 Task: Find connections with filter location Lohne with filter topic #realestateinvesting with filter profile language German with filter current company Lenskart.com with filter school Aurora Degree College with filter industry Consumer Services with filter service category Training with filter keywords title Nurse Practitioner
Action: Mouse moved to (653, 83)
Screenshot: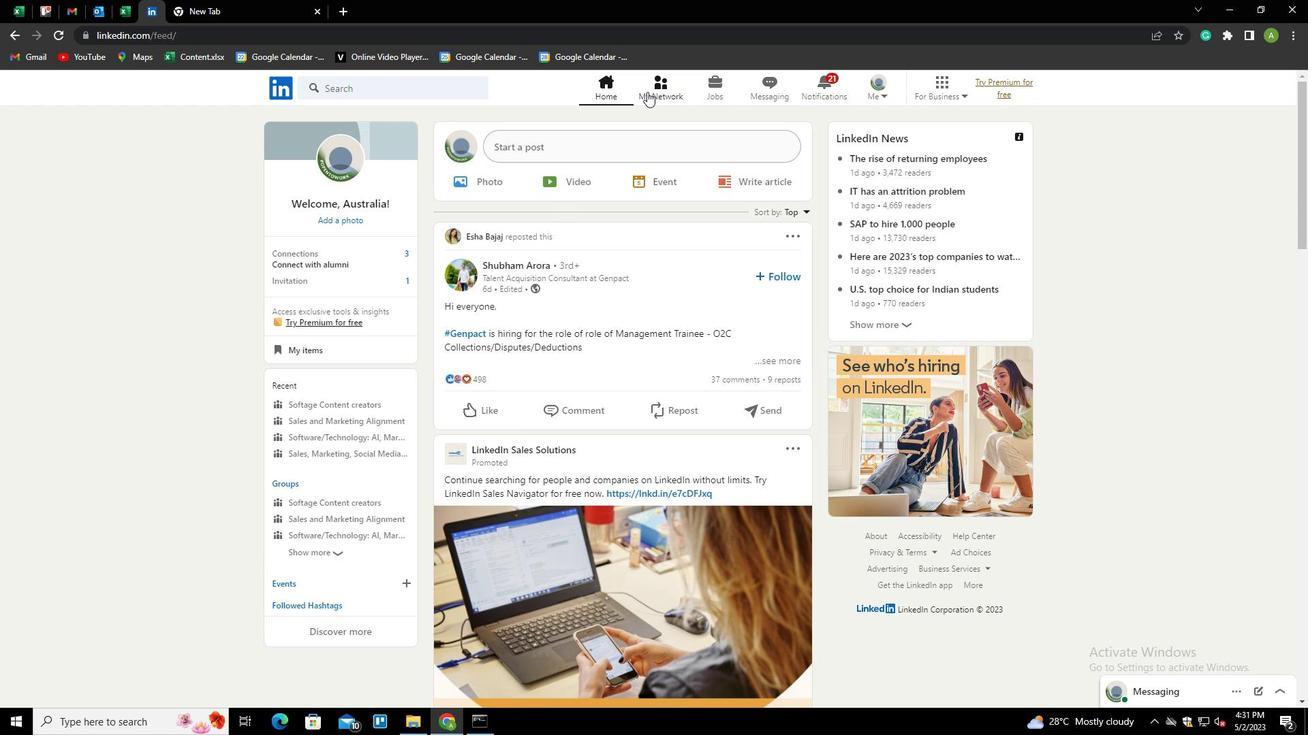 
Action: Mouse pressed left at (653, 83)
Screenshot: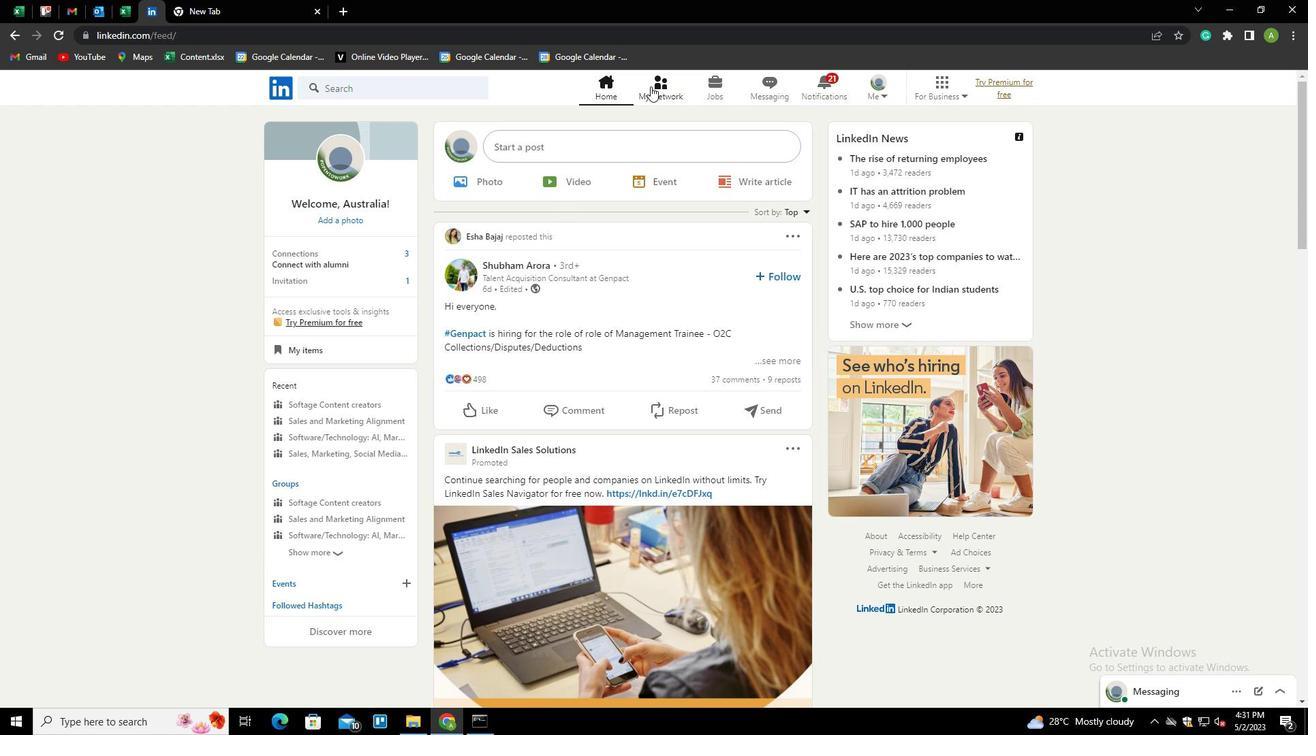 
Action: Mouse moved to (348, 162)
Screenshot: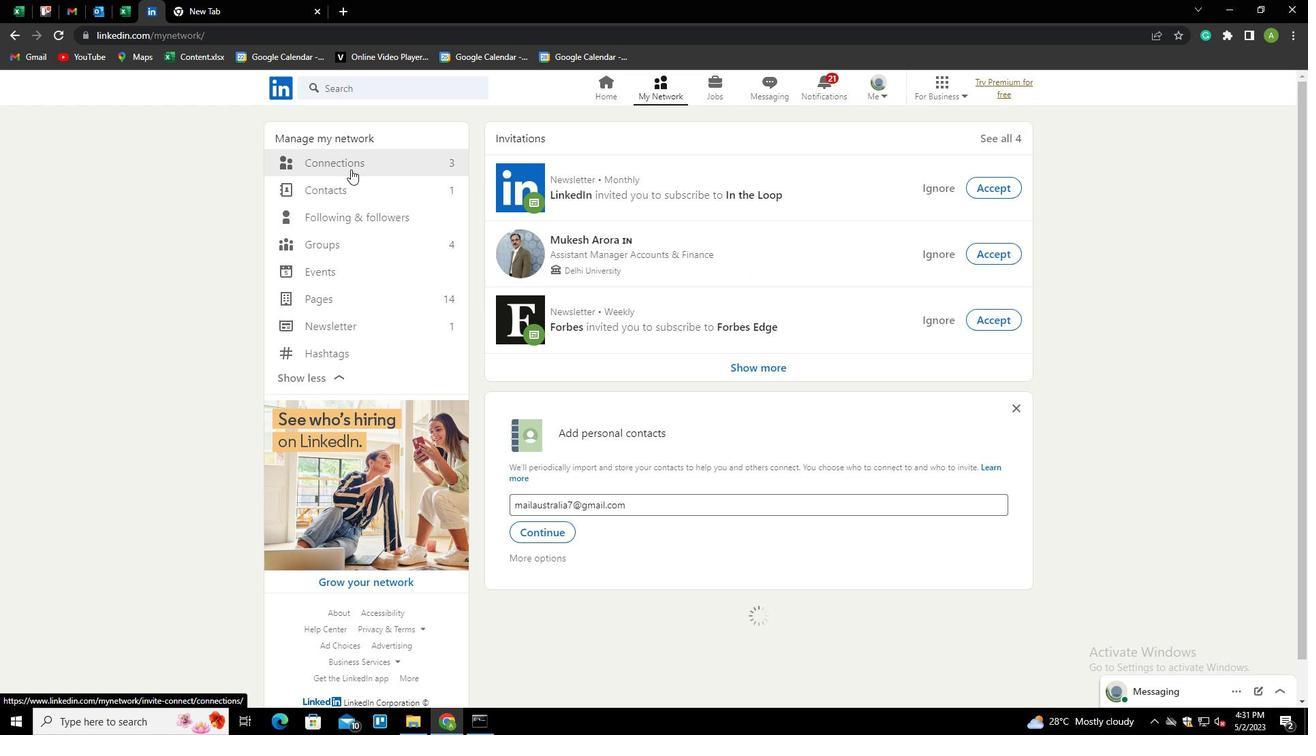 
Action: Mouse pressed left at (348, 162)
Screenshot: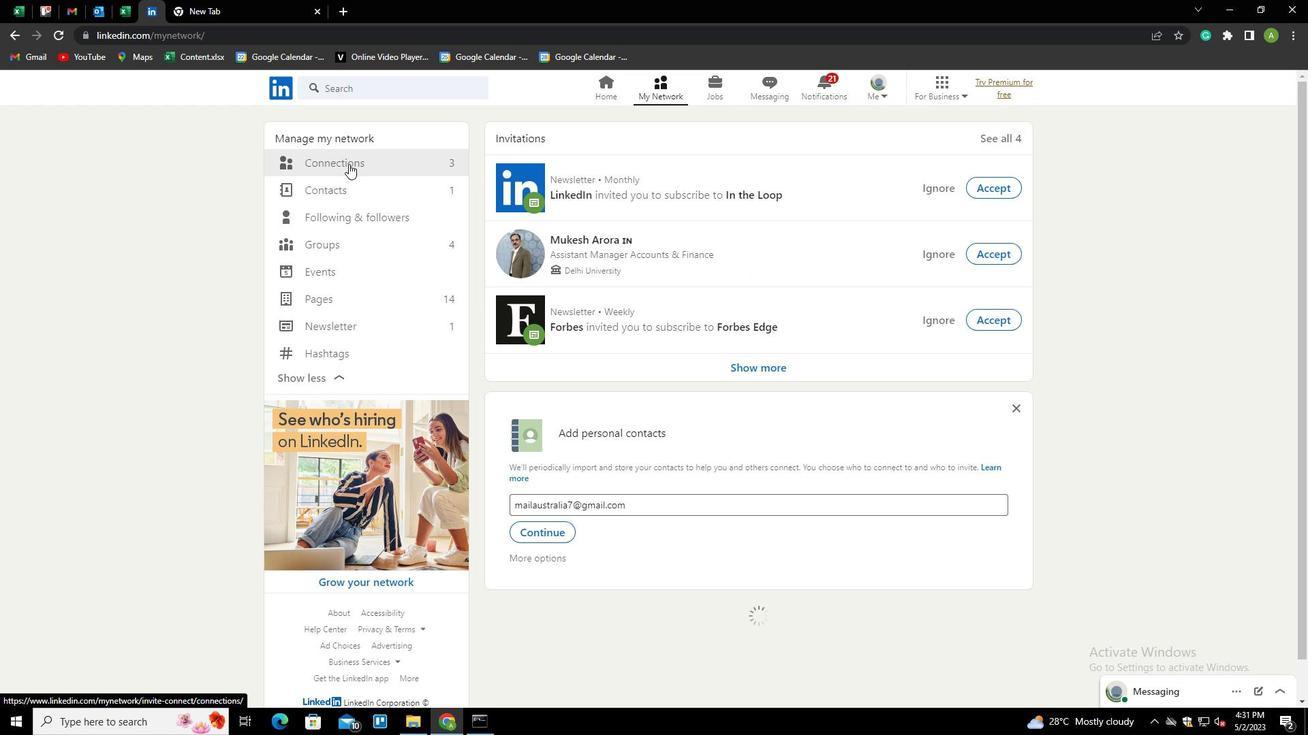 
Action: Mouse moved to (735, 164)
Screenshot: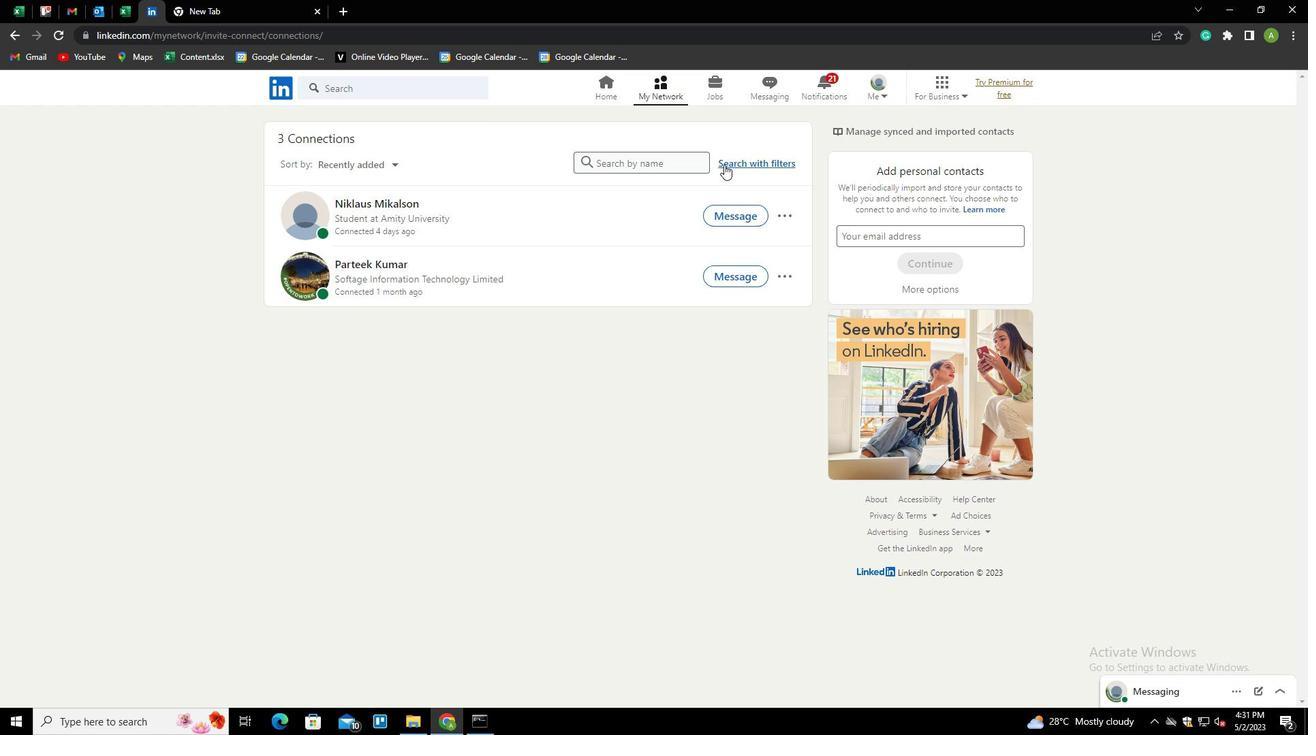 
Action: Mouse pressed left at (735, 164)
Screenshot: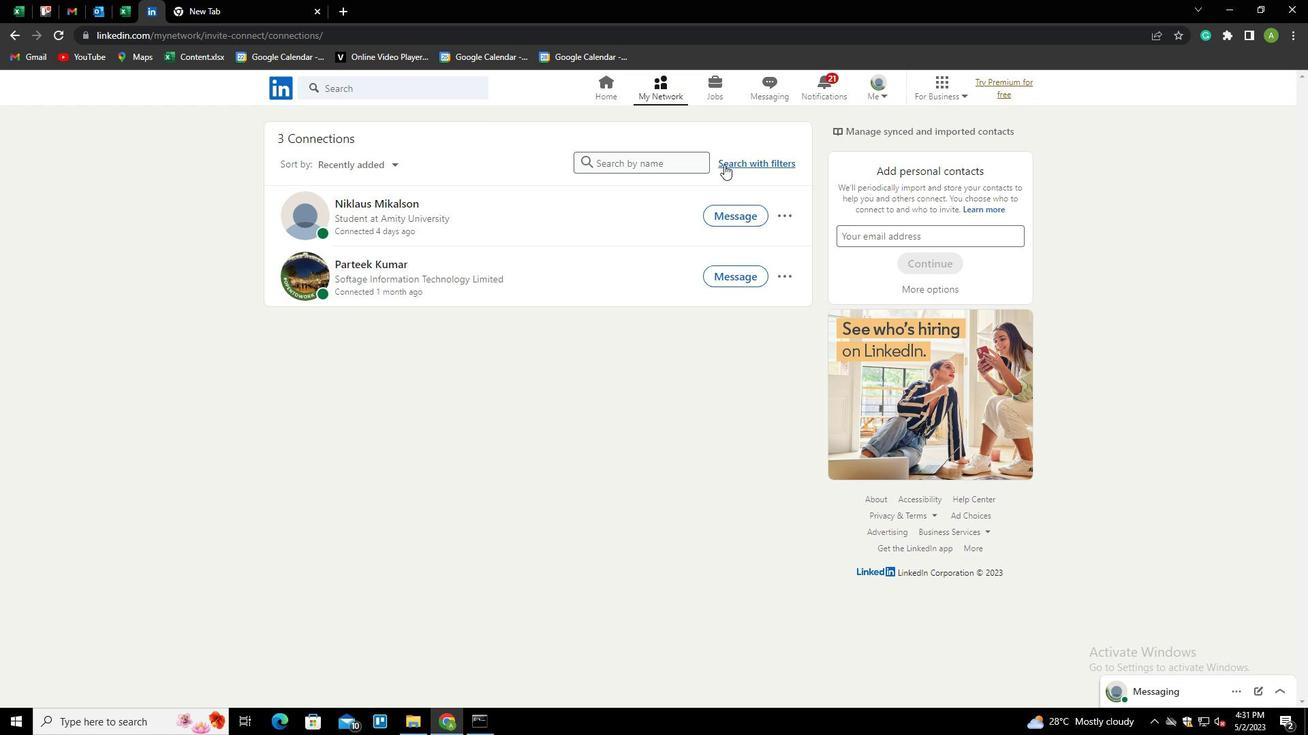 
Action: Mouse moved to (688, 115)
Screenshot: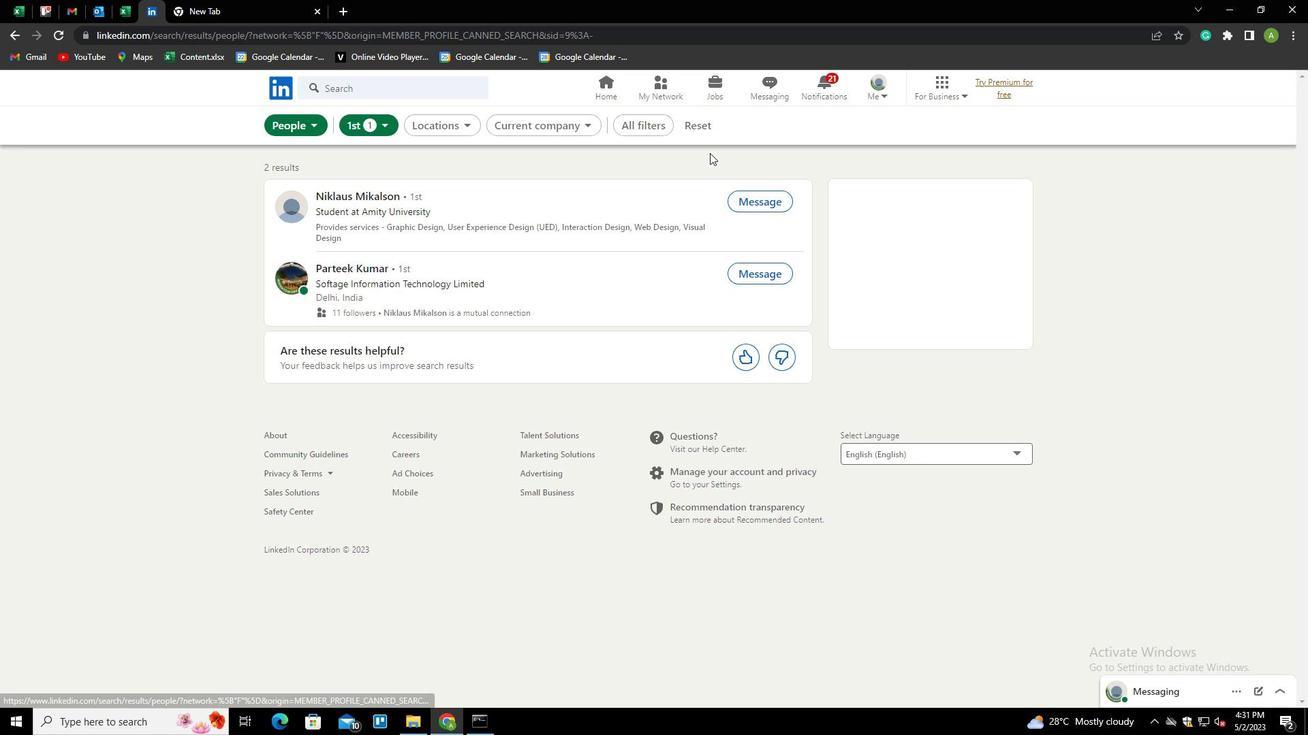 
Action: Mouse pressed left at (688, 115)
Screenshot: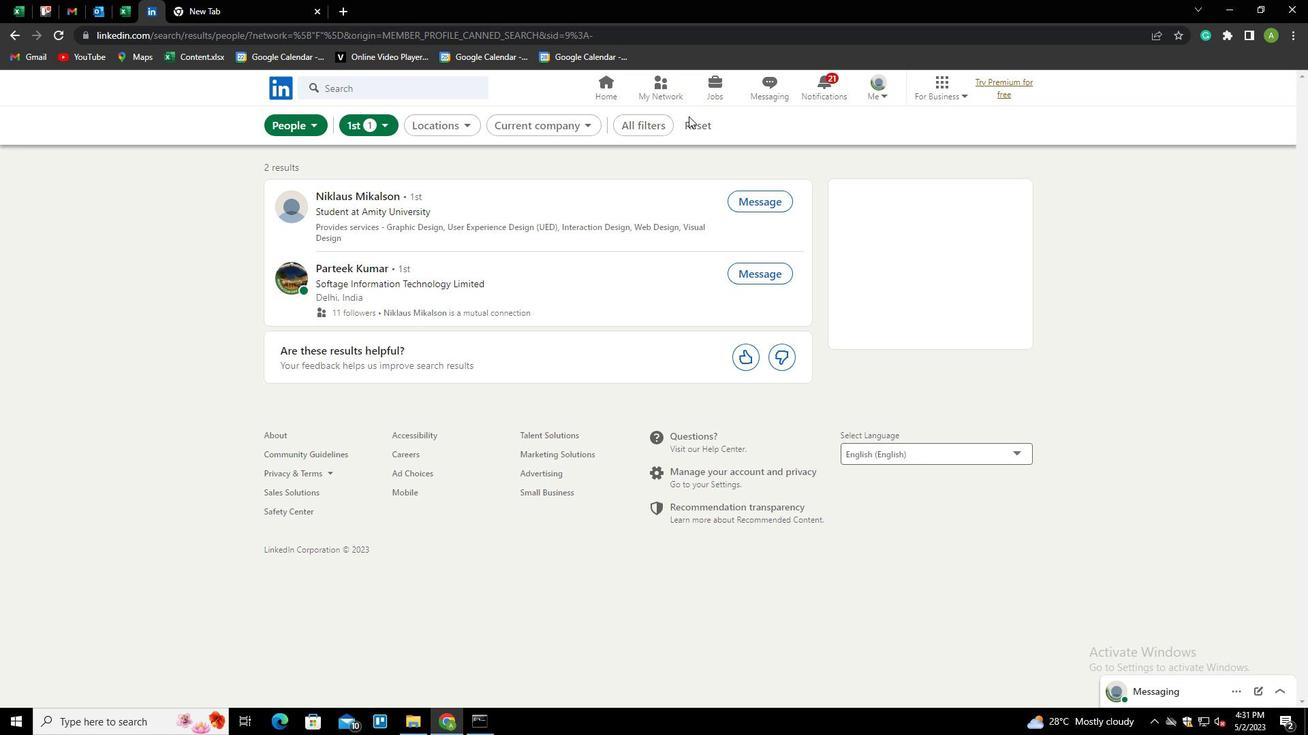 
Action: Mouse moved to (663, 128)
Screenshot: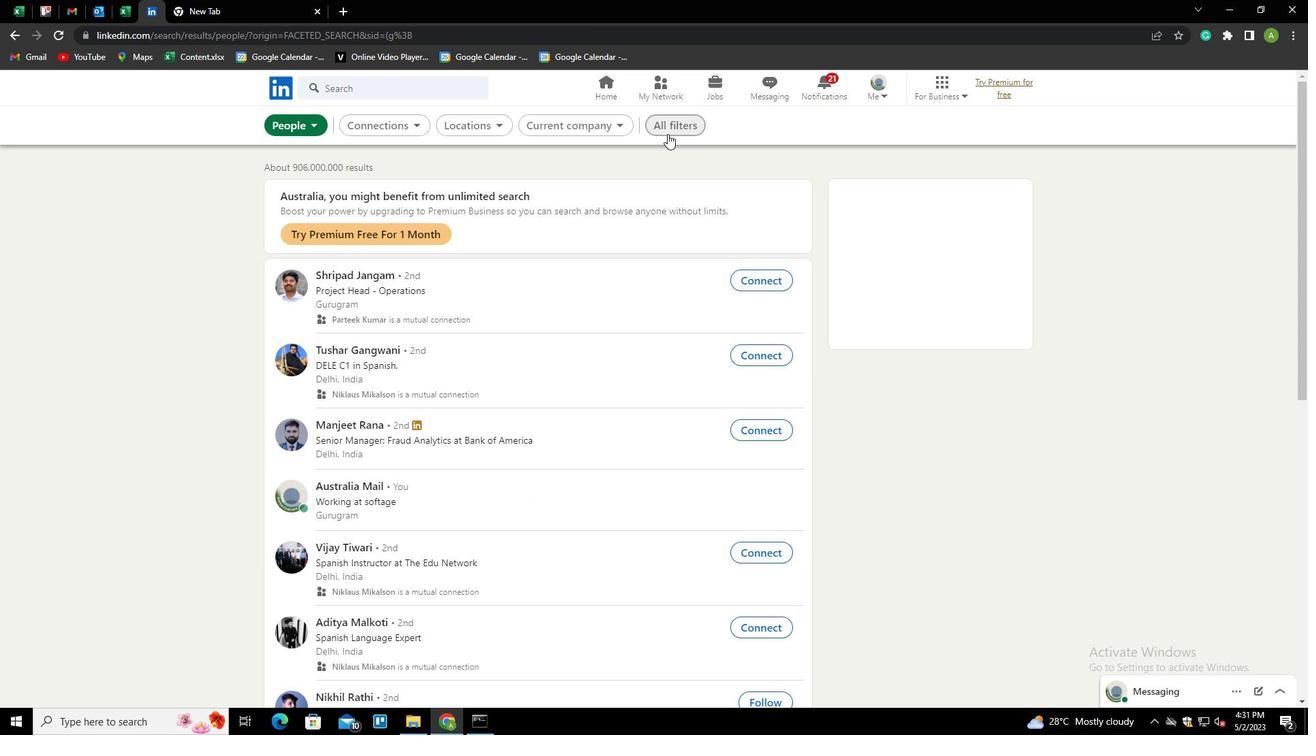 
Action: Mouse pressed left at (663, 128)
Screenshot: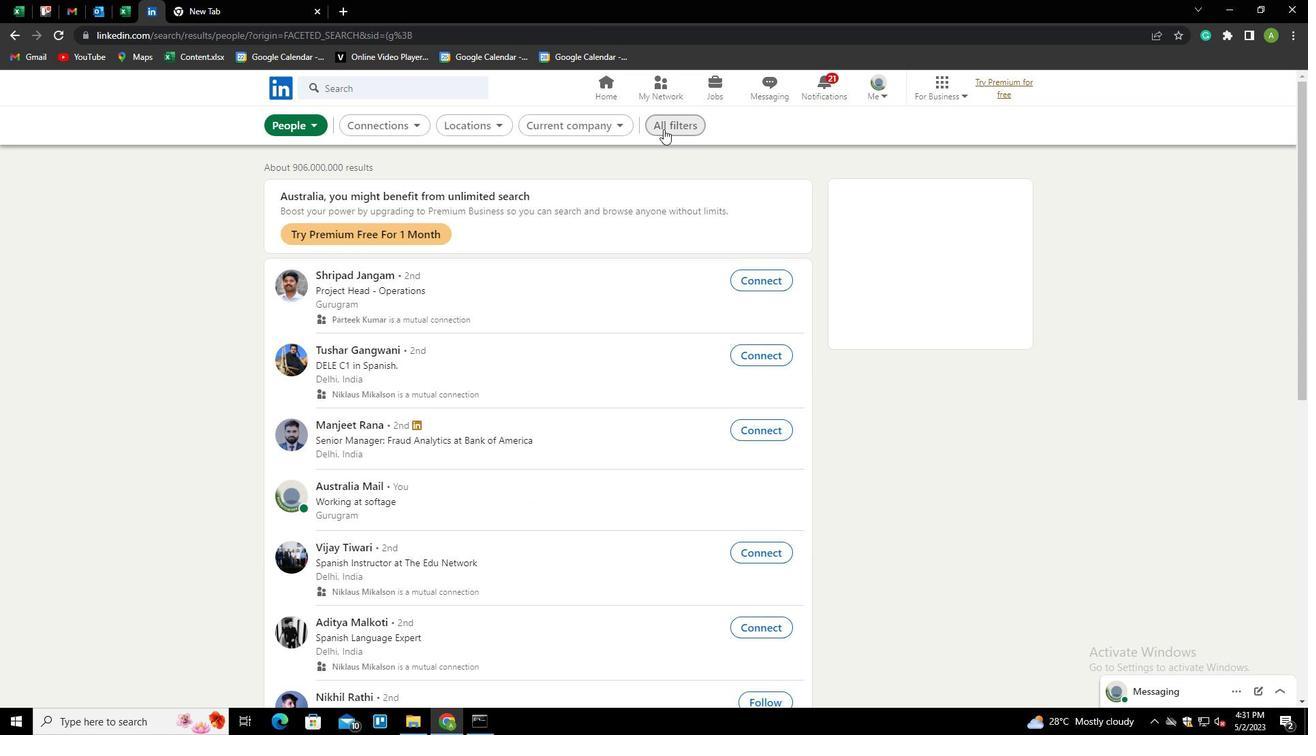 
Action: Mouse moved to (1203, 492)
Screenshot: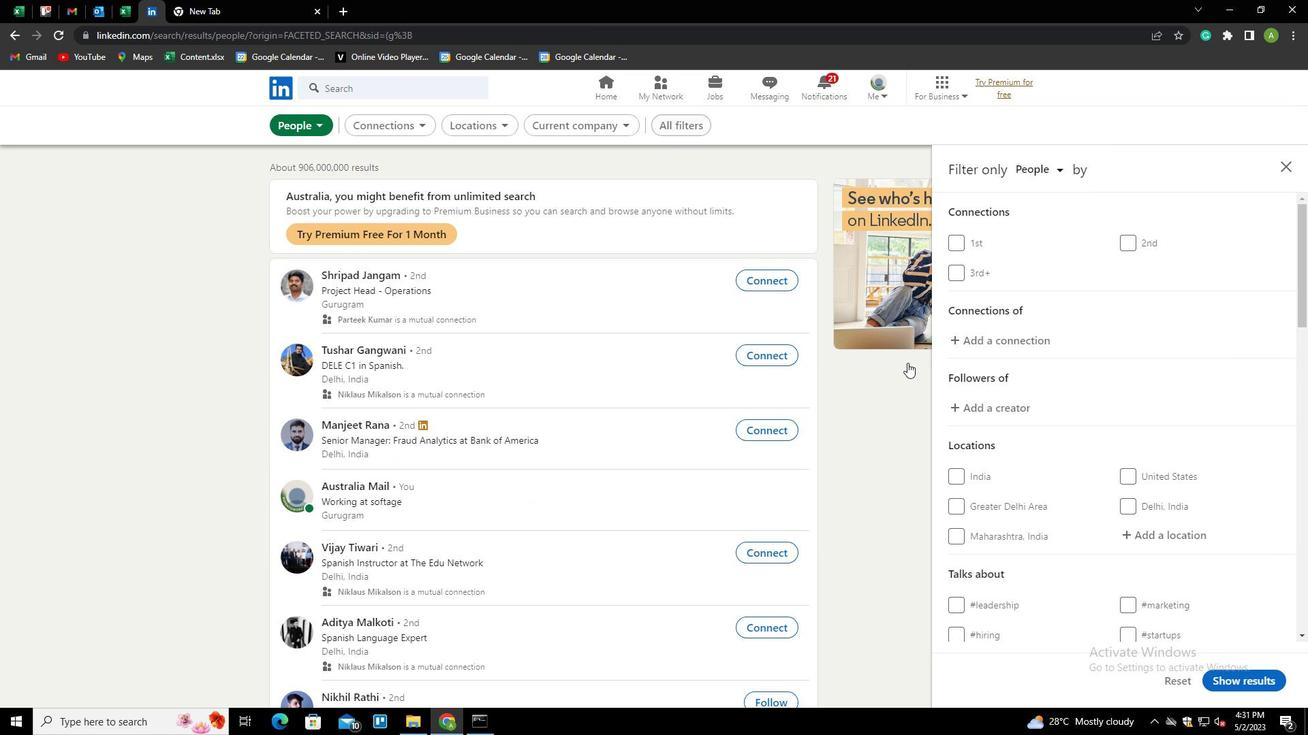 
Action: Mouse scrolled (1203, 491) with delta (0, 0)
Screenshot: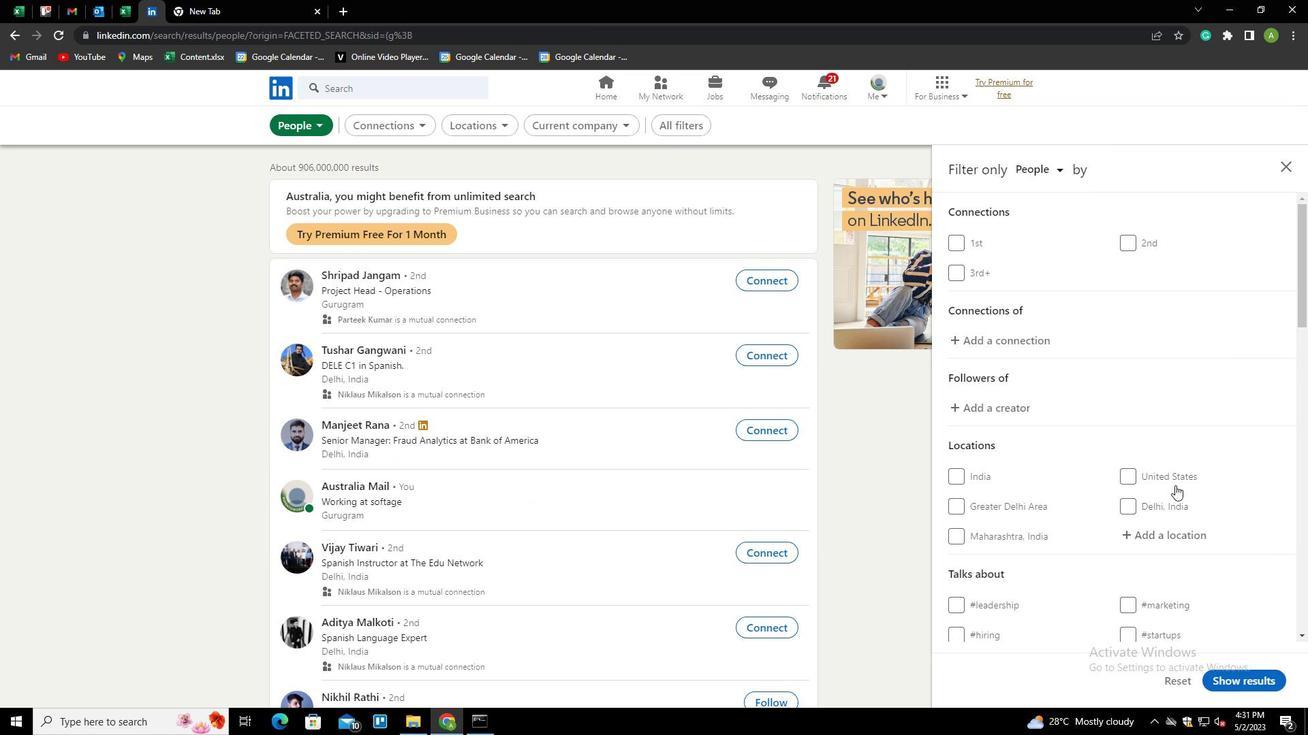 
Action: Mouse scrolled (1203, 491) with delta (0, 0)
Screenshot: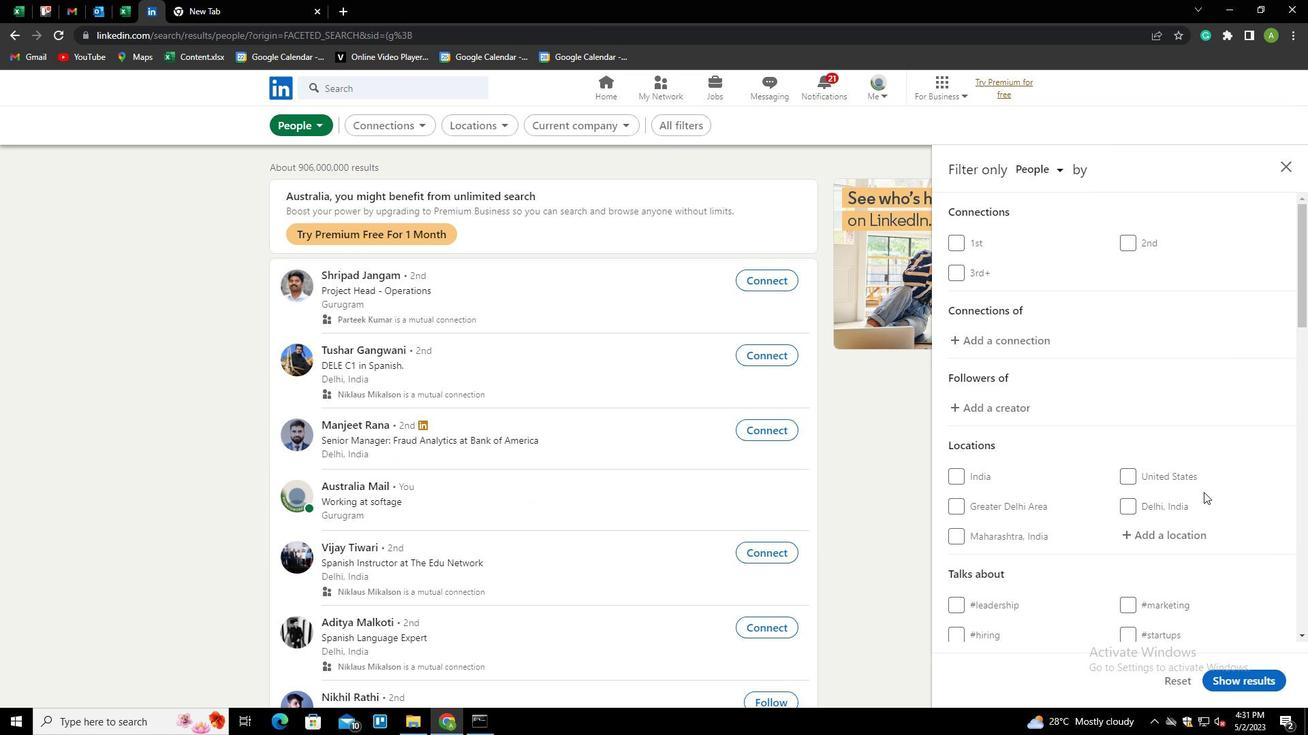 
Action: Mouse moved to (1150, 405)
Screenshot: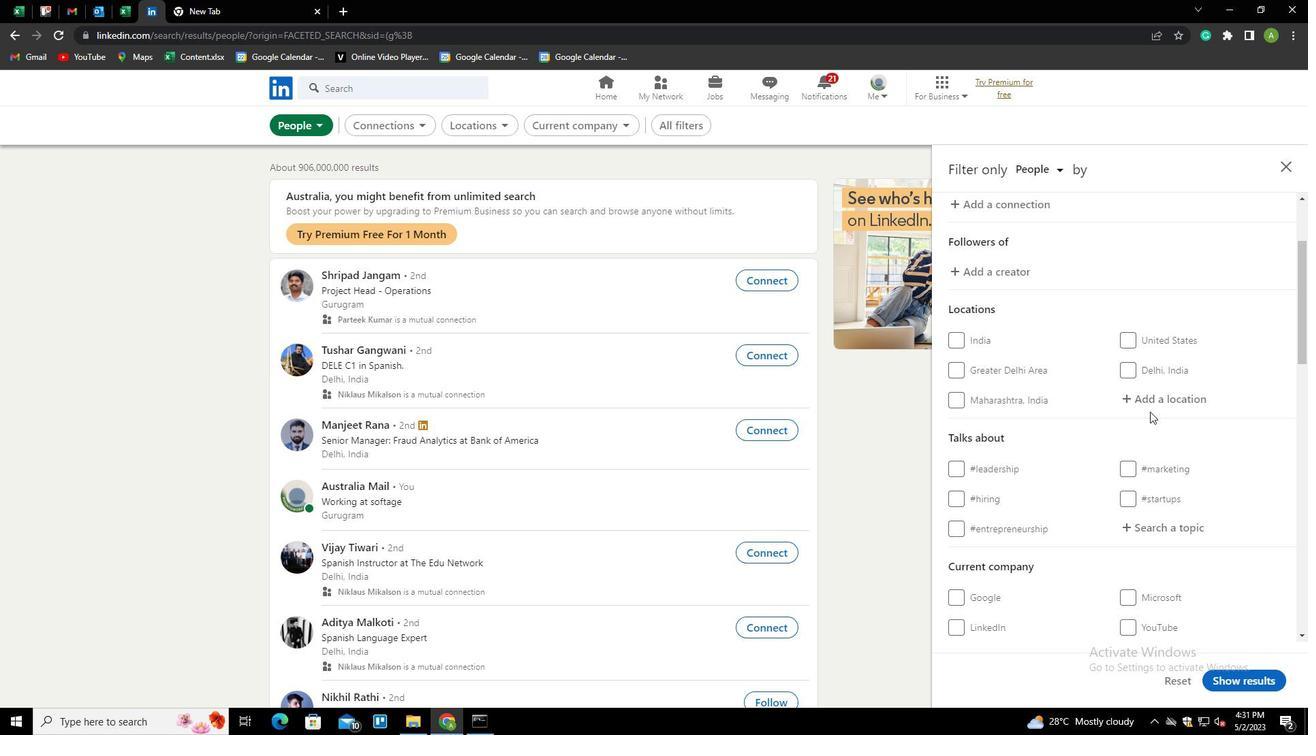 
Action: Mouse pressed left at (1150, 405)
Screenshot: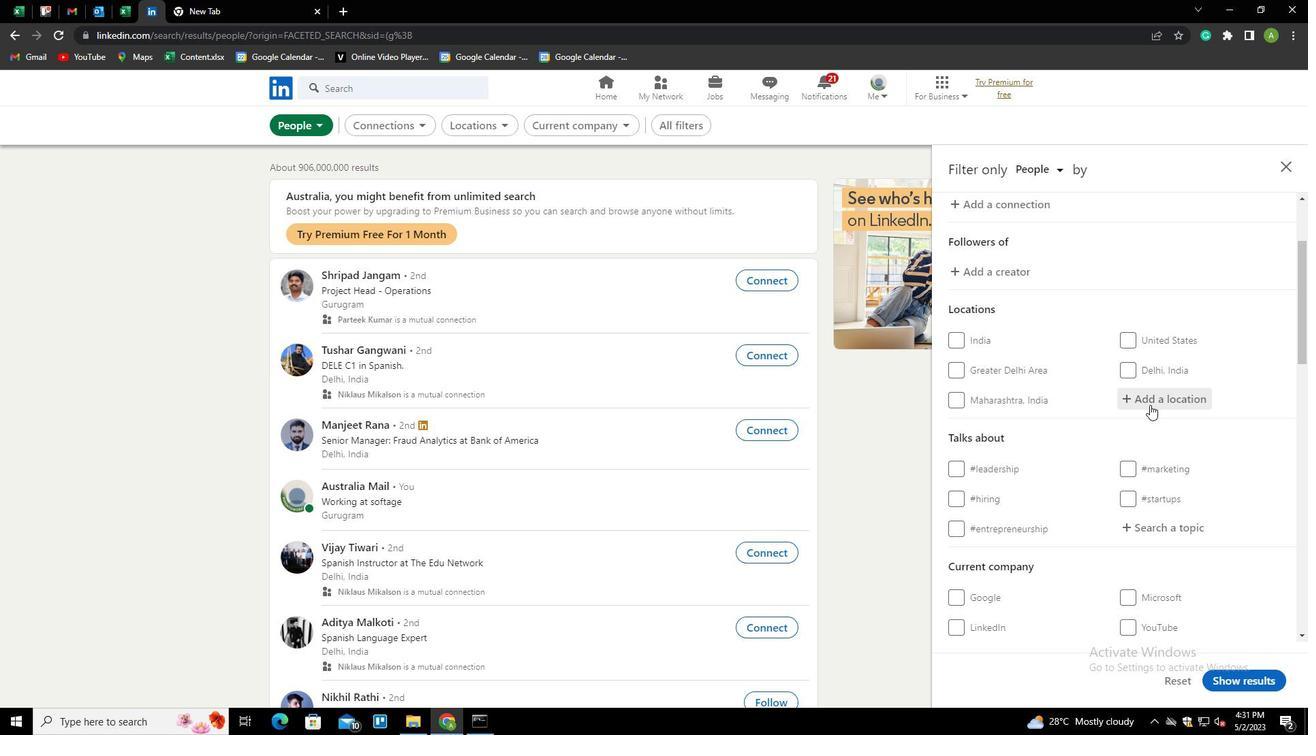 
Action: Key pressed <Key.shift><Key.shift><Key.shift><Key.shift><Key.shift><Key.shift><Key.shift><Key.shift><Key.shift><Key.shift><Key.shift><Key.shift><Key.shift><Key.shift><Key.shift><Key.shift><Key.shift><Key.shift><Key.shift>LOHNE<Key.down><Key.enter>
Screenshot: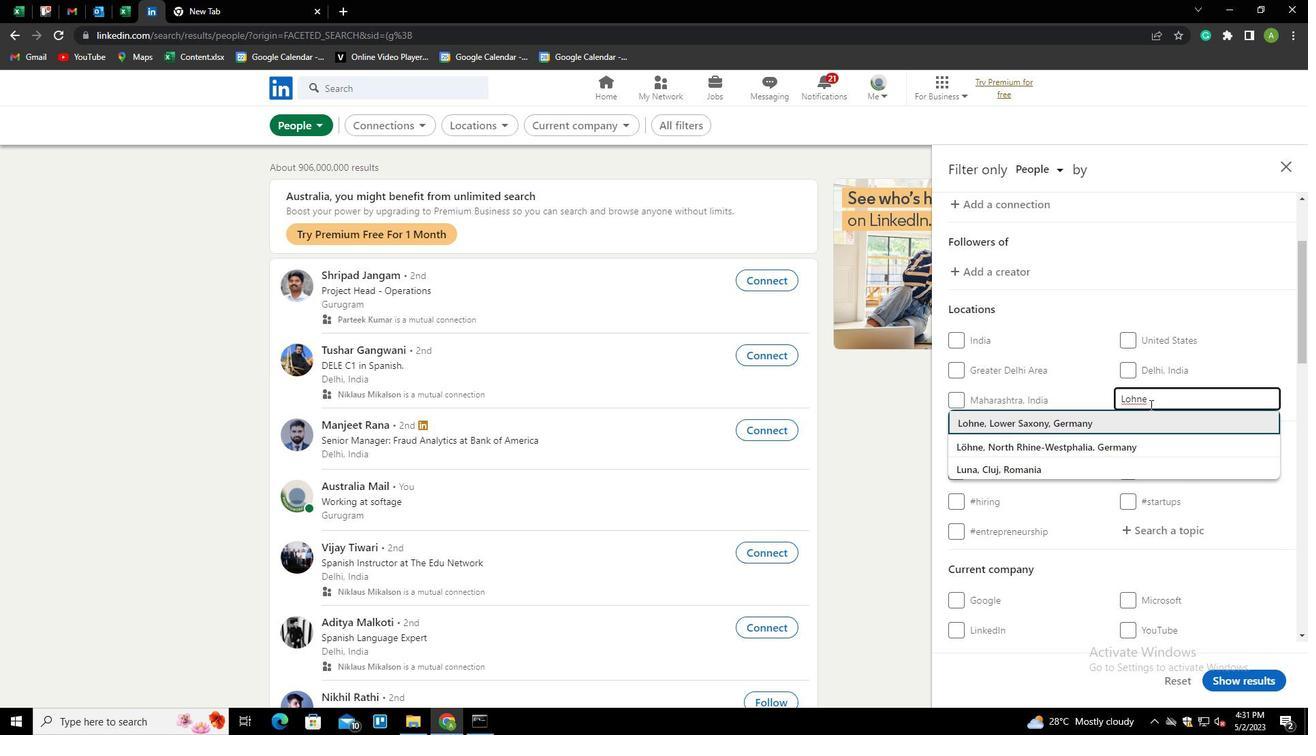
Action: Mouse scrolled (1150, 404) with delta (0, 0)
Screenshot: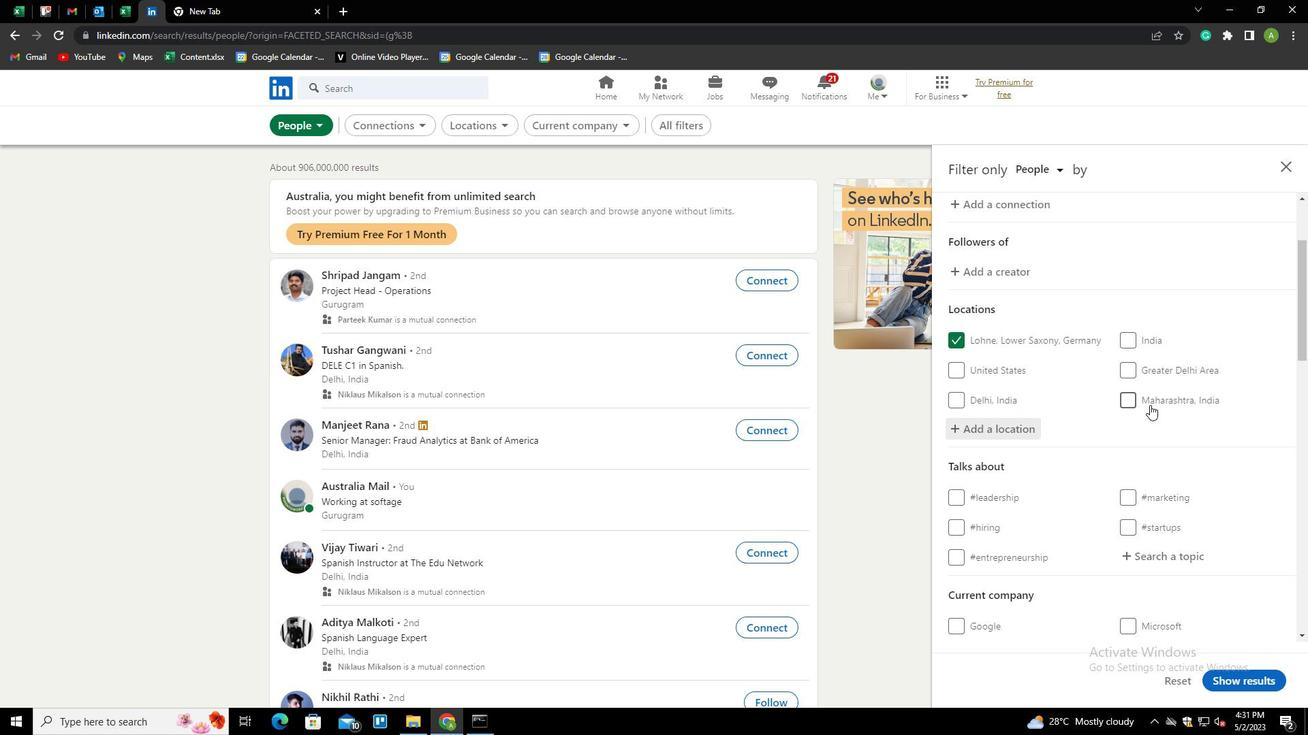 
Action: Mouse scrolled (1150, 404) with delta (0, 0)
Screenshot: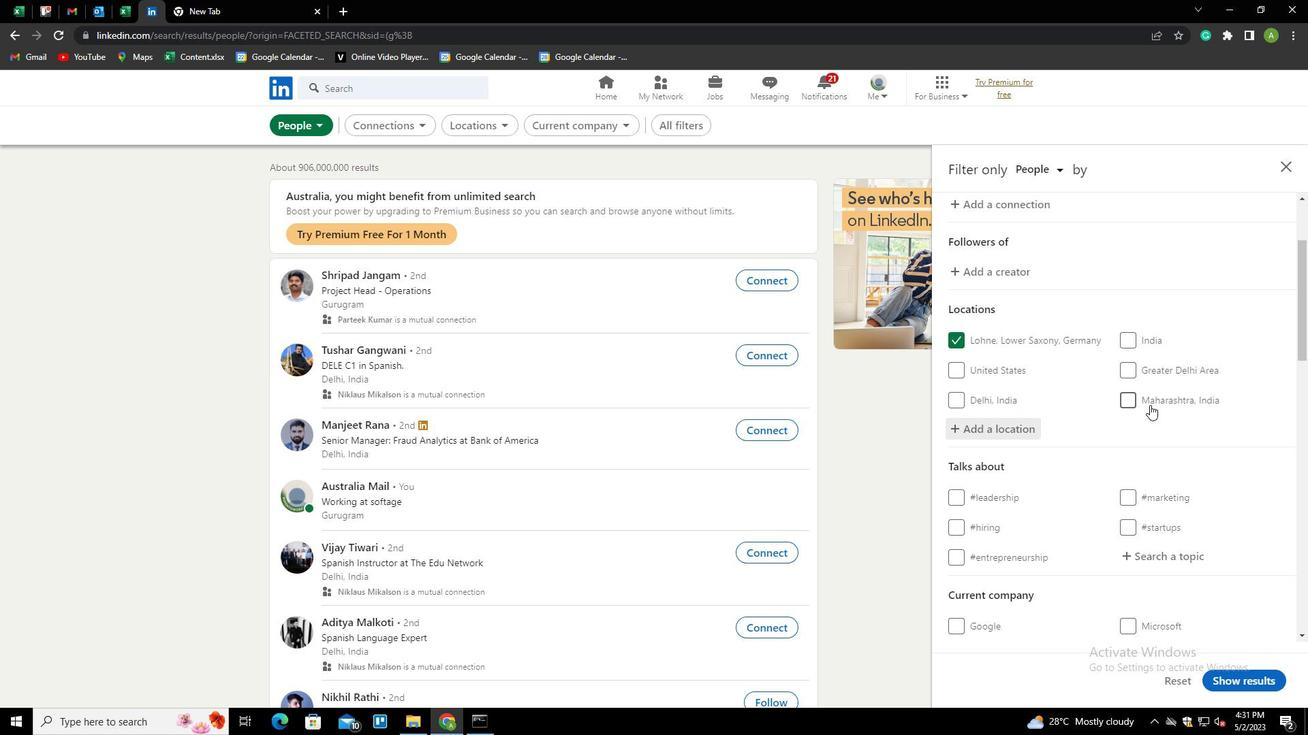 
Action: Mouse scrolled (1150, 404) with delta (0, 0)
Screenshot: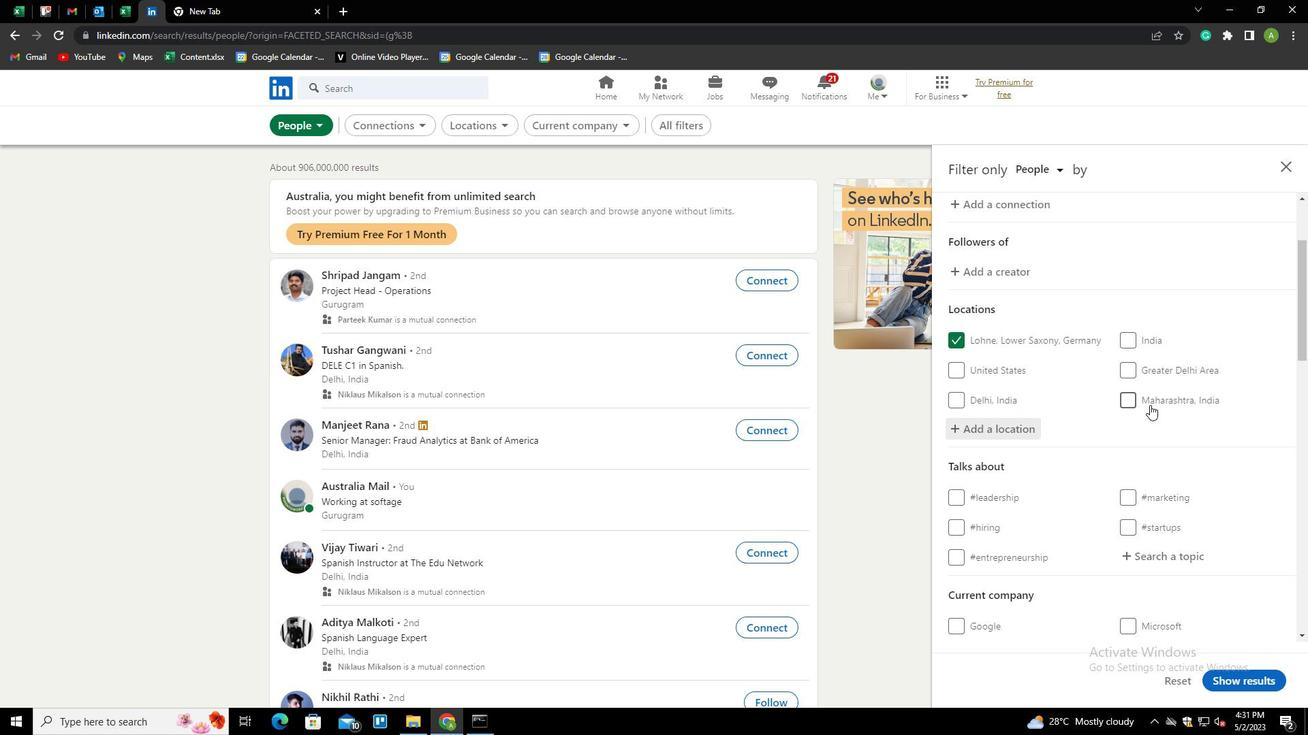 
Action: Mouse moved to (1141, 352)
Screenshot: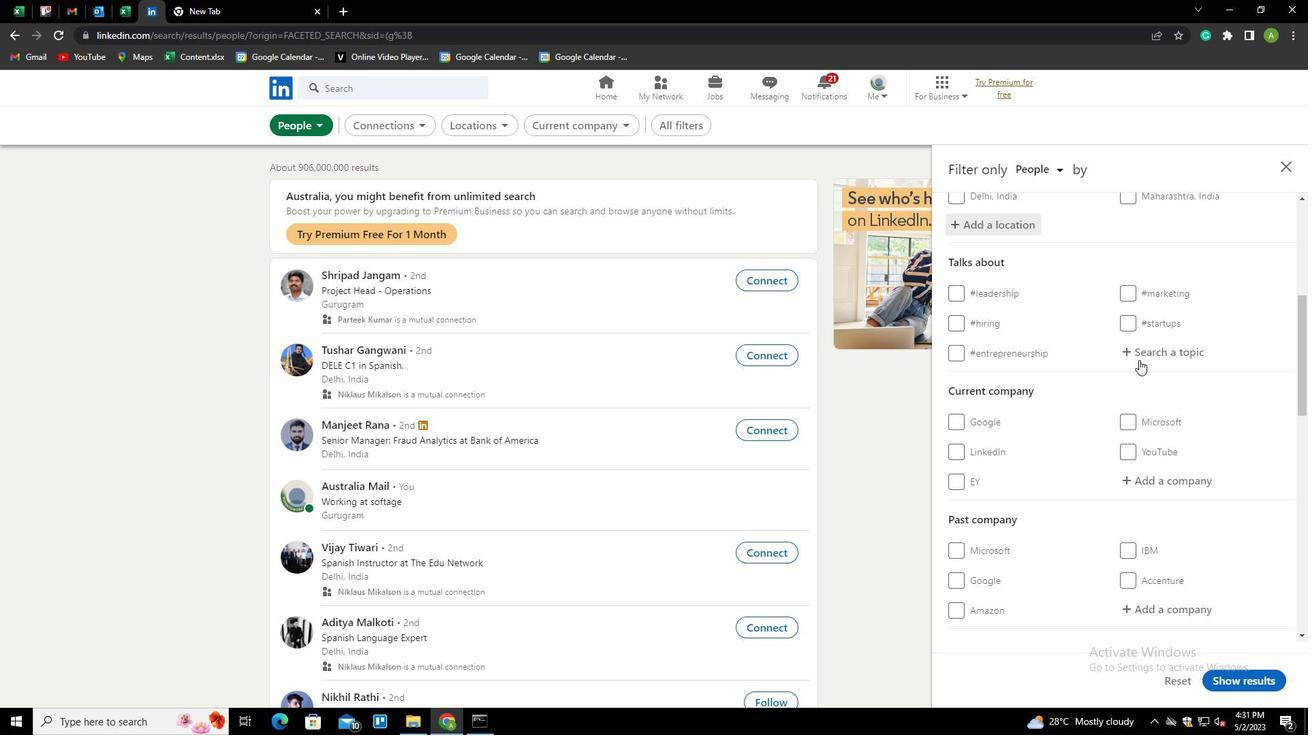 
Action: Mouse pressed left at (1141, 352)
Screenshot: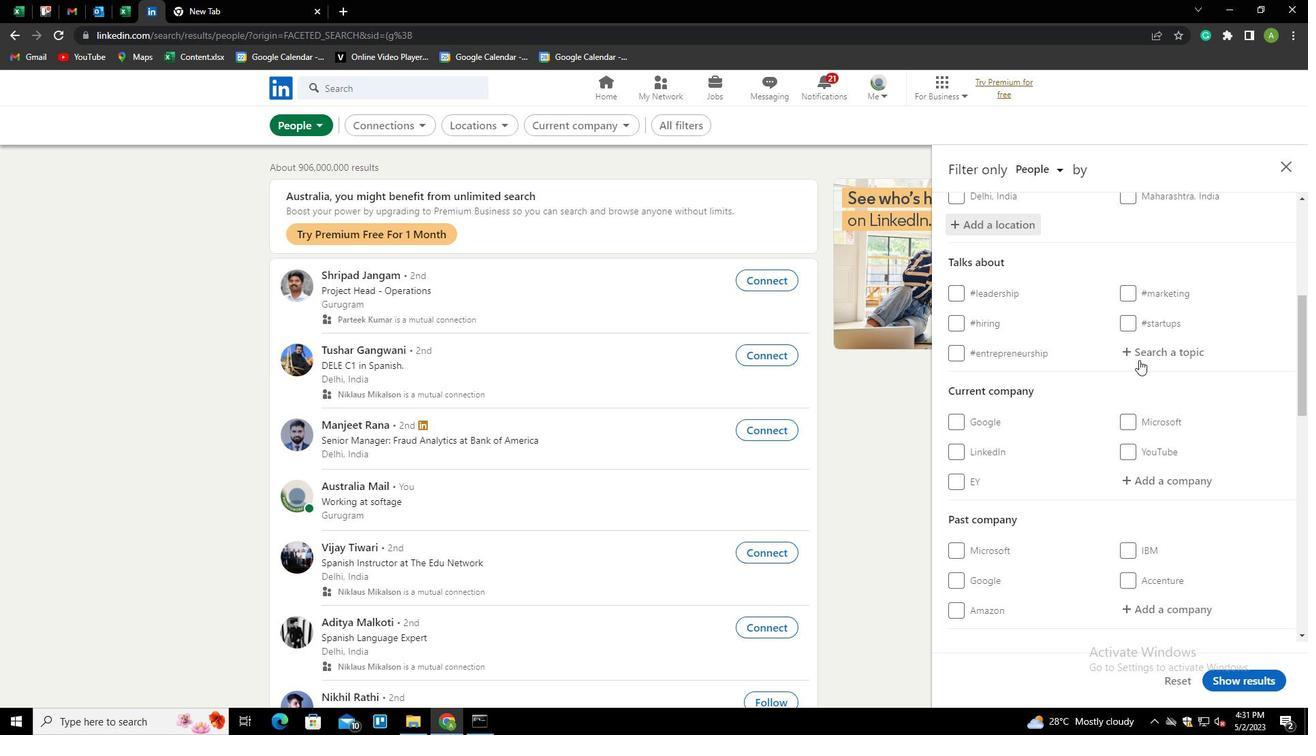 
Action: Key pressed REALESTATEING<Key.left><Key.left><Key.left><Key.end><Key.backspace><Key.backspace><Key.backspace>INVESTING<Key.down><Key.enter>
Screenshot: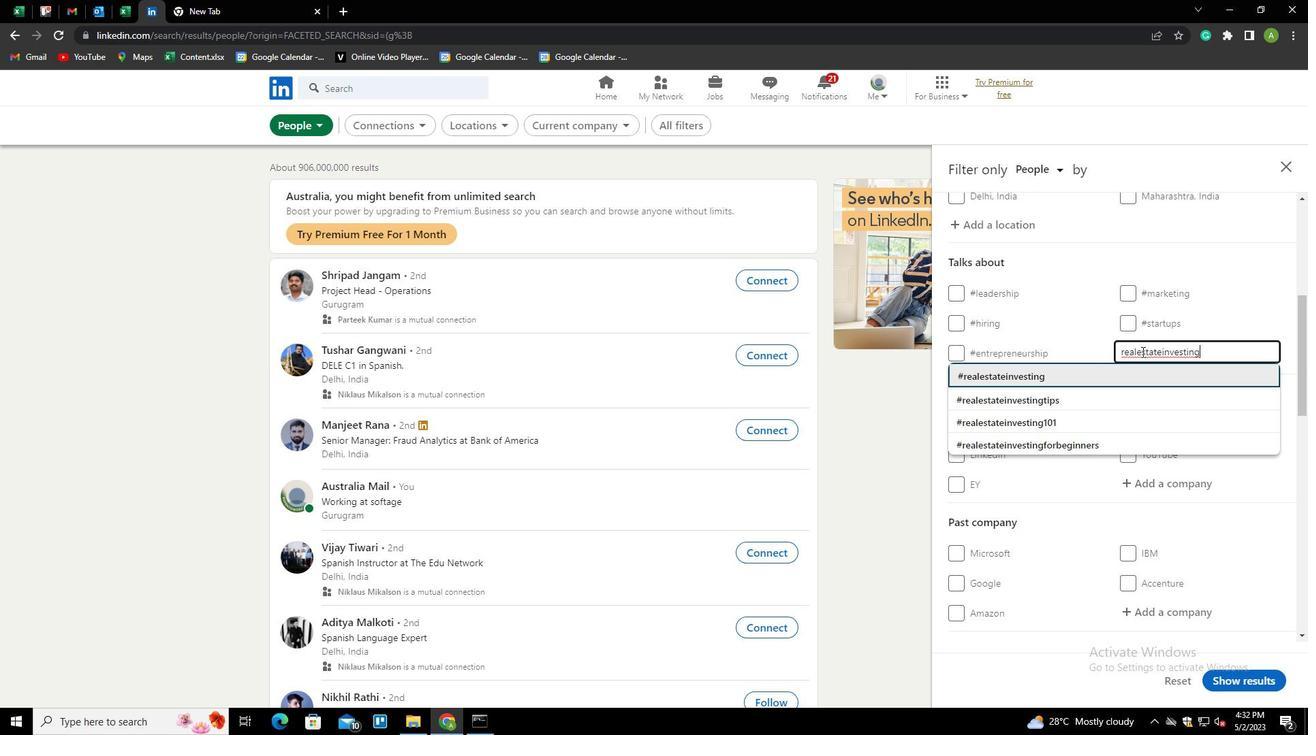 
Action: Mouse scrolled (1141, 351) with delta (0, 0)
Screenshot: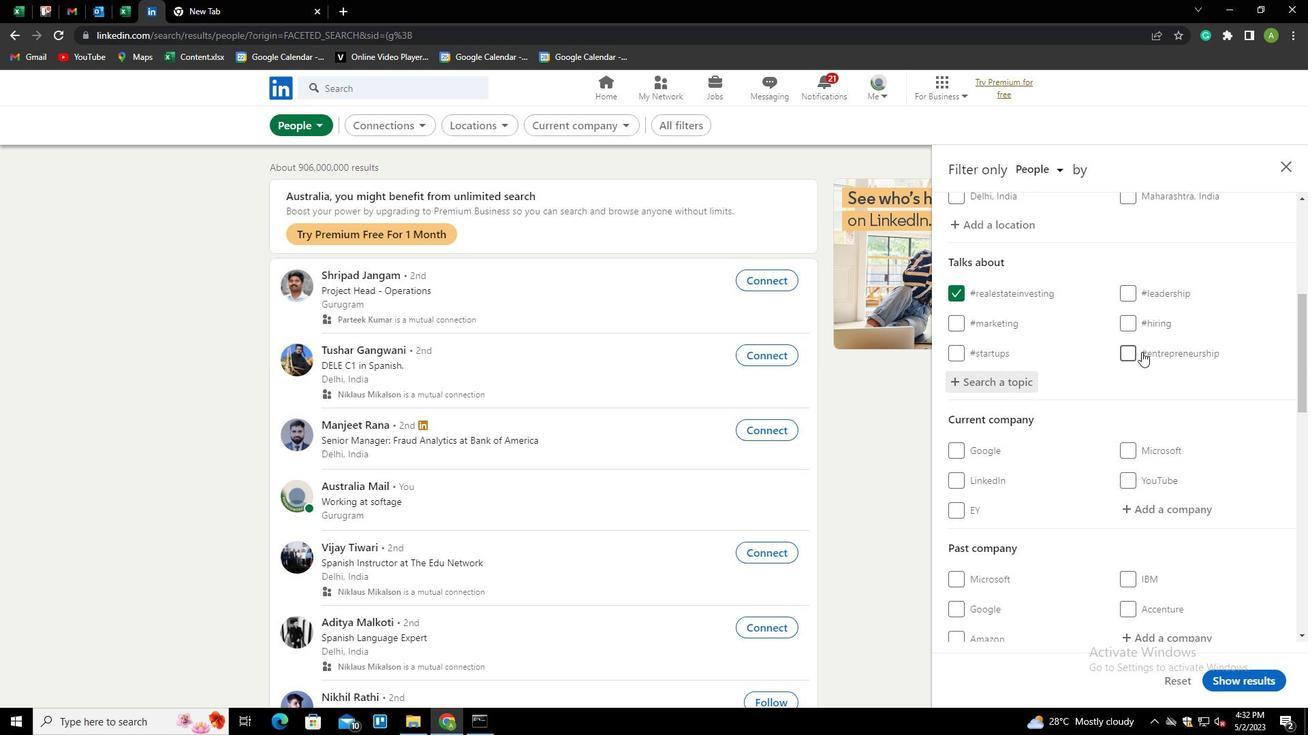 
Action: Mouse scrolled (1141, 351) with delta (0, 0)
Screenshot: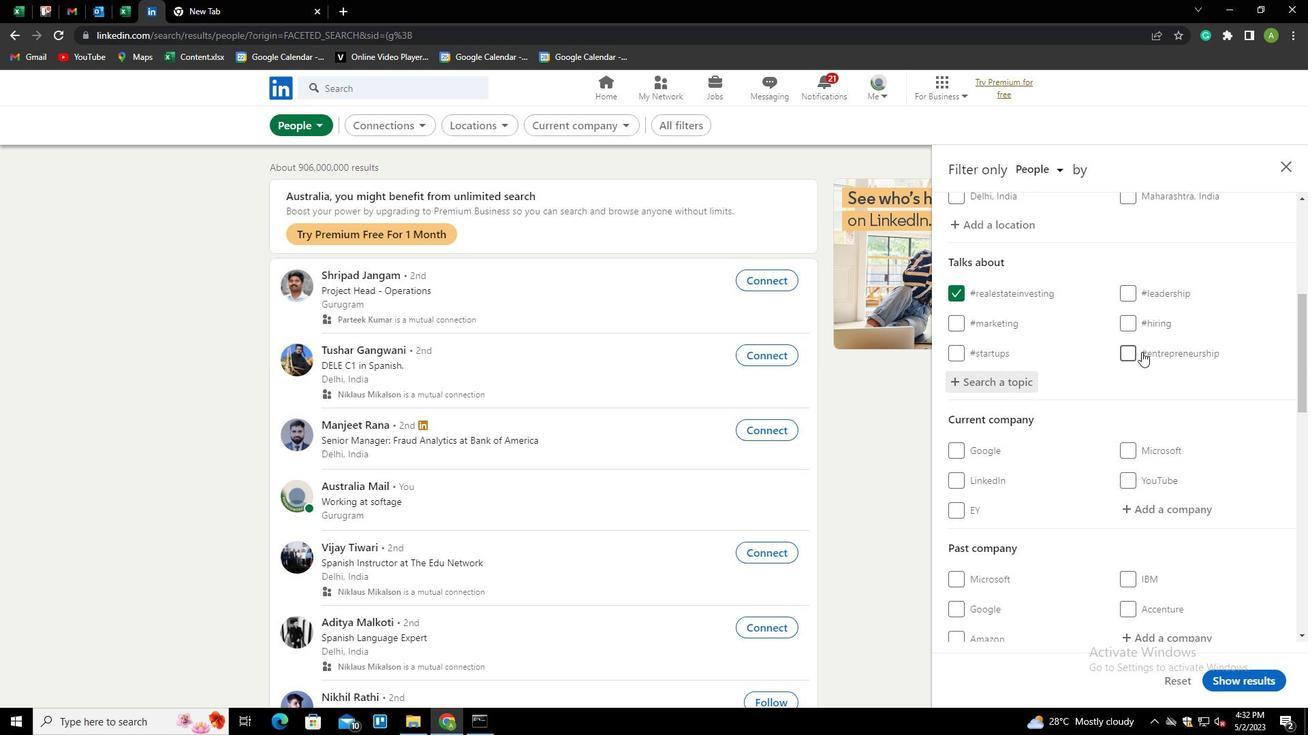 
Action: Mouse scrolled (1141, 351) with delta (0, 0)
Screenshot: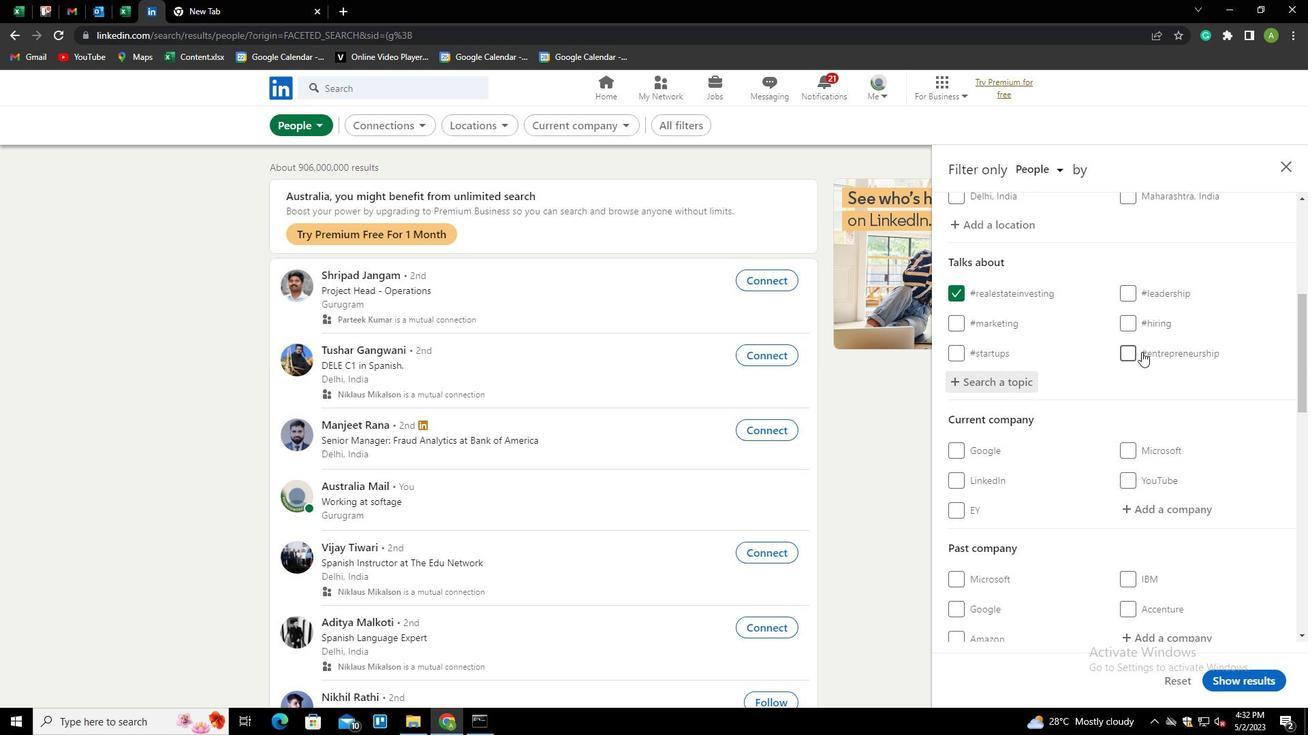 
Action: Mouse scrolled (1141, 351) with delta (0, 0)
Screenshot: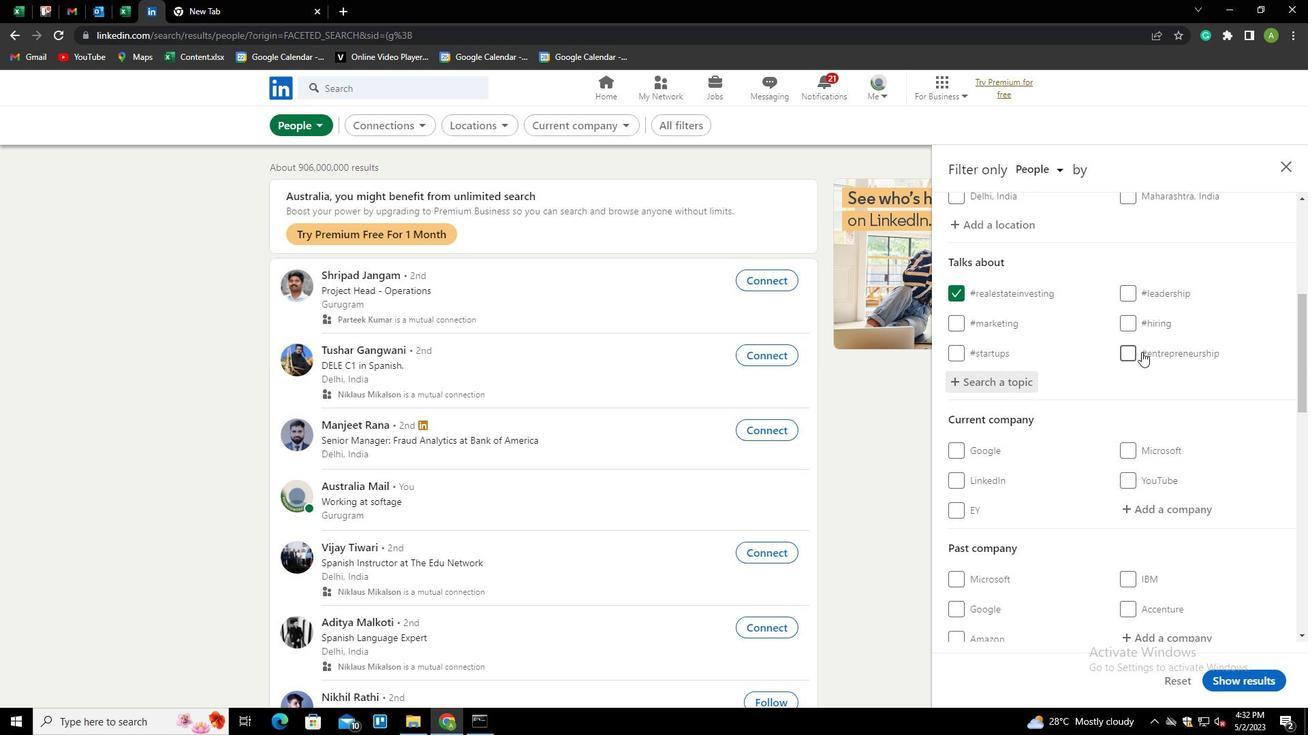
Action: Mouse scrolled (1141, 351) with delta (0, 0)
Screenshot: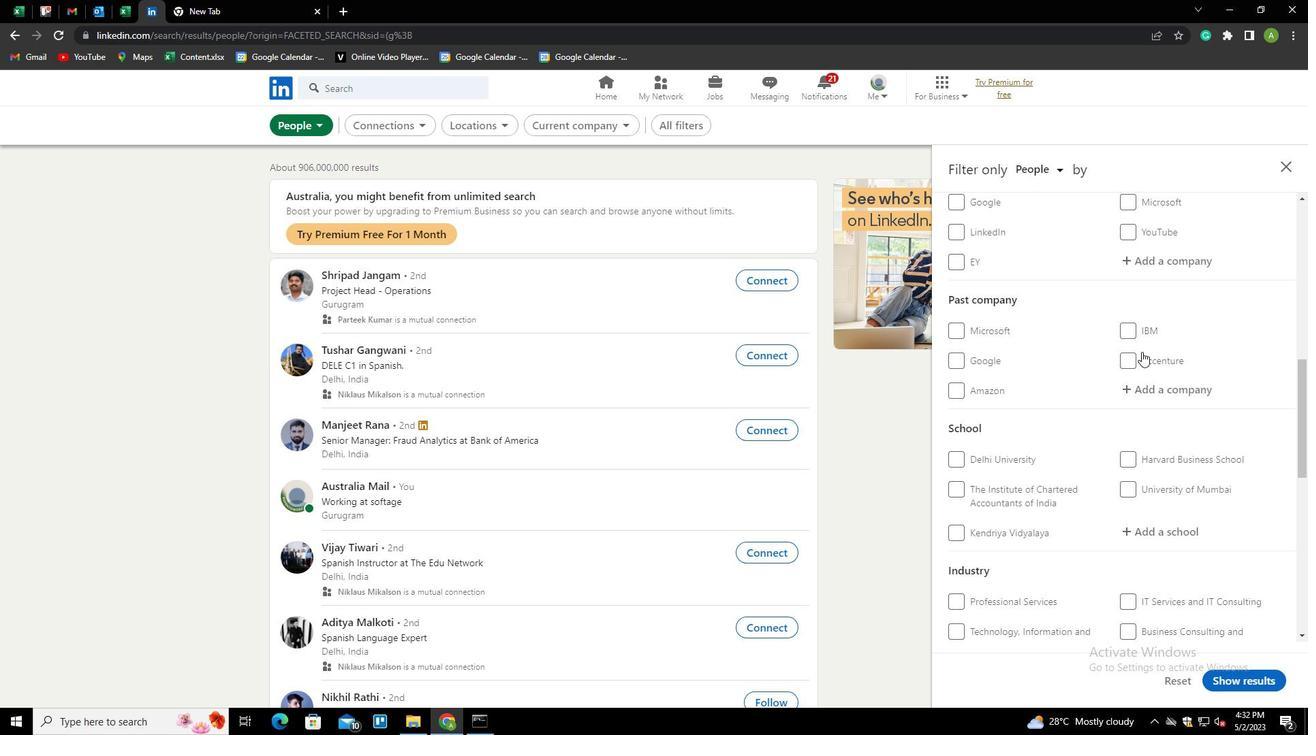 
Action: Mouse scrolled (1141, 351) with delta (0, 0)
Screenshot: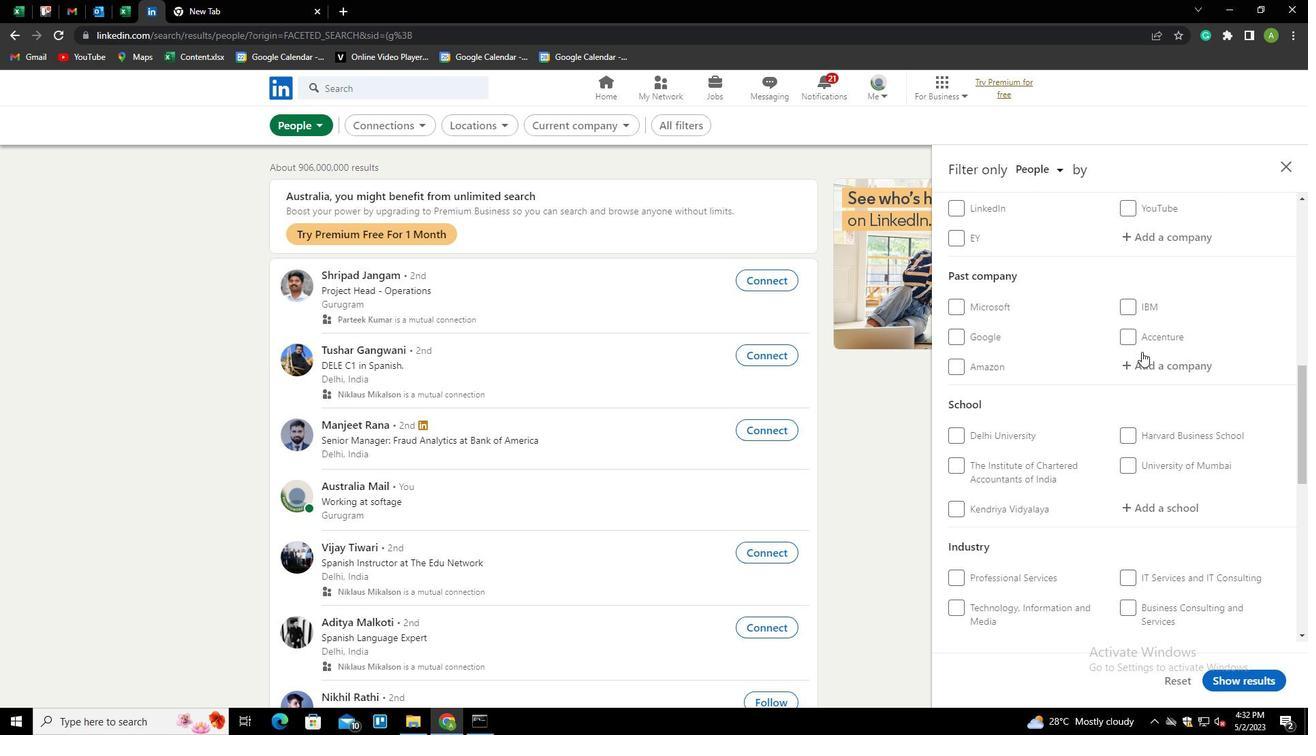 
Action: Mouse scrolled (1141, 351) with delta (0, 0)
Screenshot: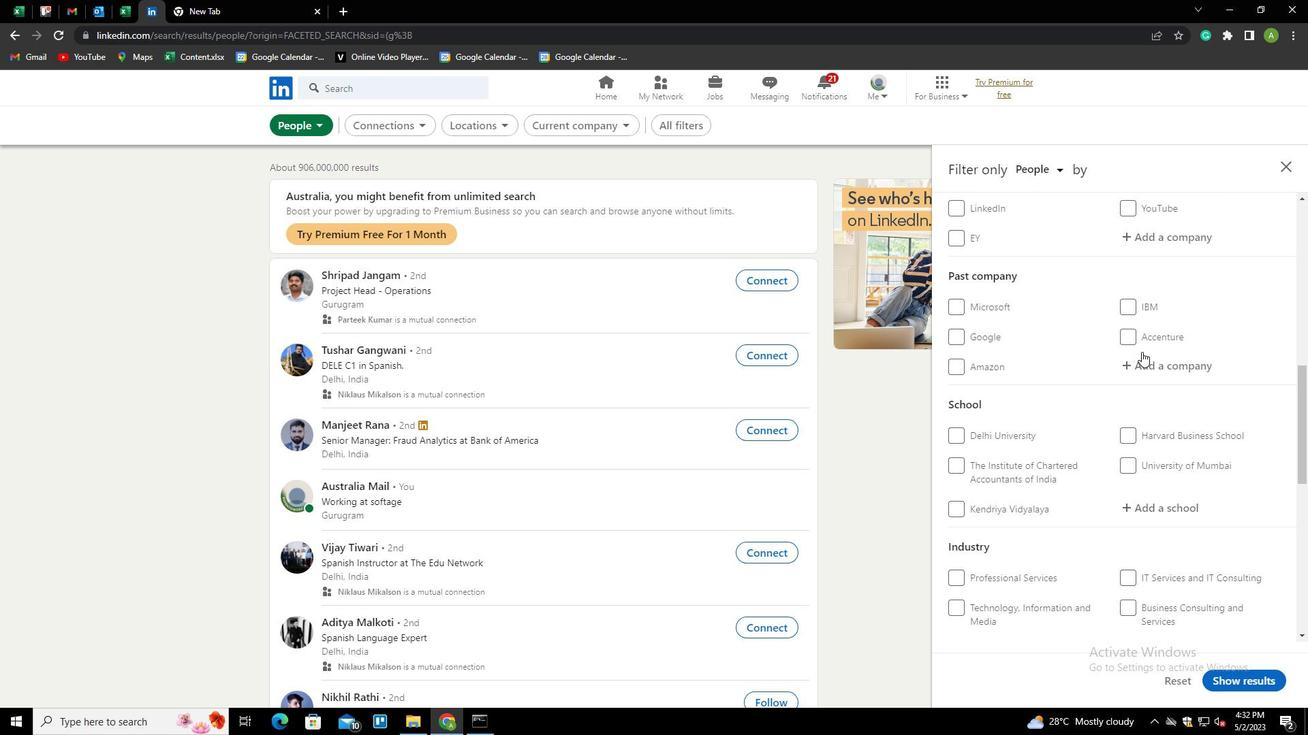 
Action: Mouse scrolled (1141, 351) with delta (0, 0)
Screenshot: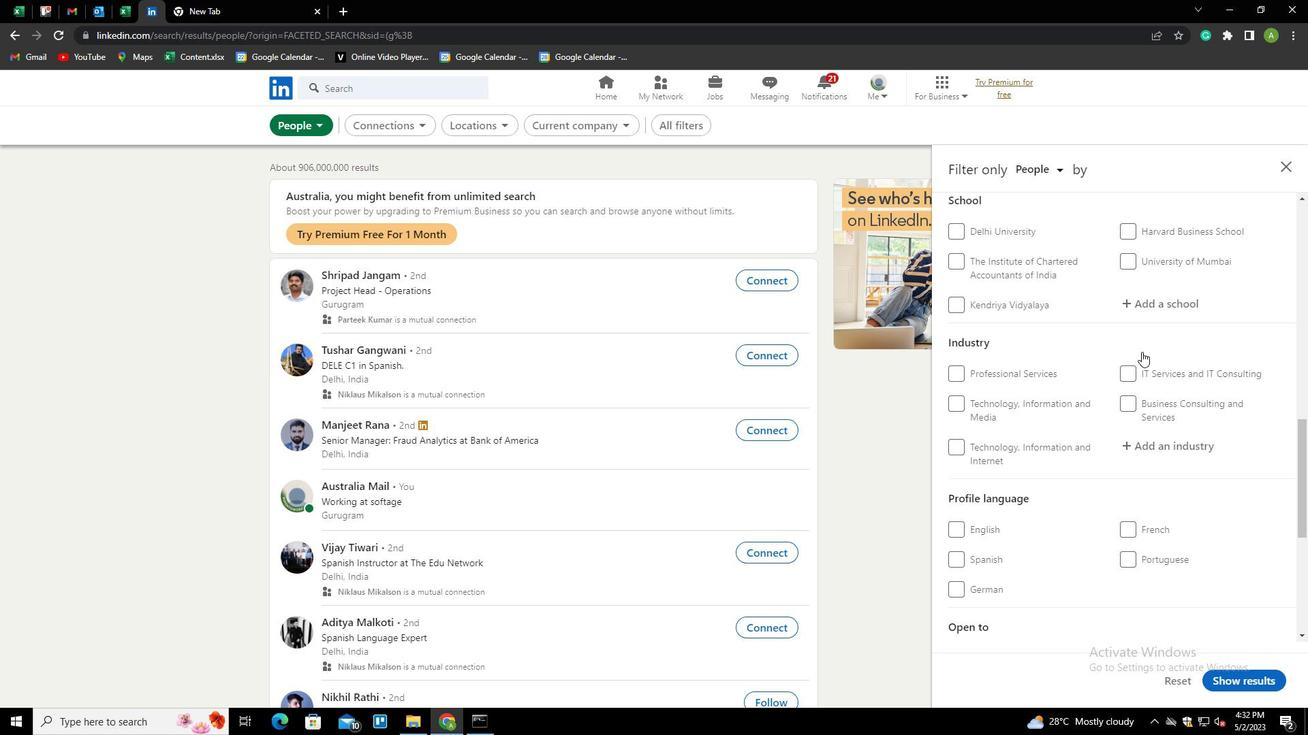 
Action: Mouse scrolled (1141, 351) with delta (0, 0)
Screenshot: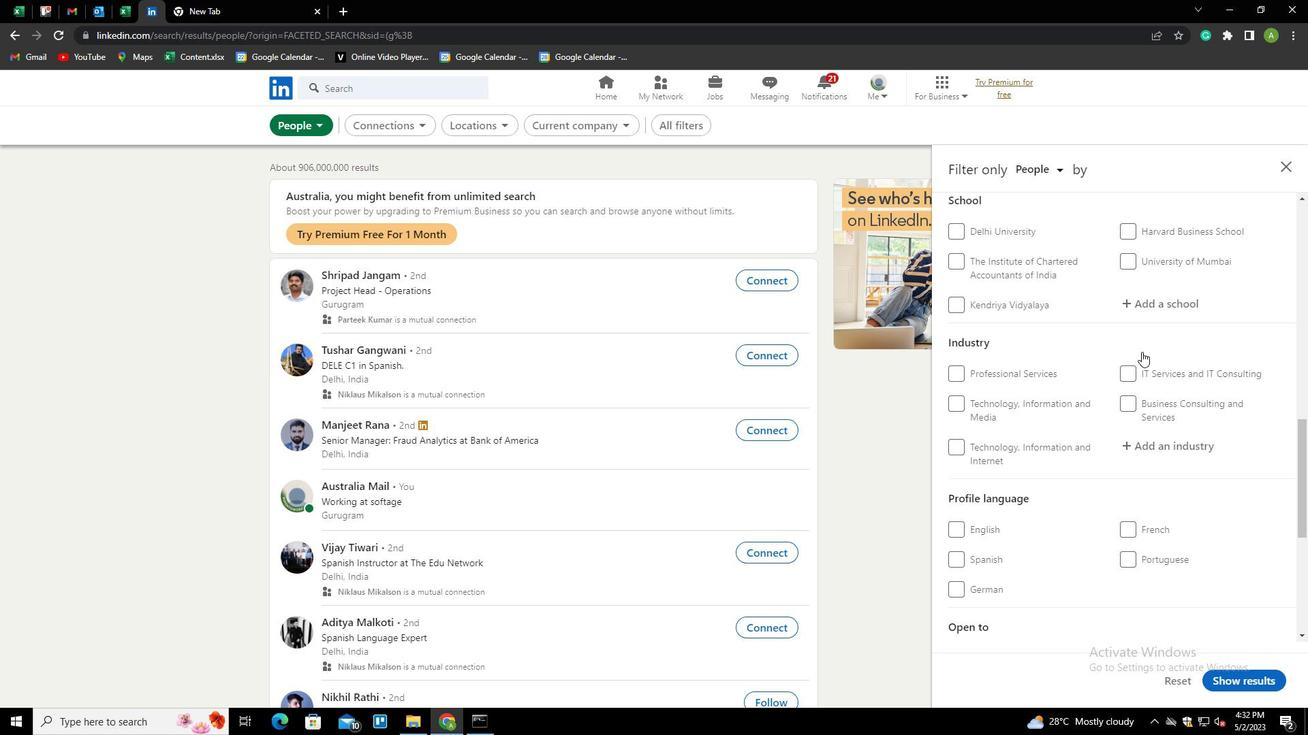 
Action: Mouse scrolled (1141, 351) with delta (0, 0)
Screenshot: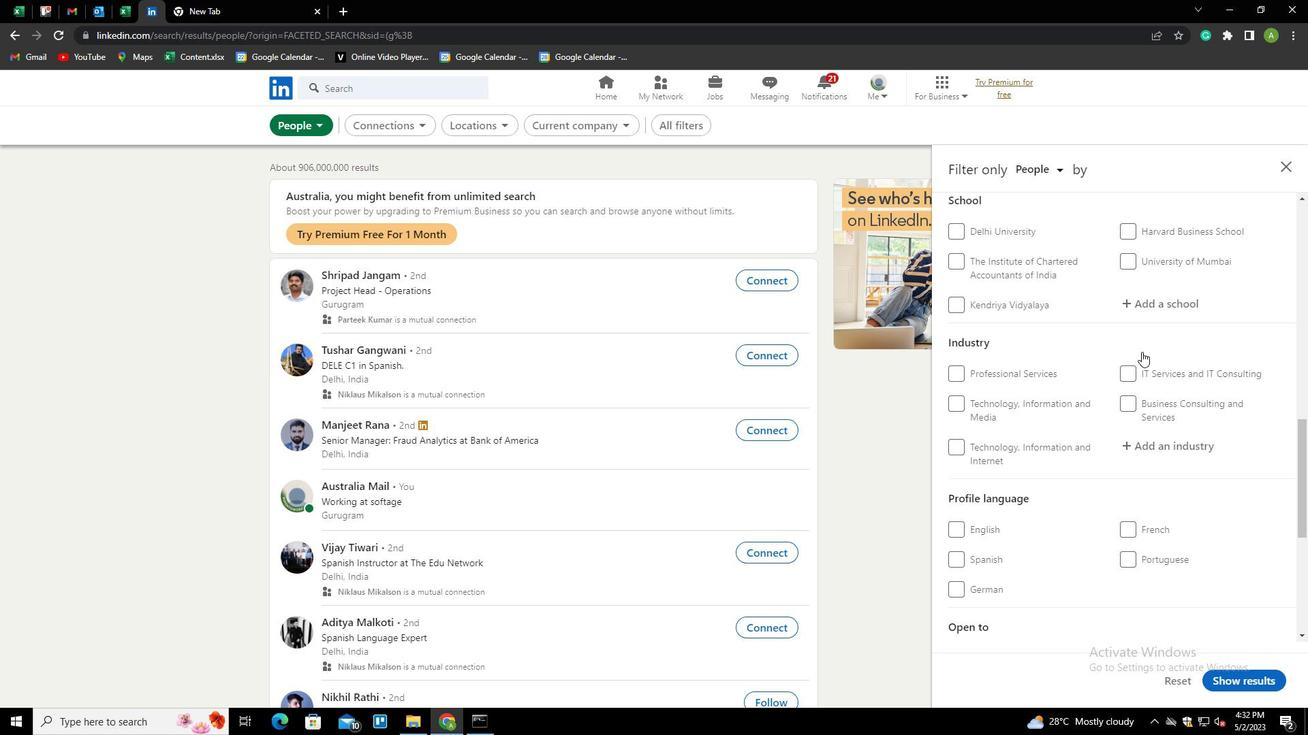 
Action: Mouse scrolled (1141, 351) with delta (0, 0)
Screenshot: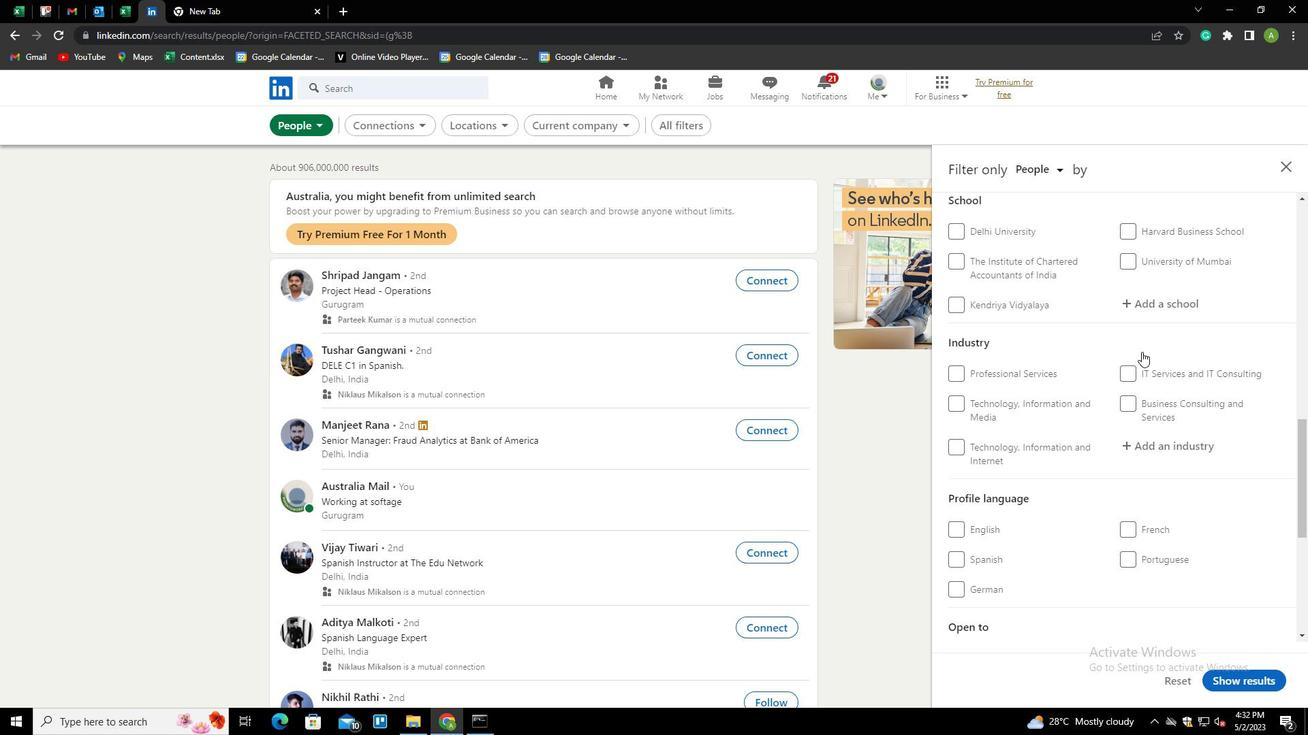
Action: Mouse moved to (969, 318)
Screenshot: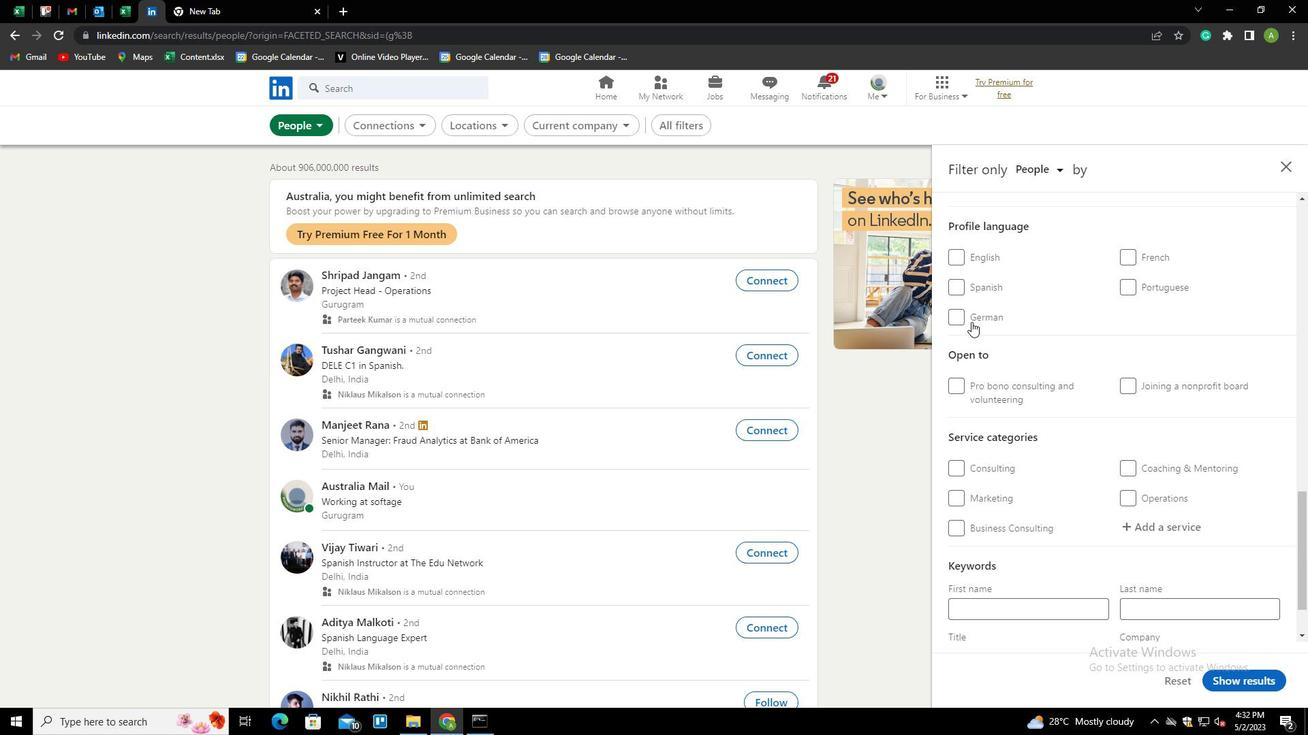 
Action: Mouse pressed left at (969, 318)
Screenshot: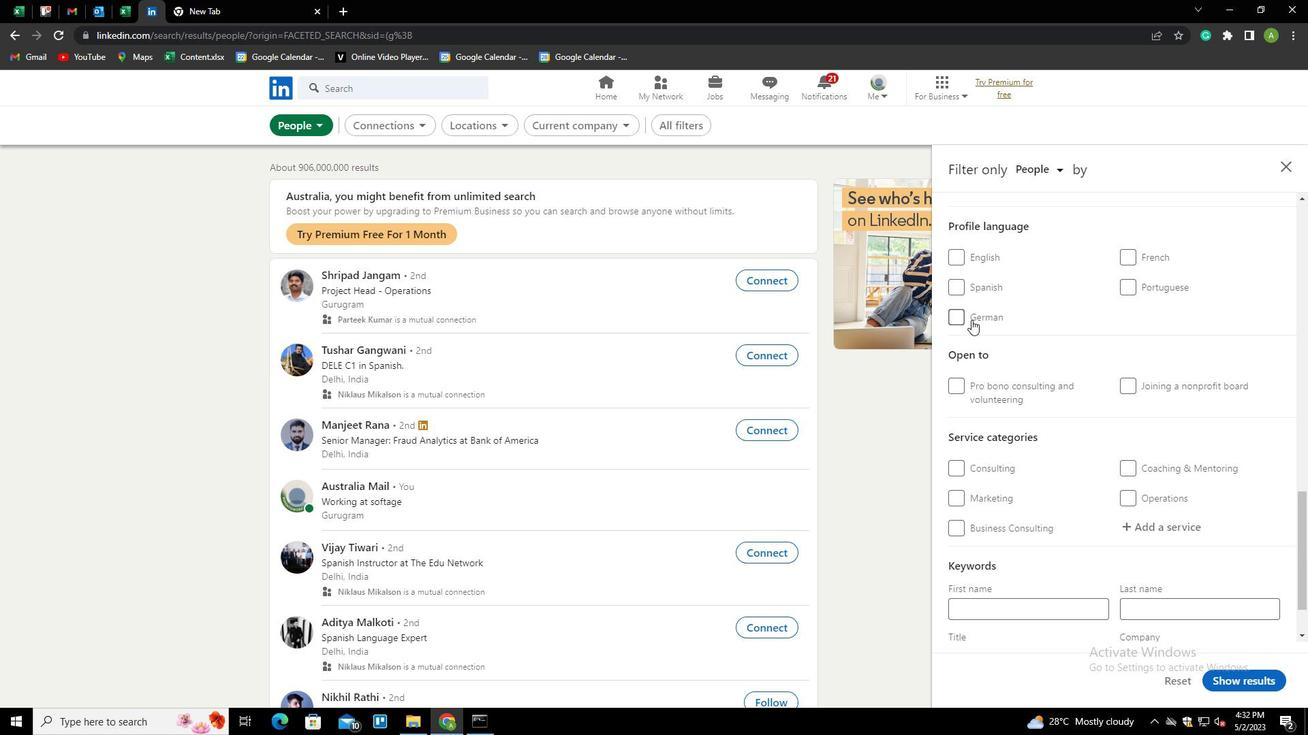 
Action: Mouse moved to (1147, 299)
Screenshot: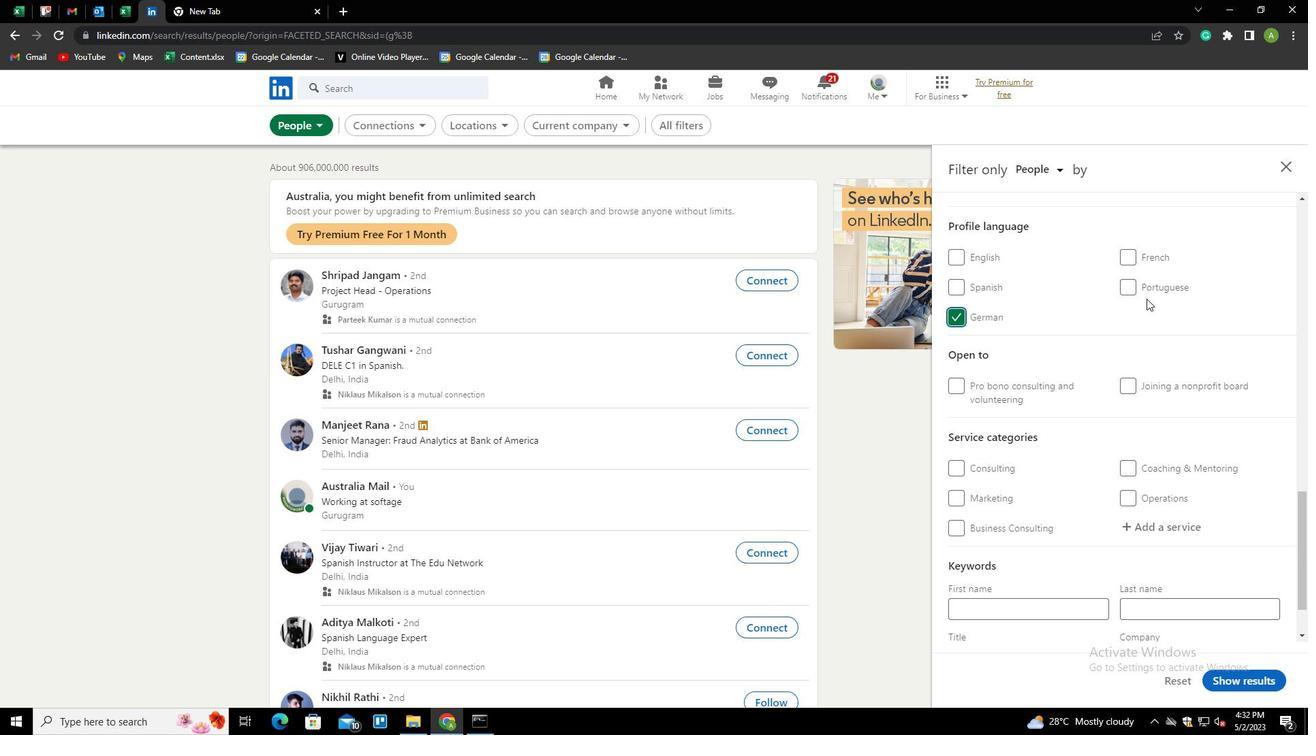 
Action: Mouse scrolled (1147, 300) with delta (0, 0)
Screenshot: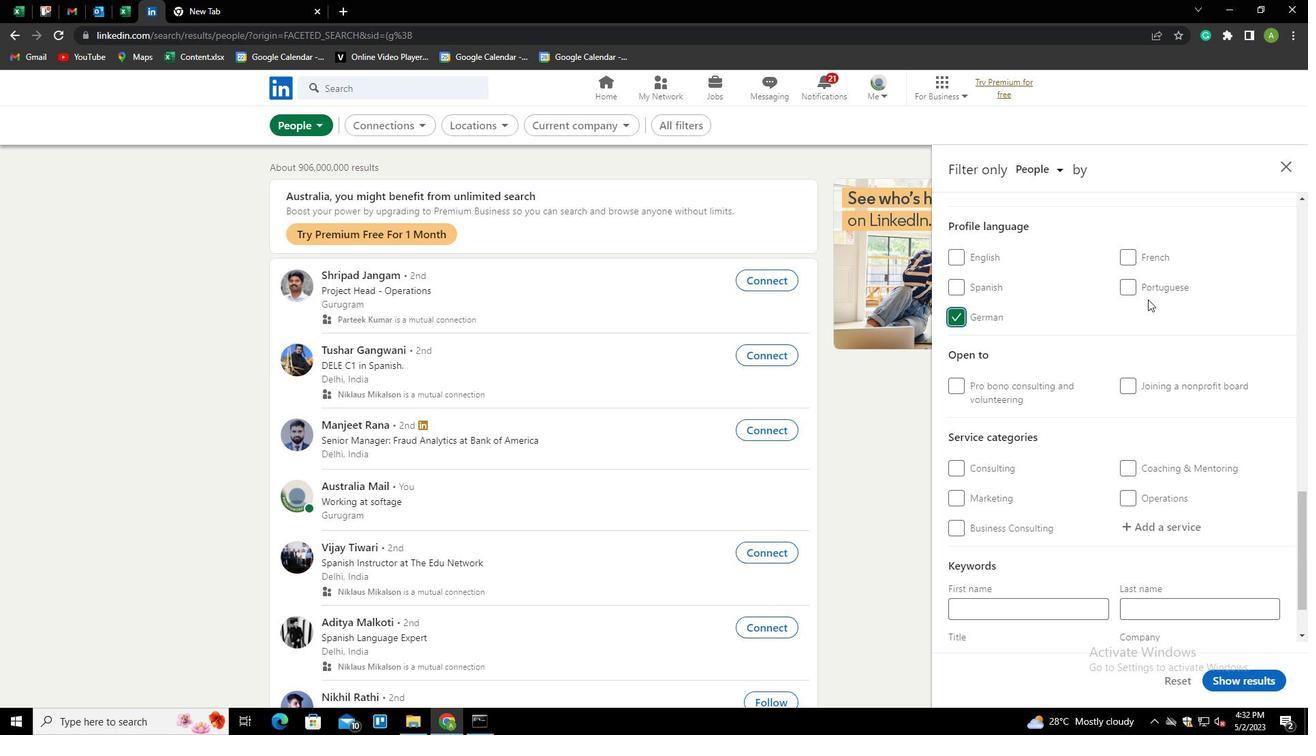 
Action: Mouse moved to (1147, 299)
Screenshot: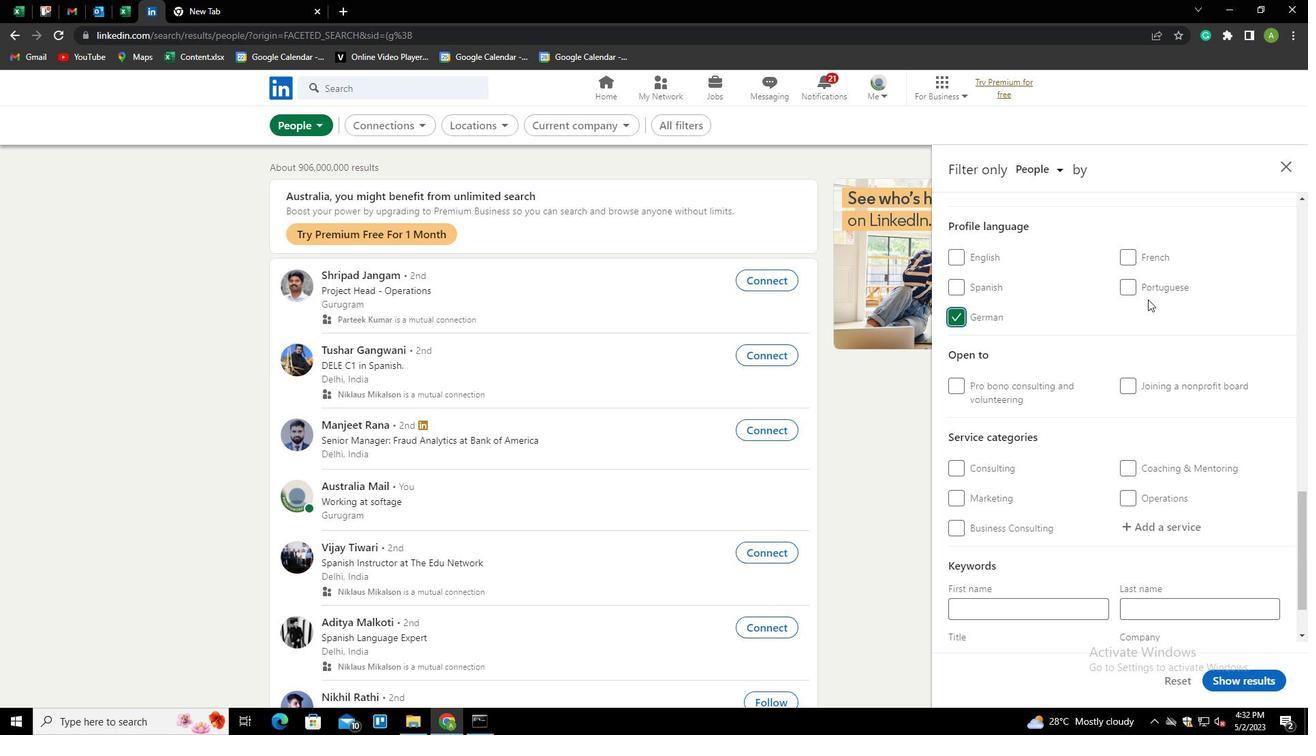 
Action: Mouse scrolled (1147, 300) with delta (0, 0)
Screenshot: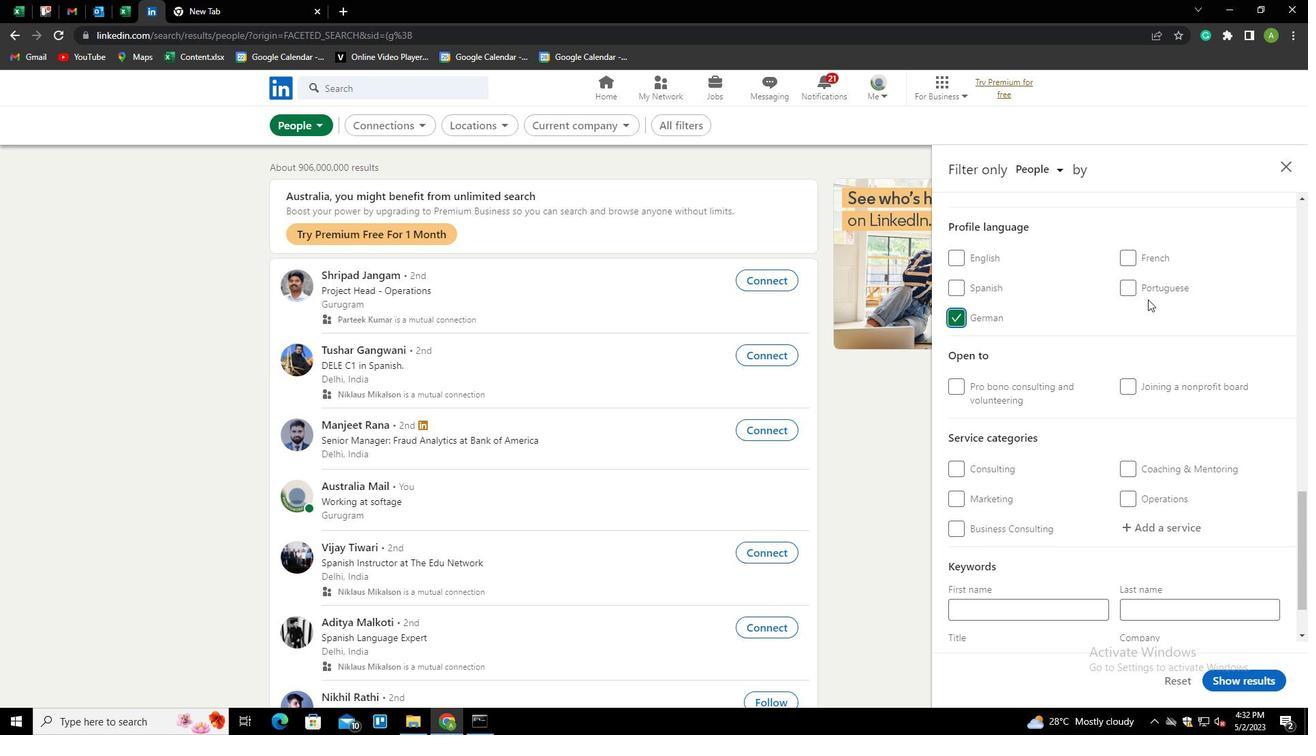
Action: Mouse scrolled (1147, 300) with delta (0, 0)
Screenshot: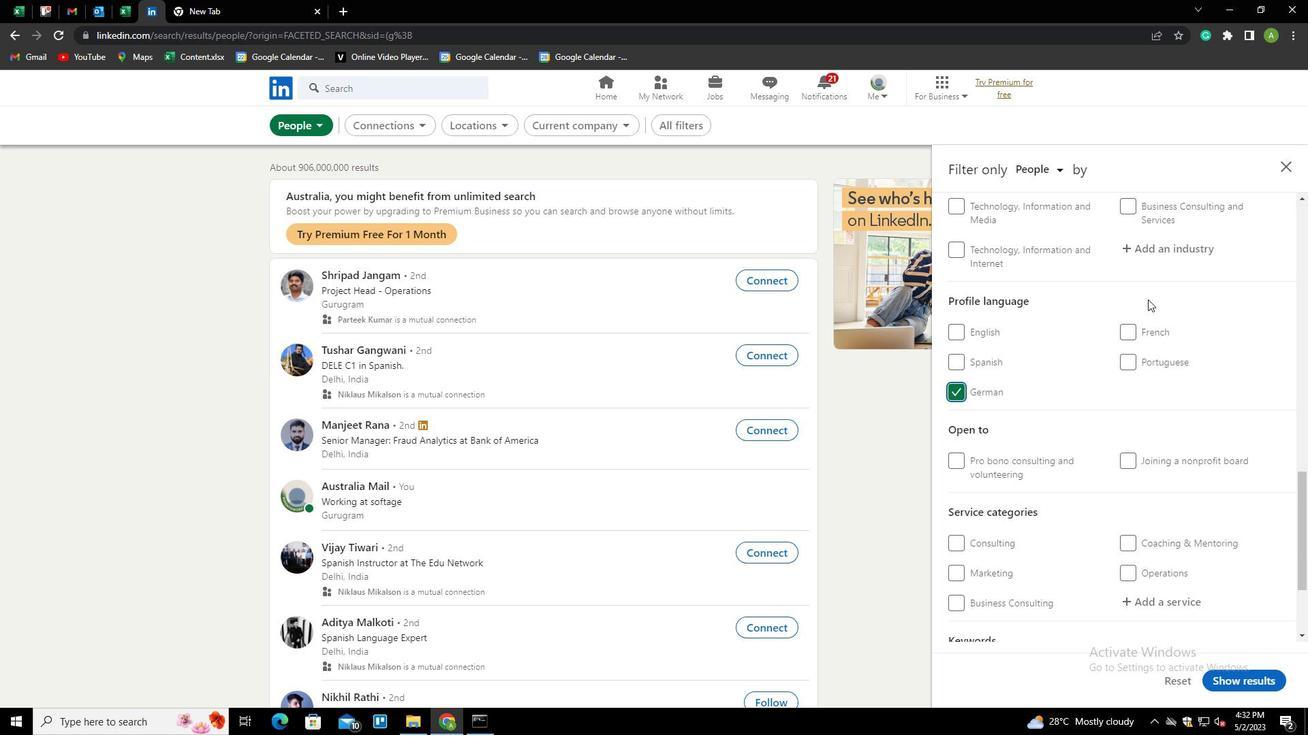 
Action: Mouse moved to (1146, 299)
Screenshot: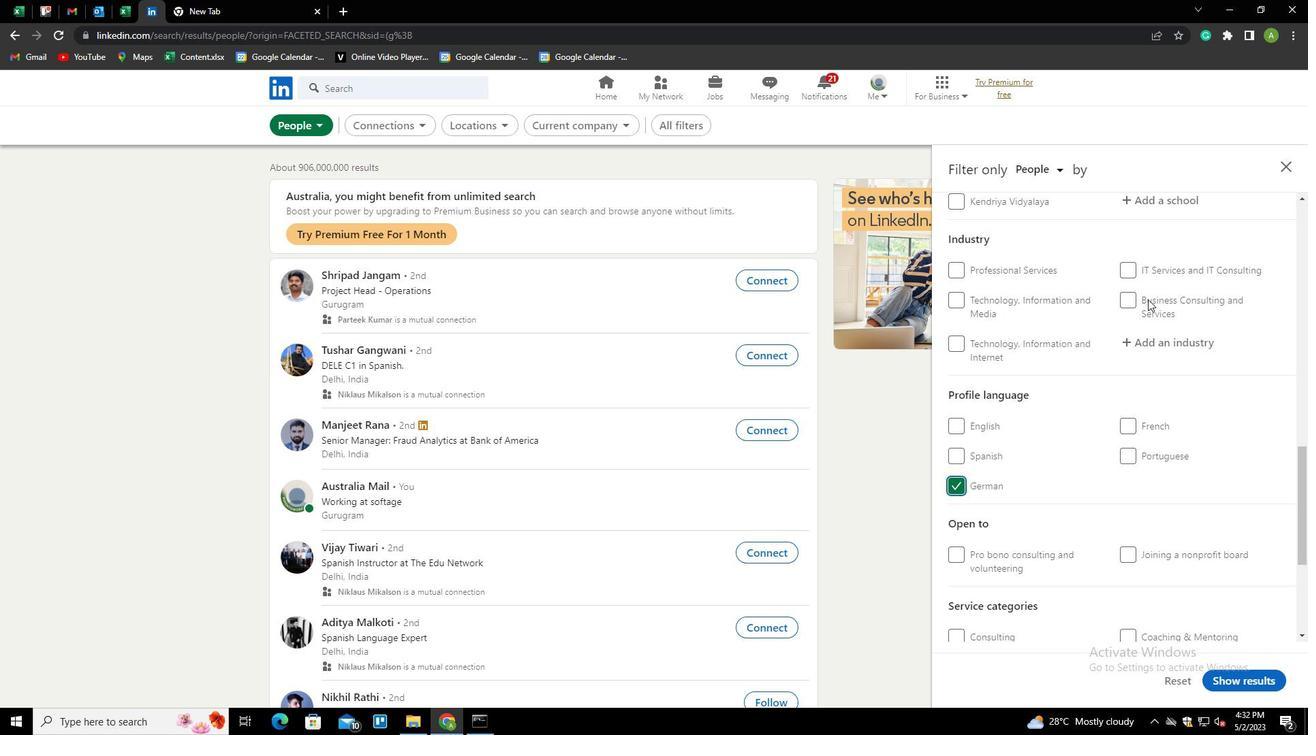 
Action: Mouse scrolled (1146, 300) with delta (0, 0)
Screenshot: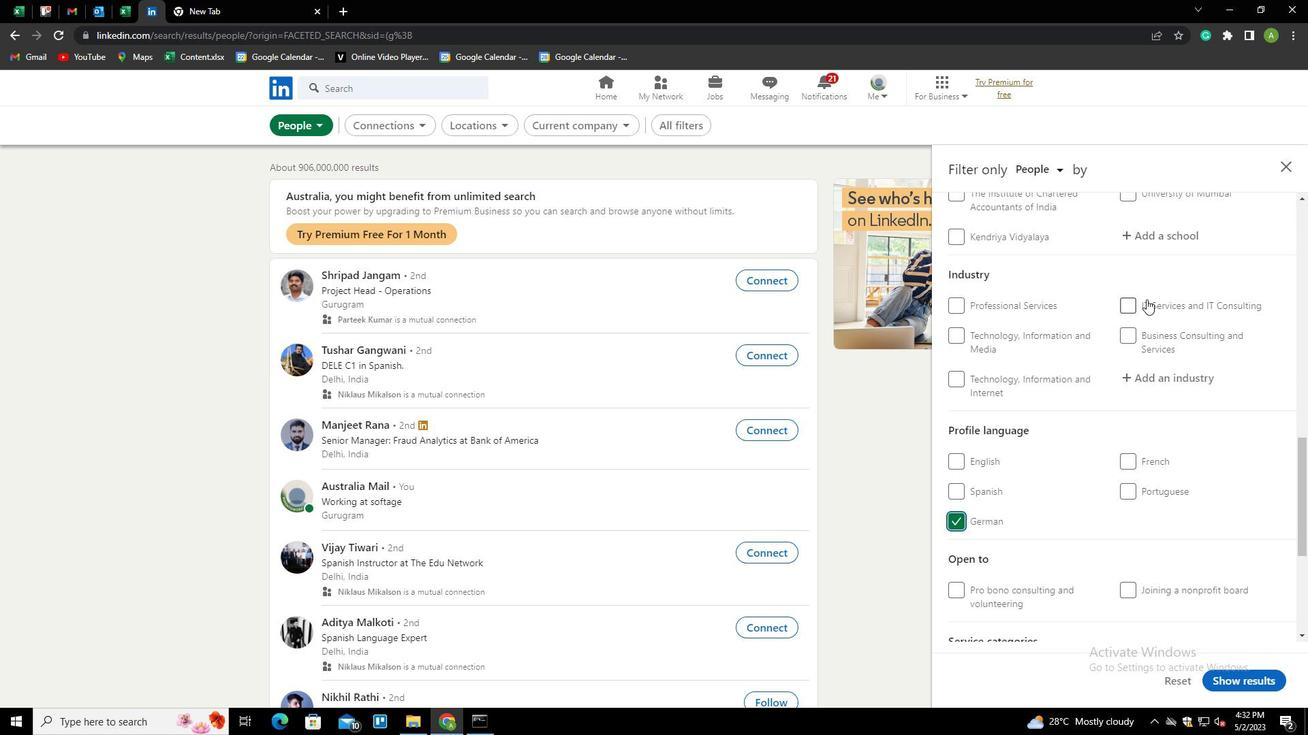 
Action: Mouse scrolled (1146, 300) with delta (0, 0)
Screenshot: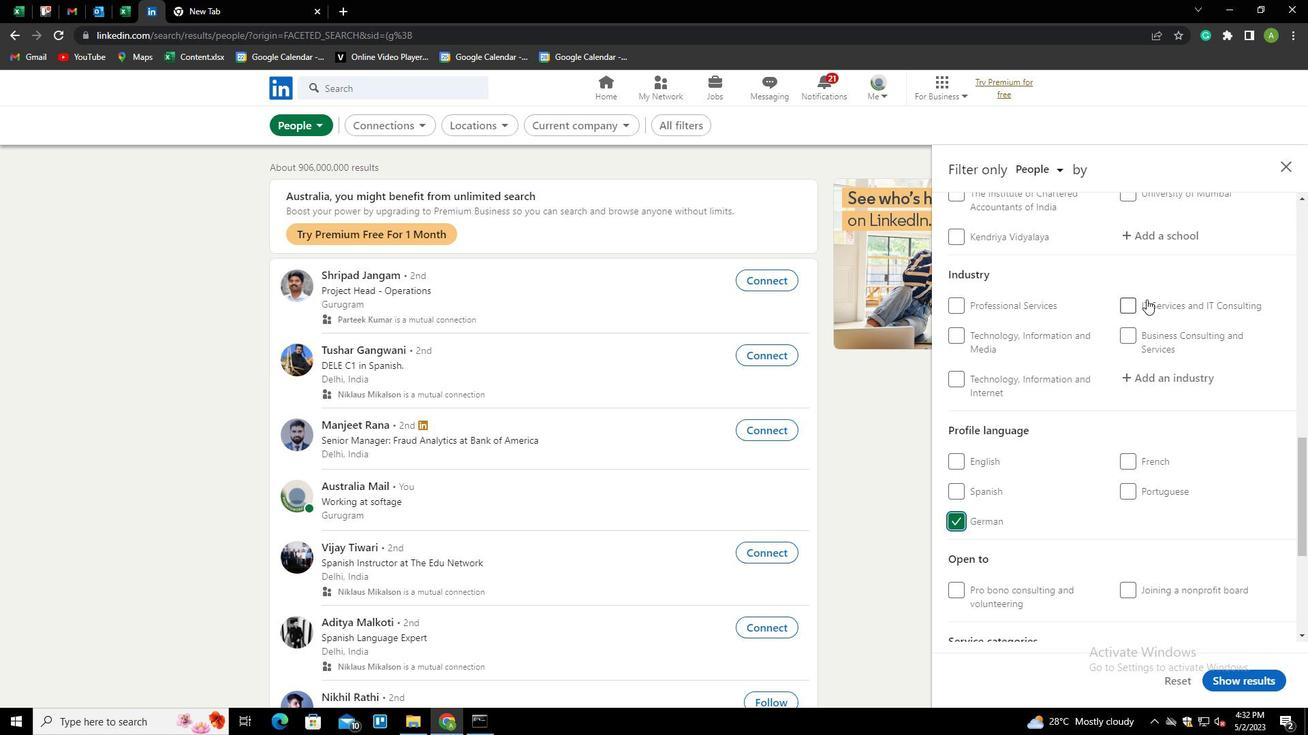 
Action: Mouse scrolled (1146, 300) with delta (0, 0)
Screenshot: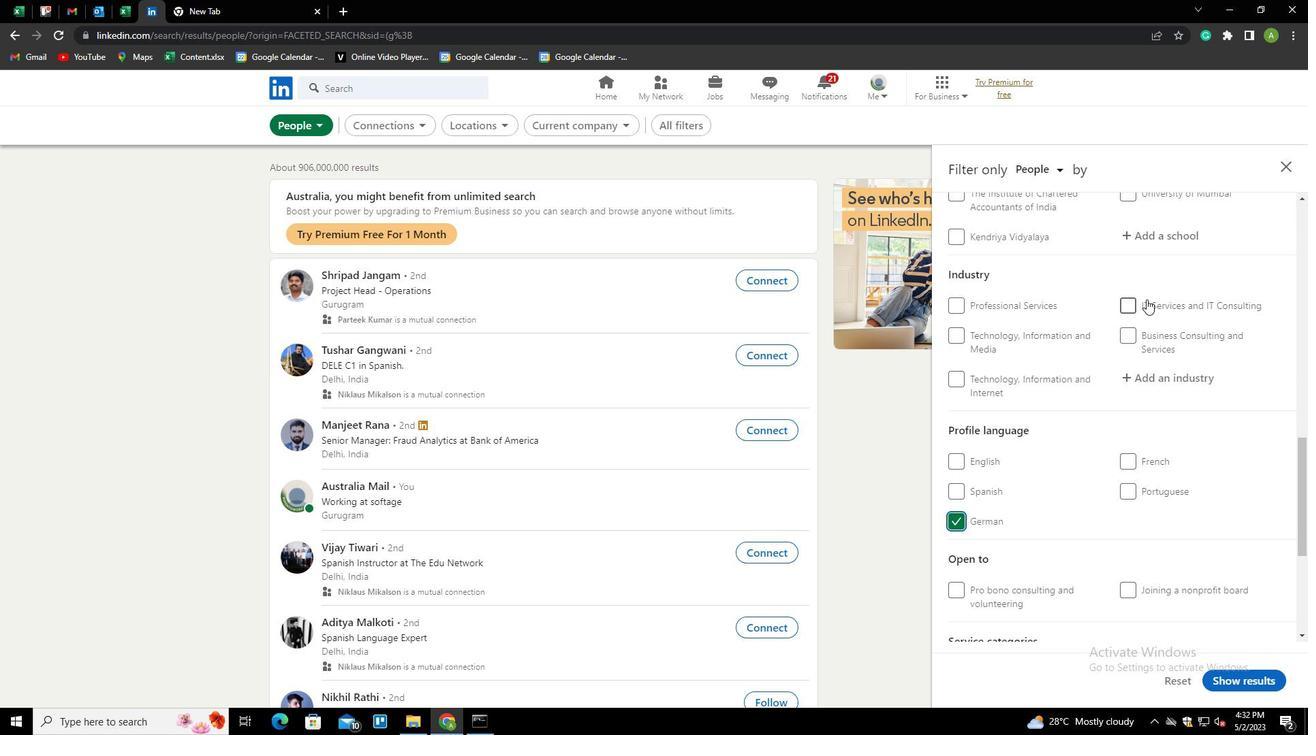 
Action: Mouse scrolled (1146, 300) with delta (0, 0)
Screenshot: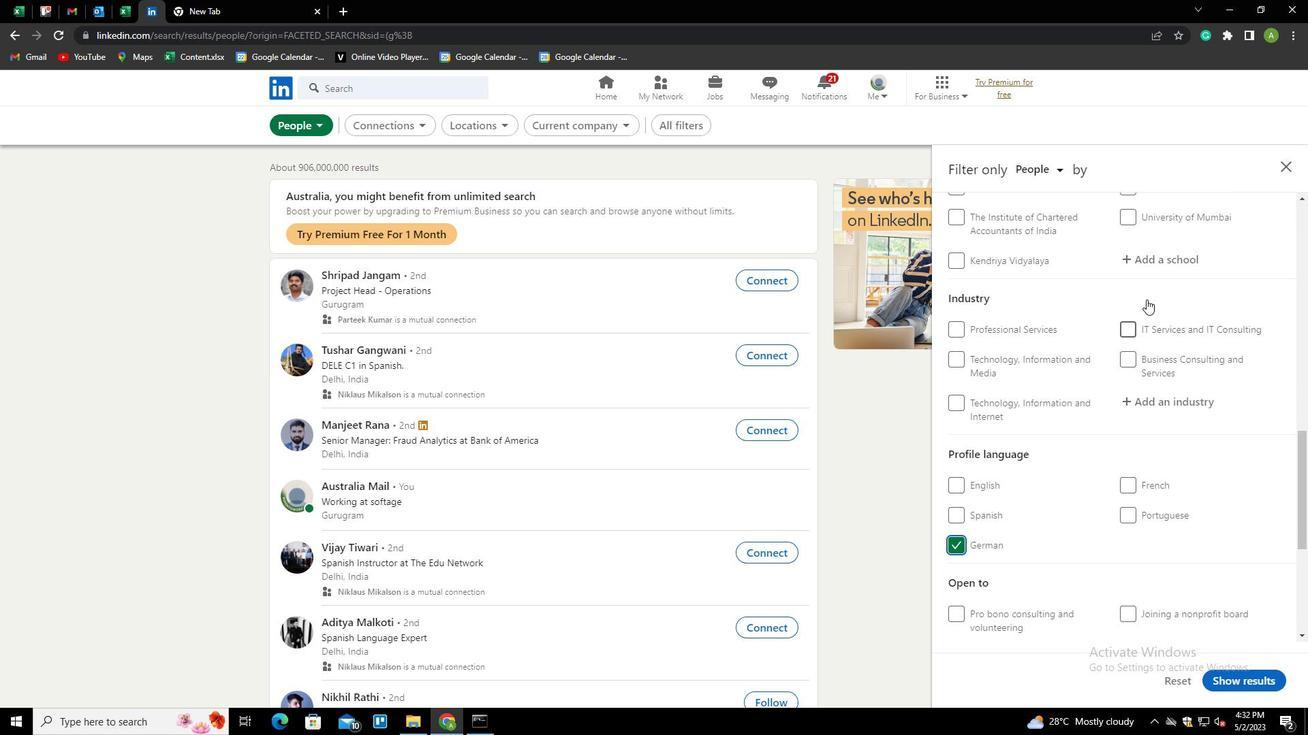 
Action: Mouse moved to (1146, 299)
Screenshot: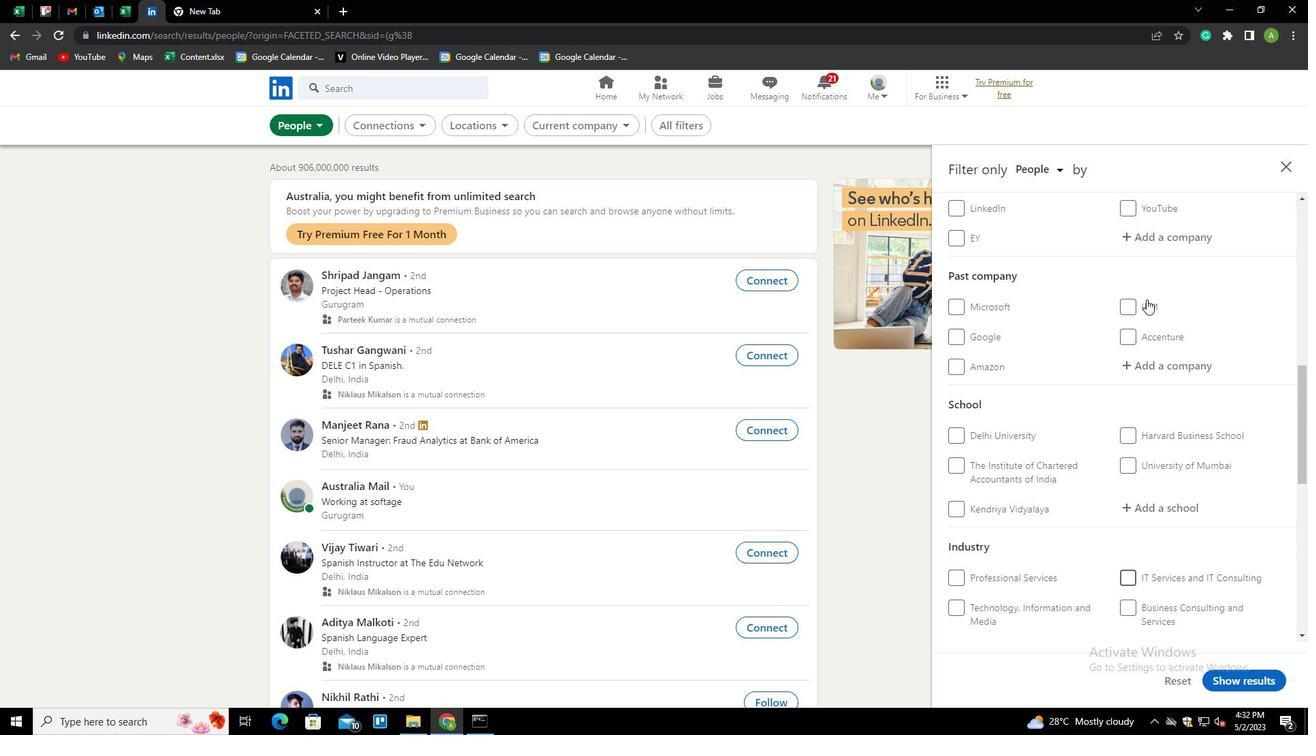 
Action: Mouse scrolled (1146, 300) with delta (0, 0)
Screenshot: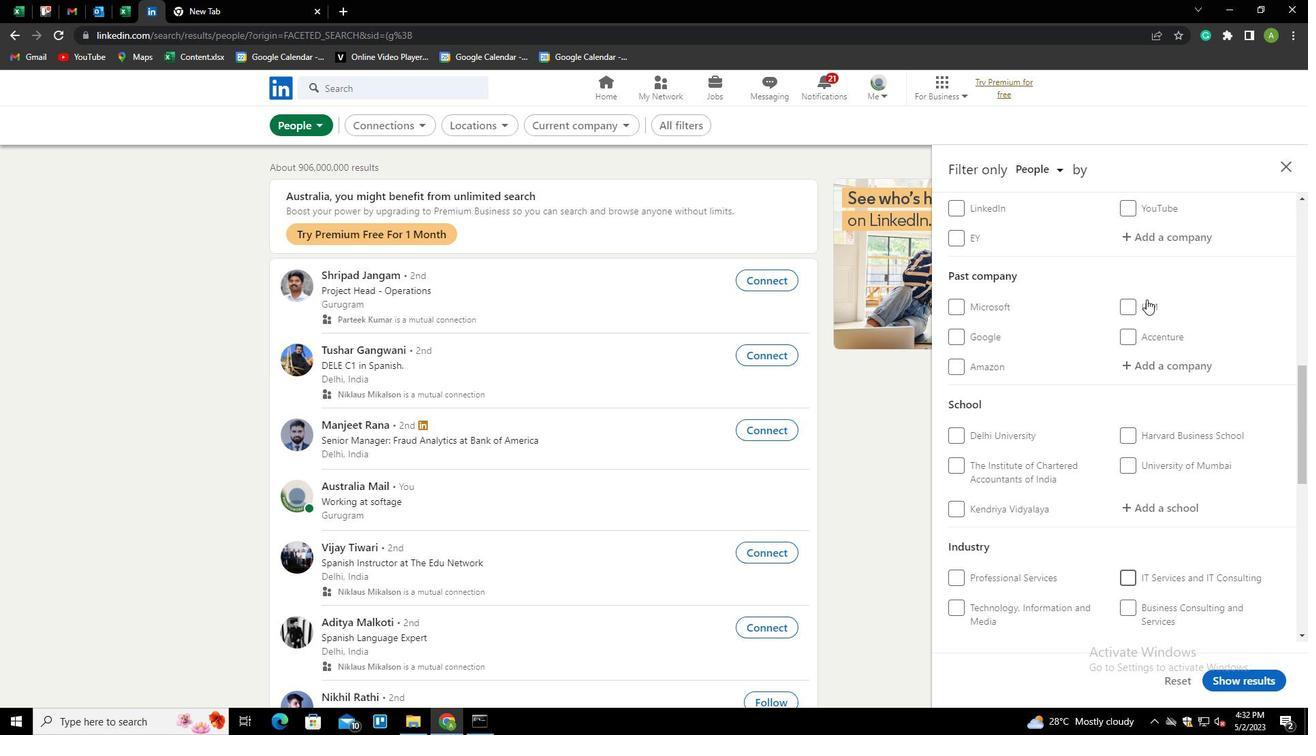 
Action: Mouse moved to (1143, 306)
Screenshot: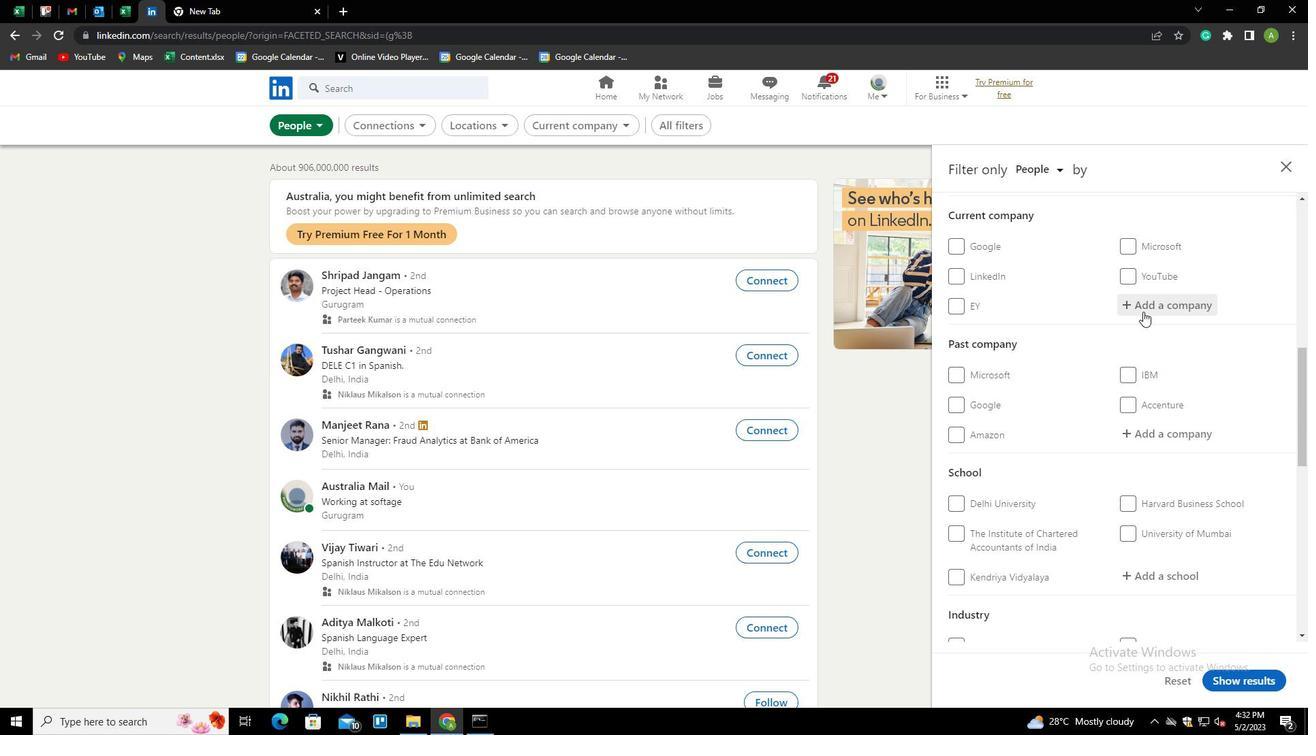 
Action: Mouse pressed left at (1143, 306)
Screenshot: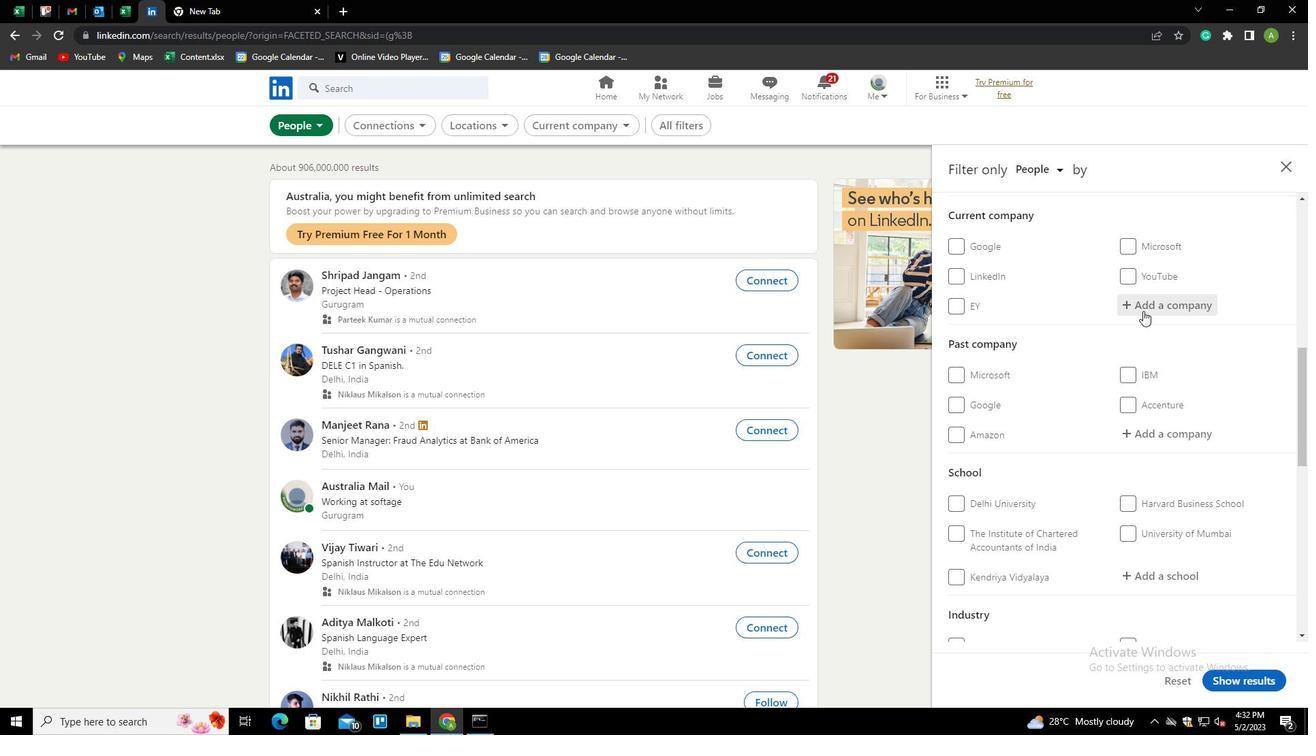 
Action: Mouse moved to (1152, 305)
Screenshot: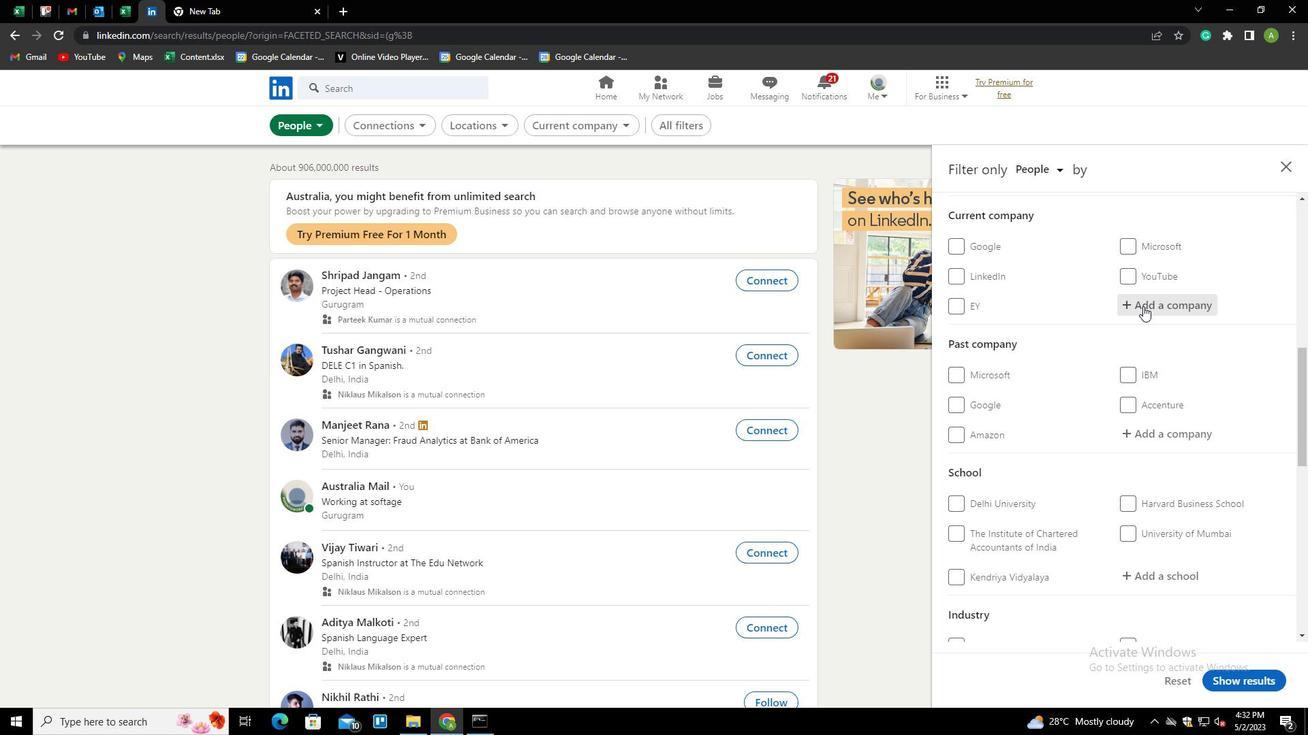 
Action: Mouse pressed left at (1152, 305)
Screenshot: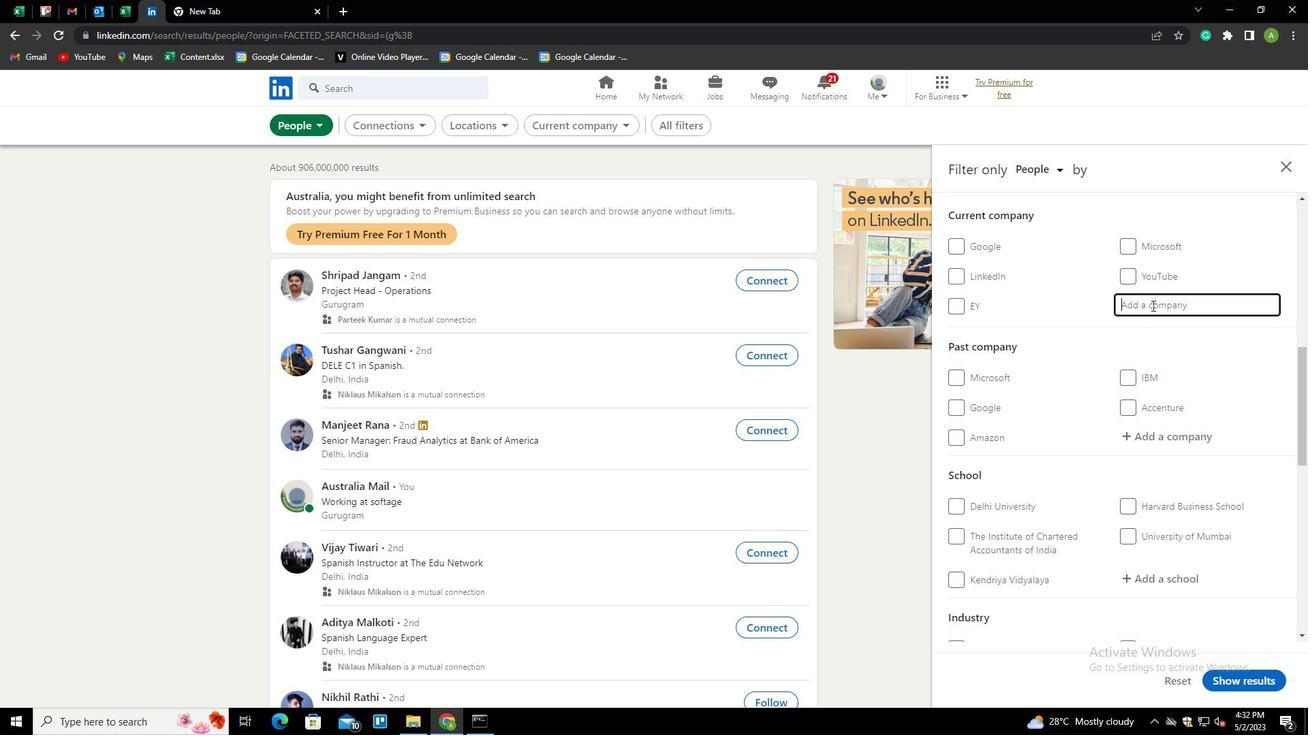 
Action: Key pressed <Key.shift>LENSKART.COM<Key.down><Key.enter>
Screenshot: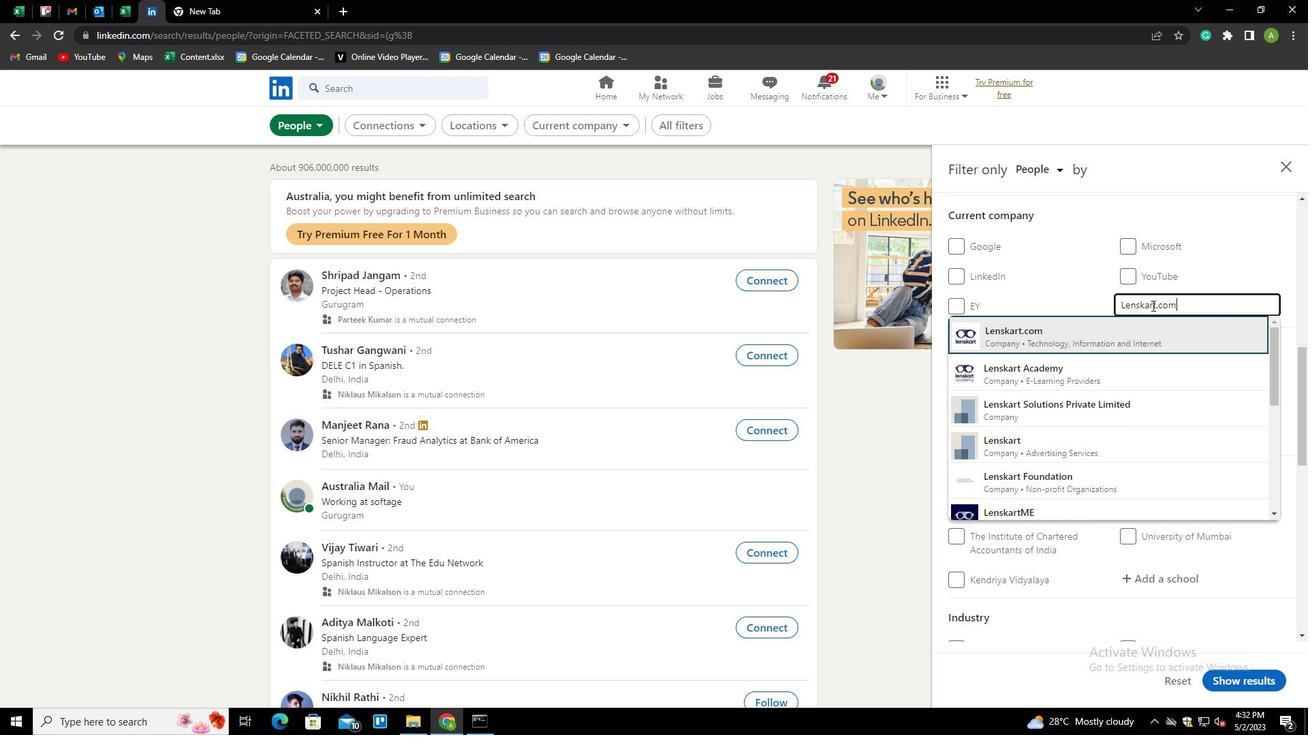 
Action: Mouse scrolled (1152, 305) with delta (0, 0)
Screenshot: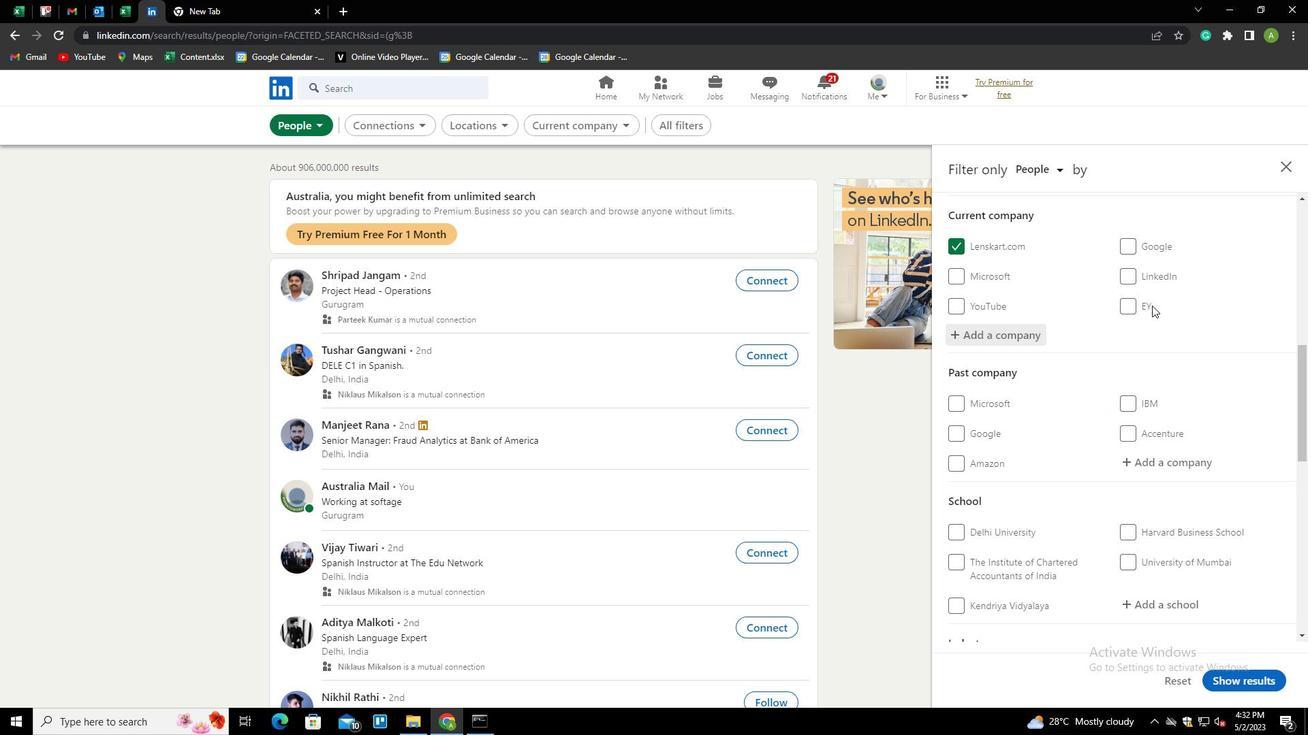 
Action: Mouse scrolled (1152, 305) with delta (0, 0)
Screenshot: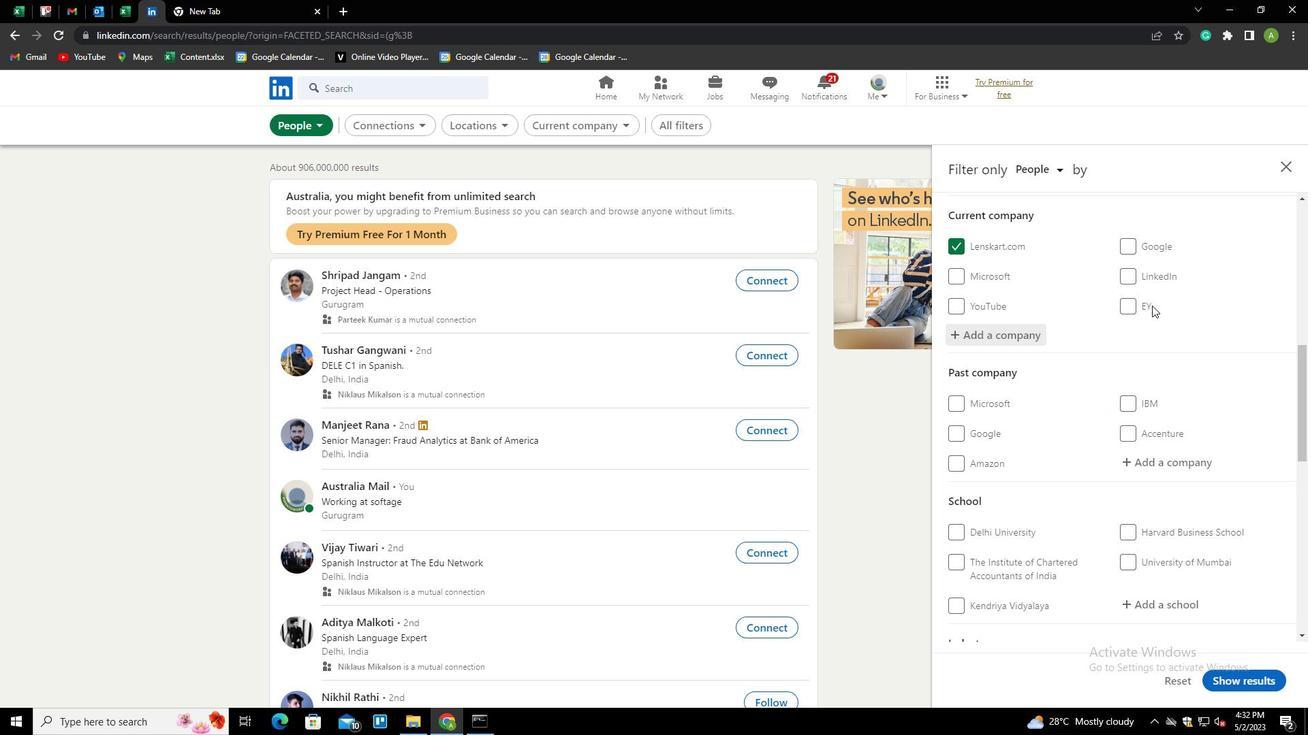 
Action: Mouse scrolled (1152, 305) with delta (0, 0)
Screenshot: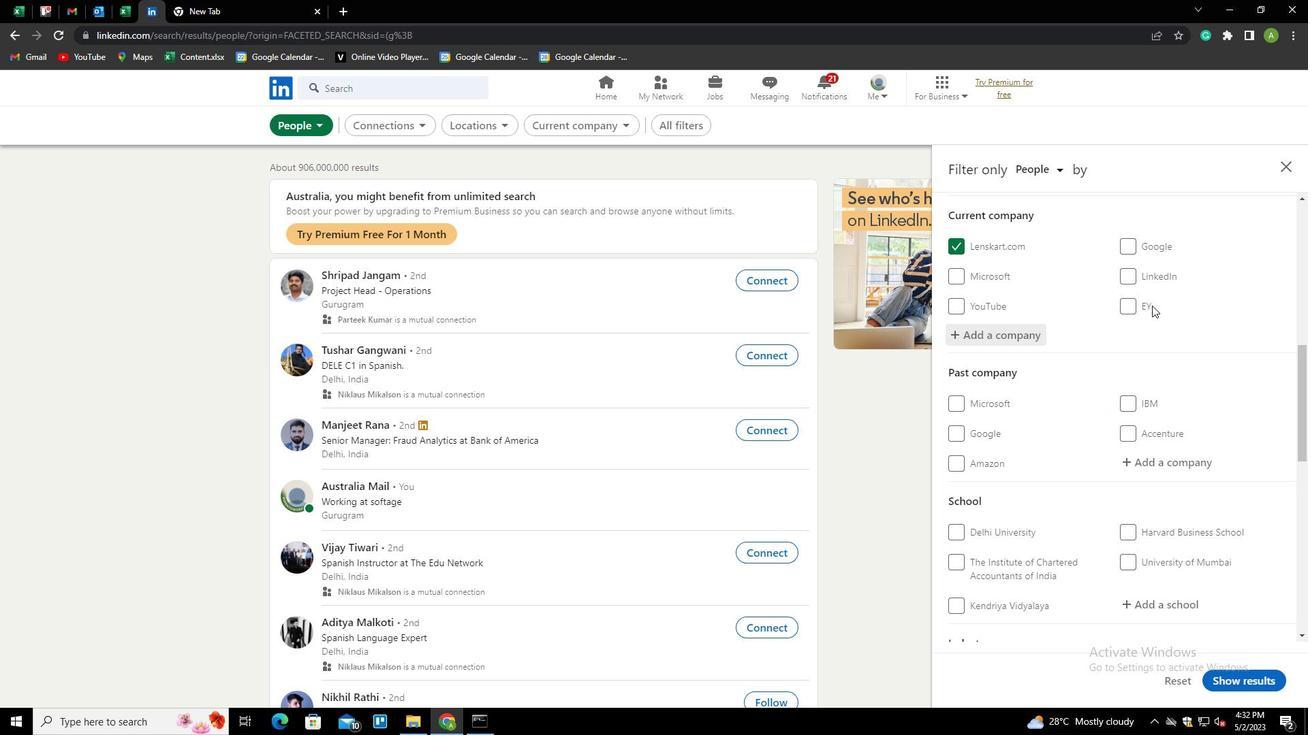 
Action: Mouse moved to (1146, 402)
Screenshot: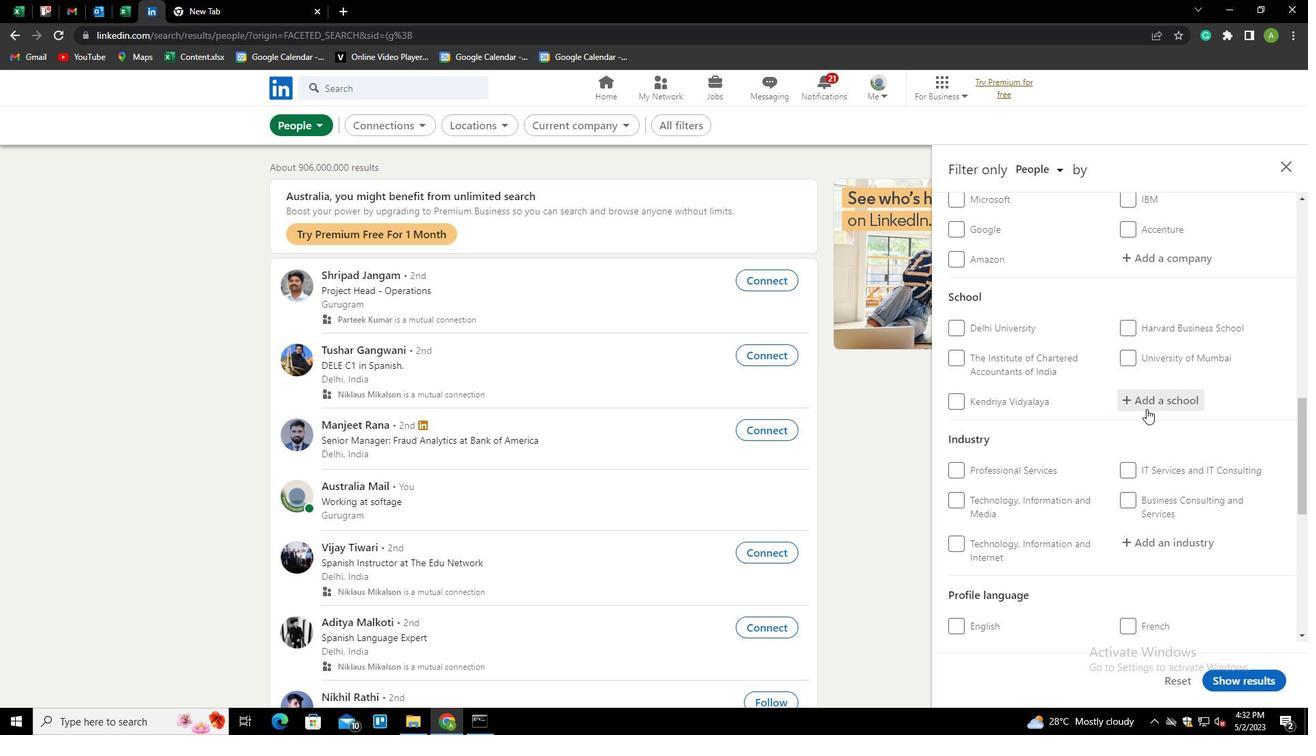 
Action: Mouse pressed left at (1146, 402)
Screenshot: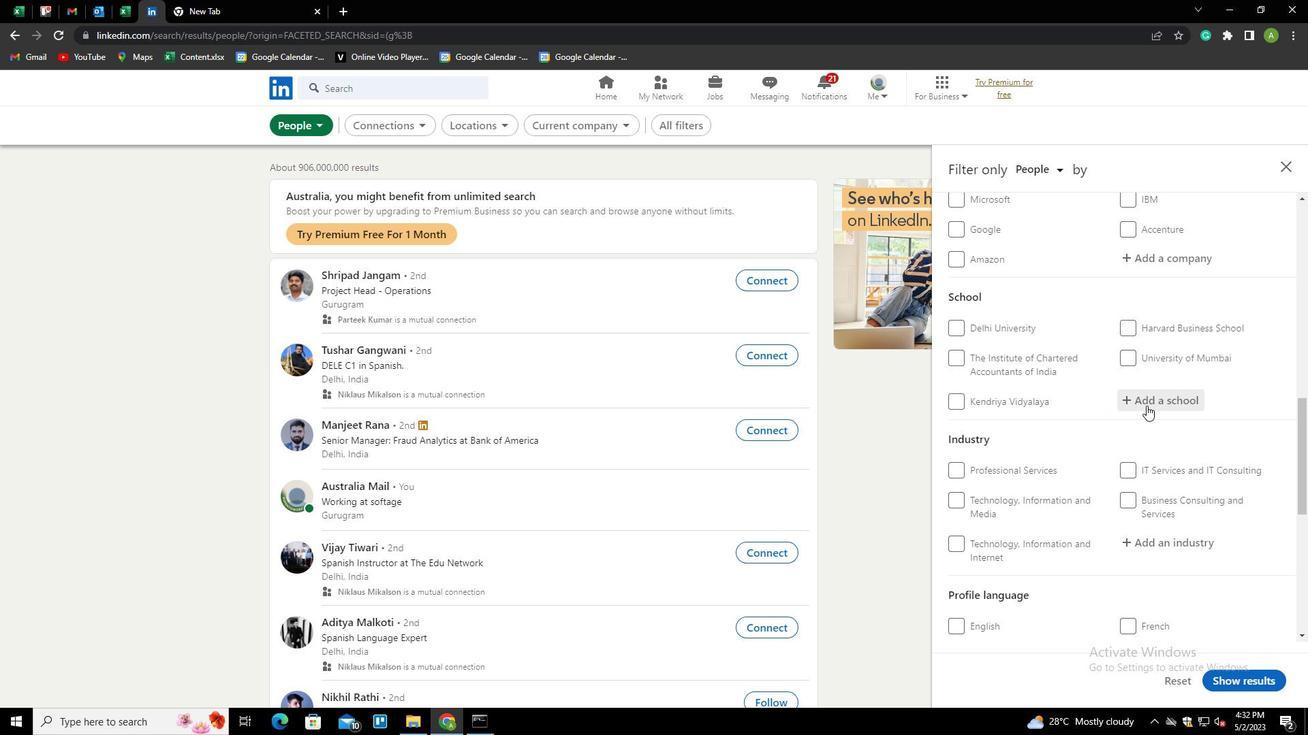 
Action: Key pressed <Key.shift>AURORA<Key.space><Key.down><Key.down><Key.enter>
Screenshot: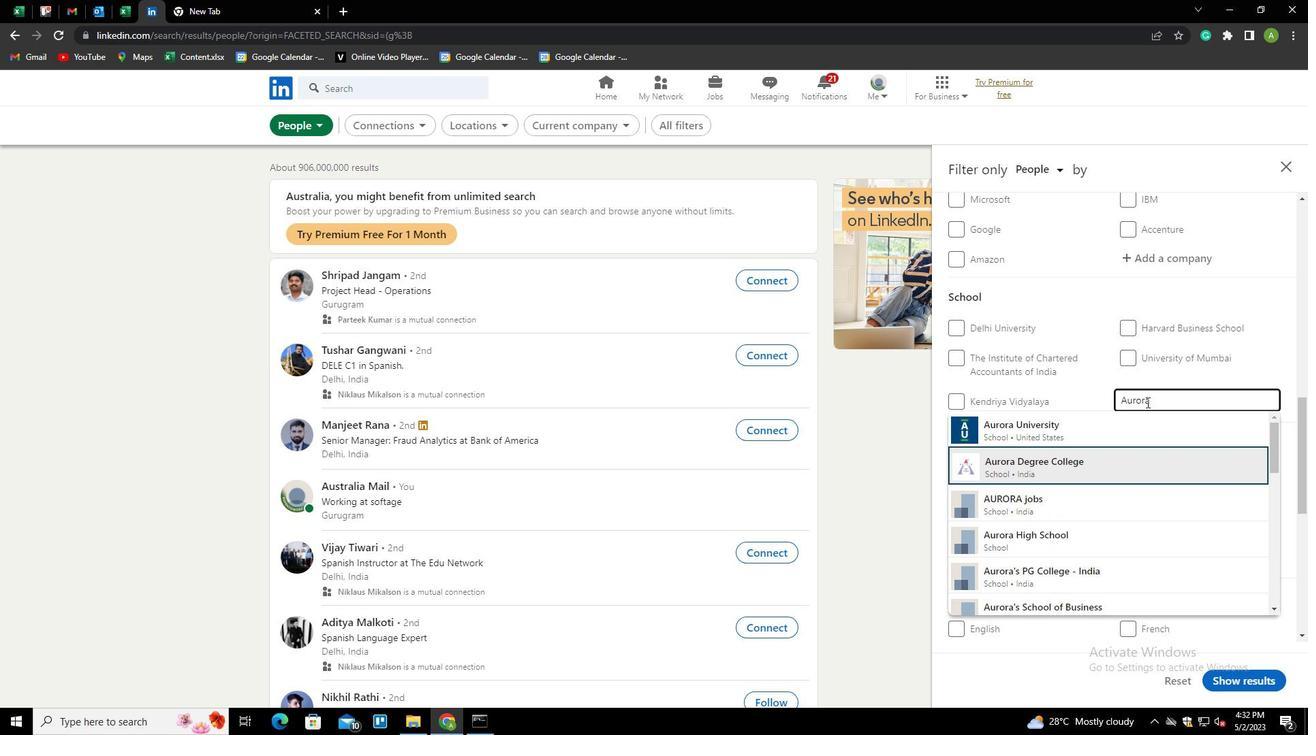 
Action: Mouse scrolled (1146, 401) with delta (0, 0)
Screenshot: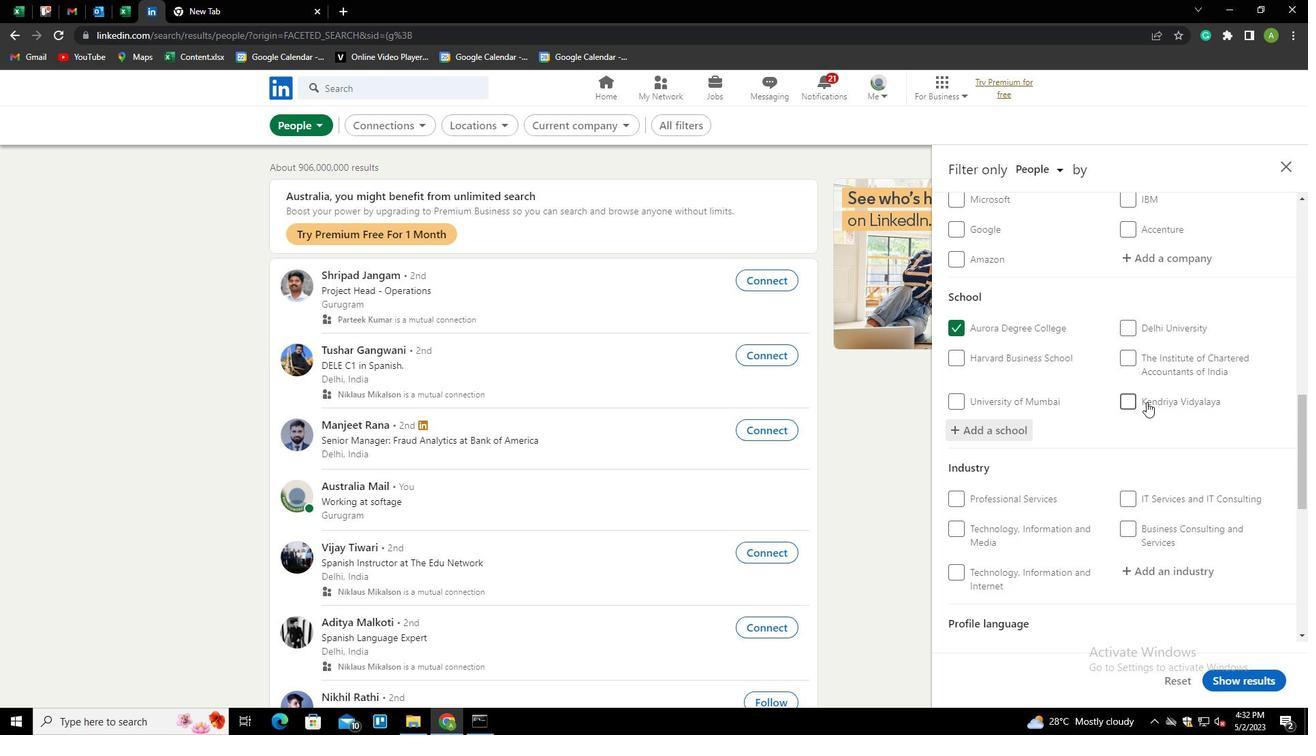 
Action: Mouse scrolled (1146, 401) with delta (0, 0)
Screenshot: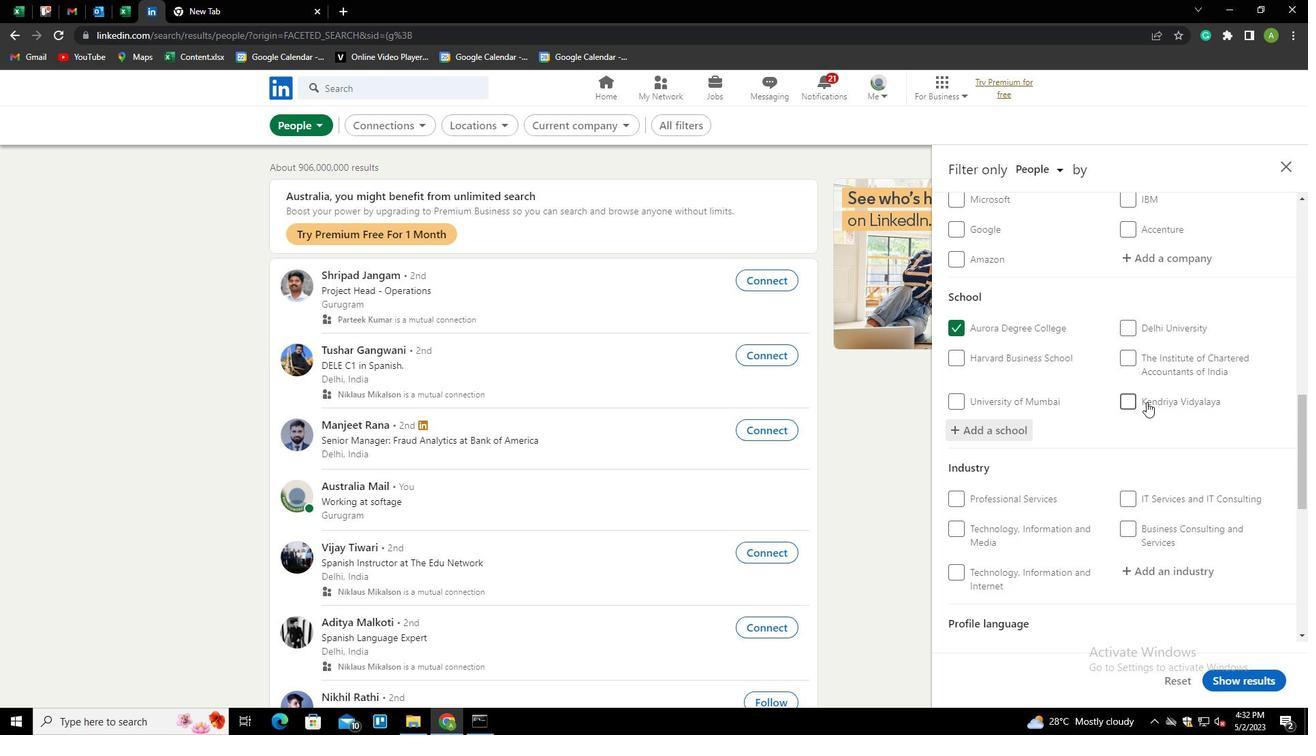 
Action: Mouse moved to (1153, 428)
Screenshot: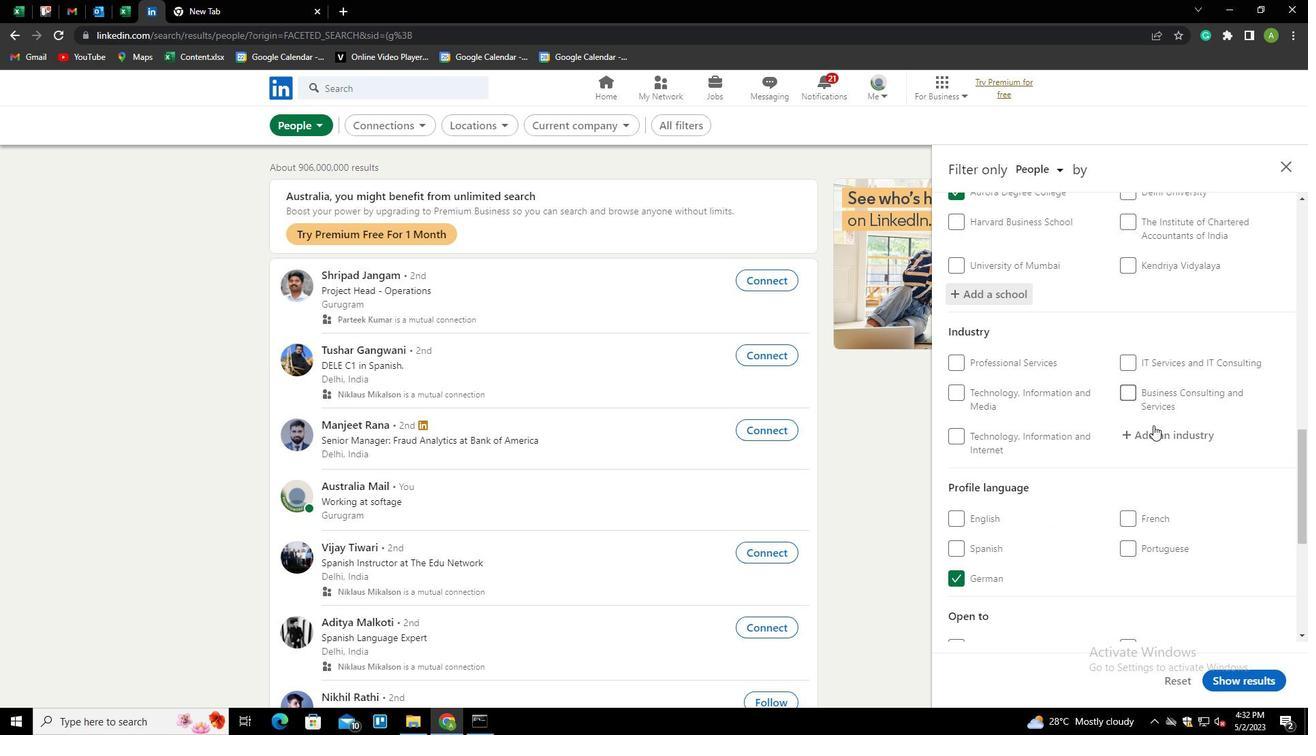 
Action: Mouse pressed left at (1153, 428)
Screenshot: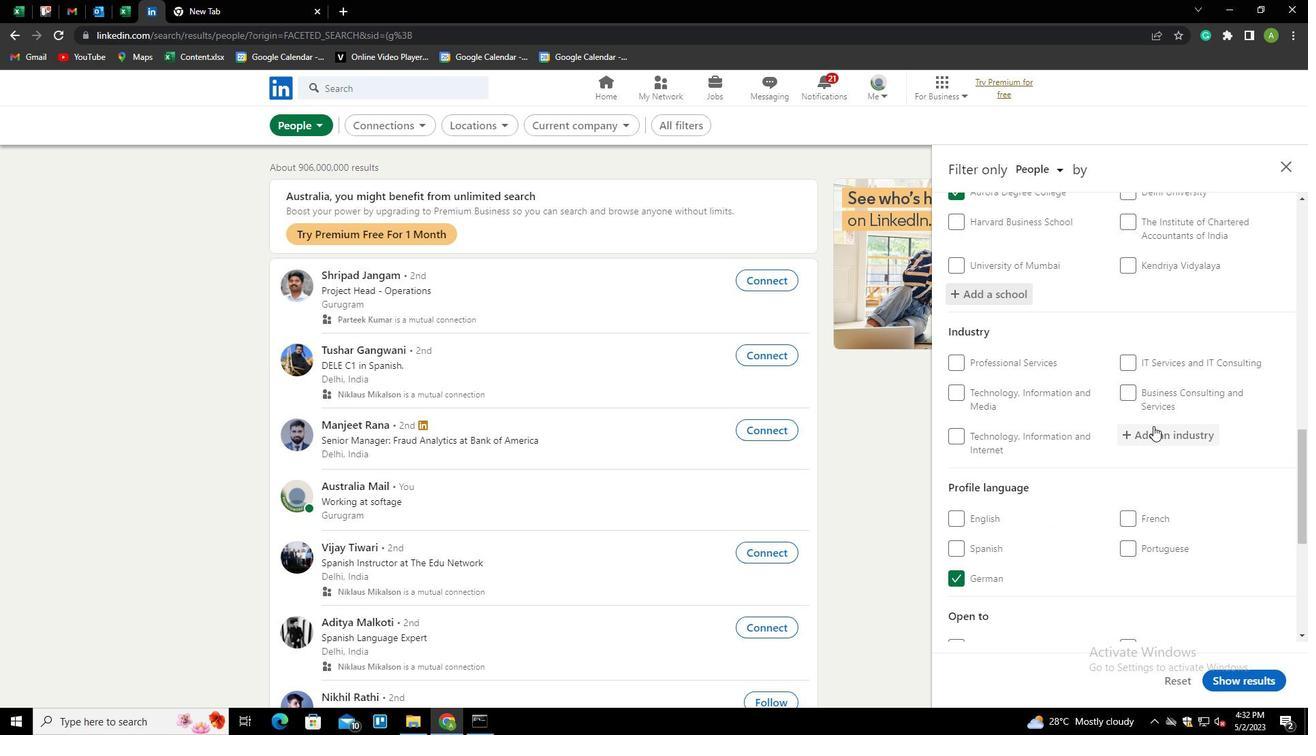 
Action: Mouse moved to (1162, 434)
Screenshot: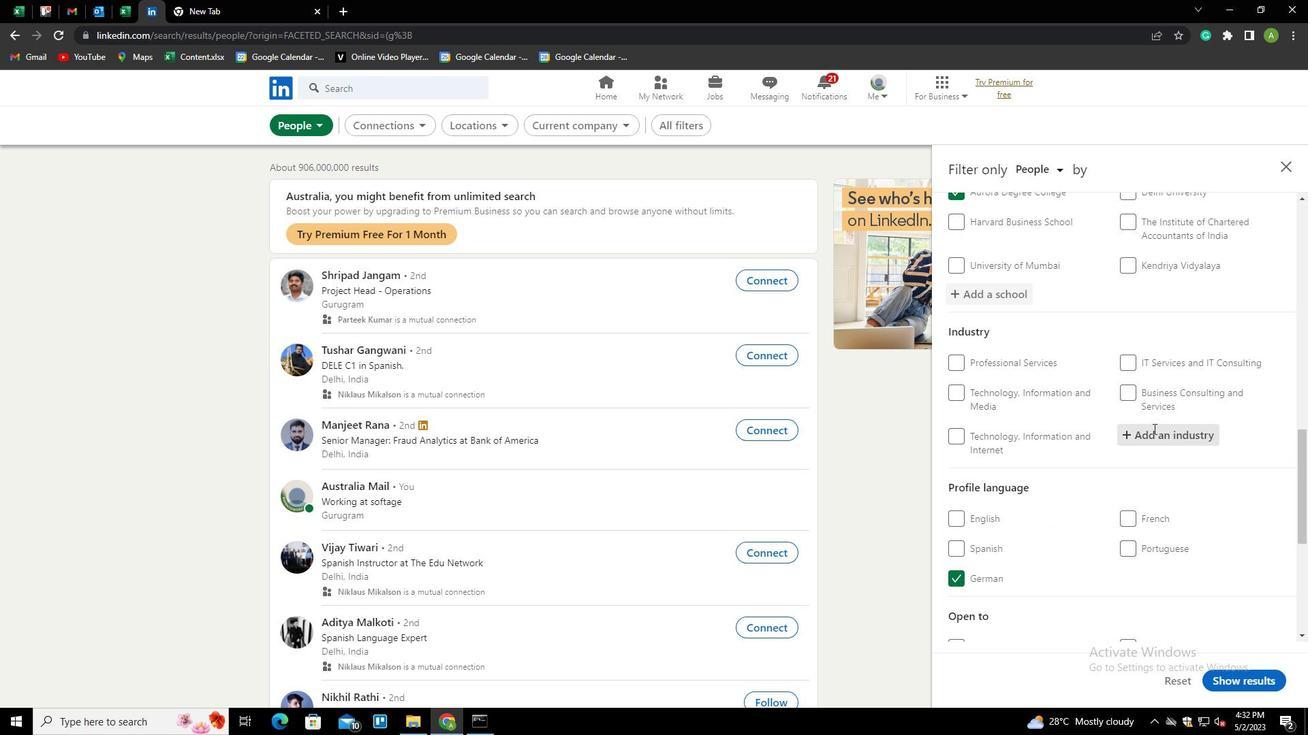 
Action: Mouse pressed left at (1162, 434)
Screenshot: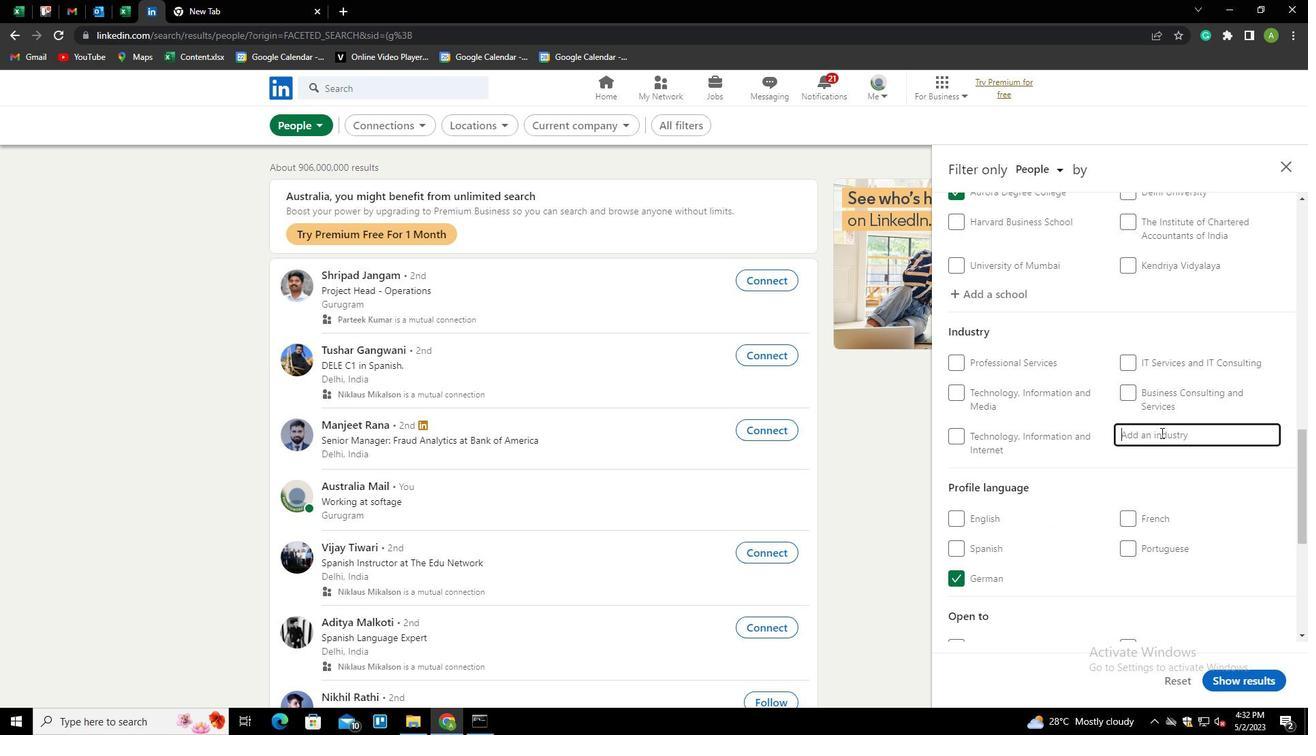 
Action: Key pressed <Key.shift>CONSUMER<Key.down><Key.enter>
Screenshot: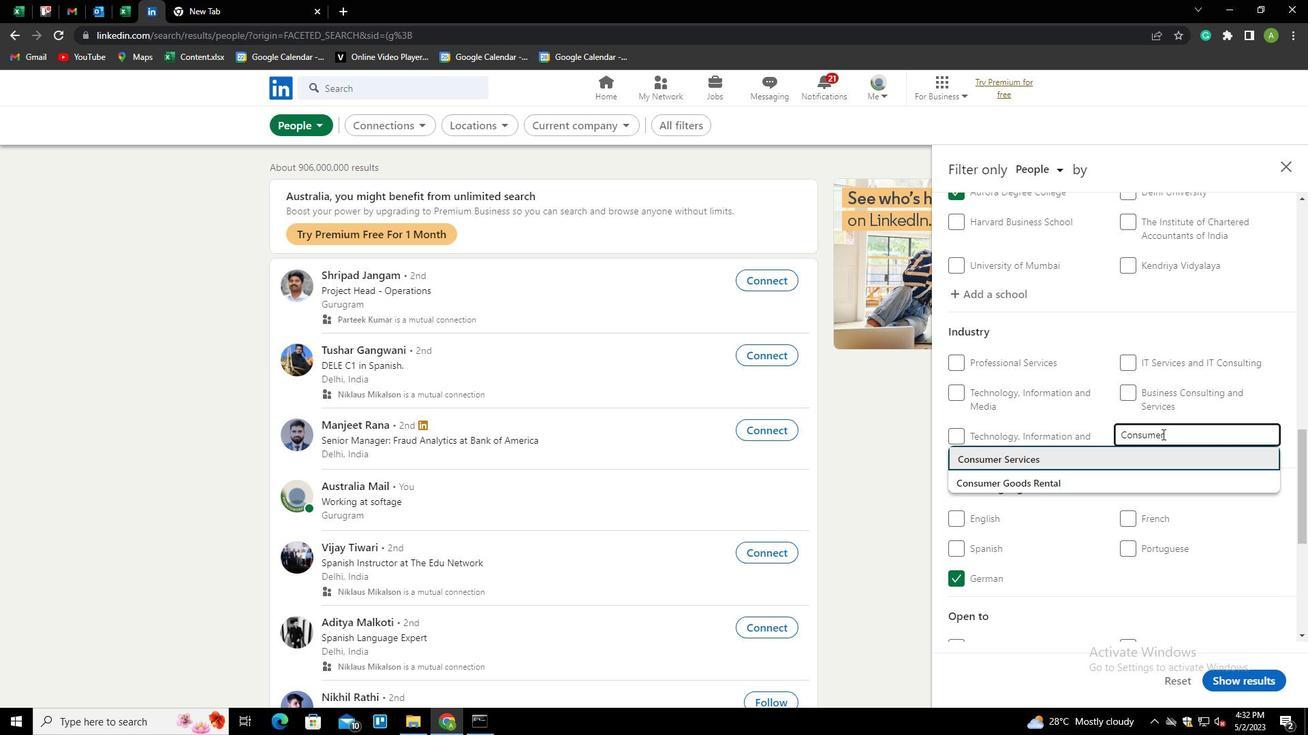 
Action: Mouse scrolled (1162, 433) with delta (0, 0)
Screenshot: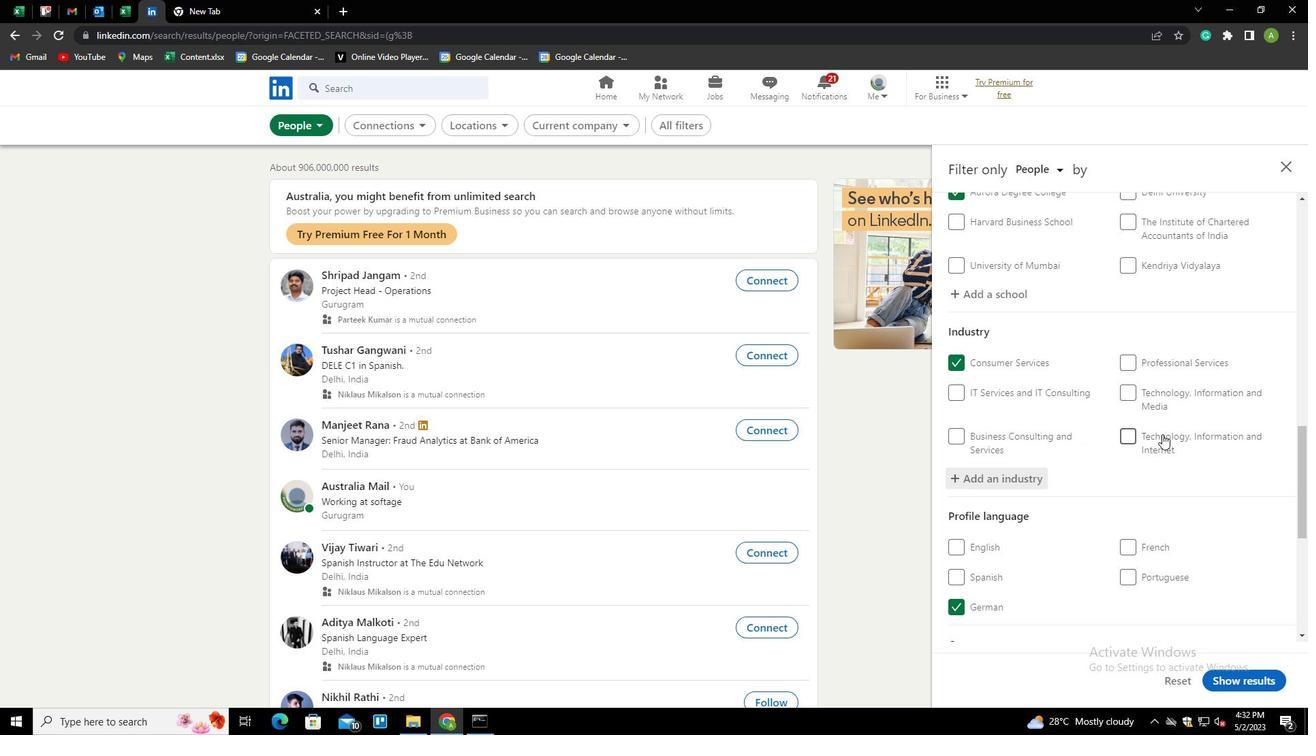
Action: Mouse scrolled (1162, 433) with delta (0, 0)
Screenshot: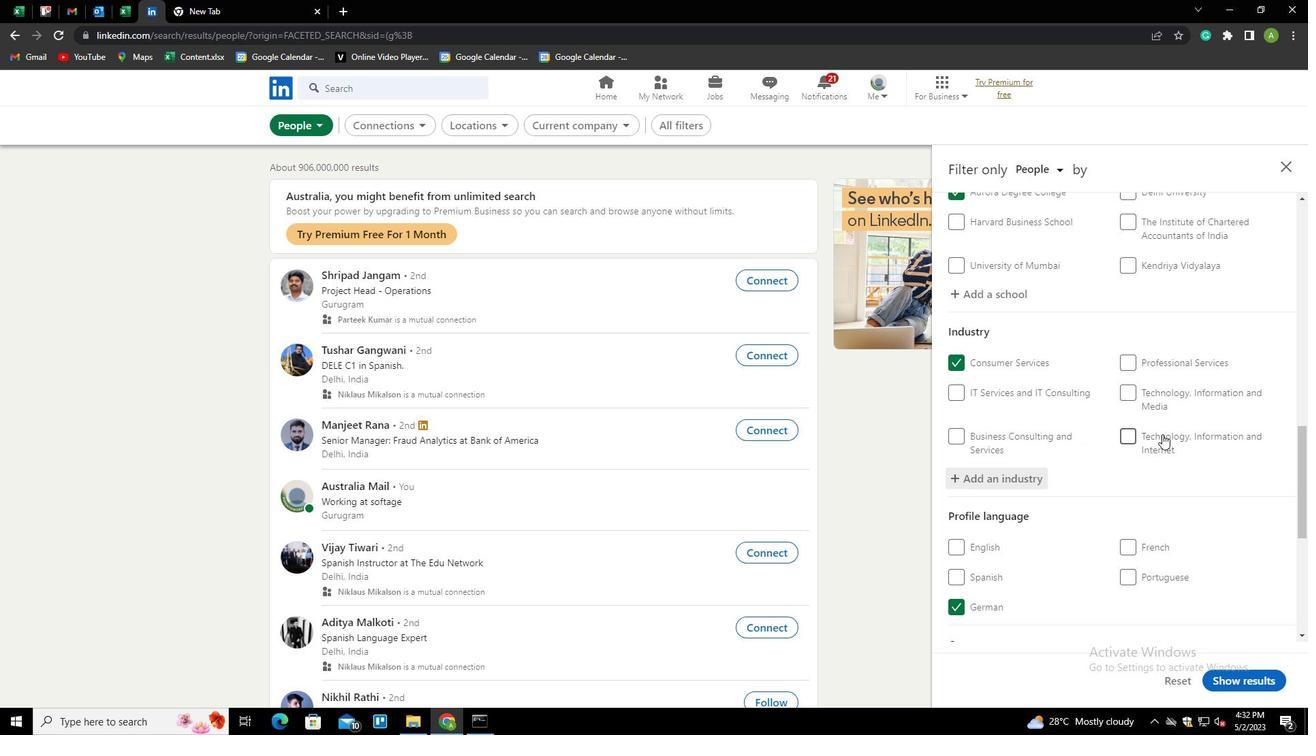 
Action: Mouse scrolled (1162, 433) with delta (0, 0)
Screenshot: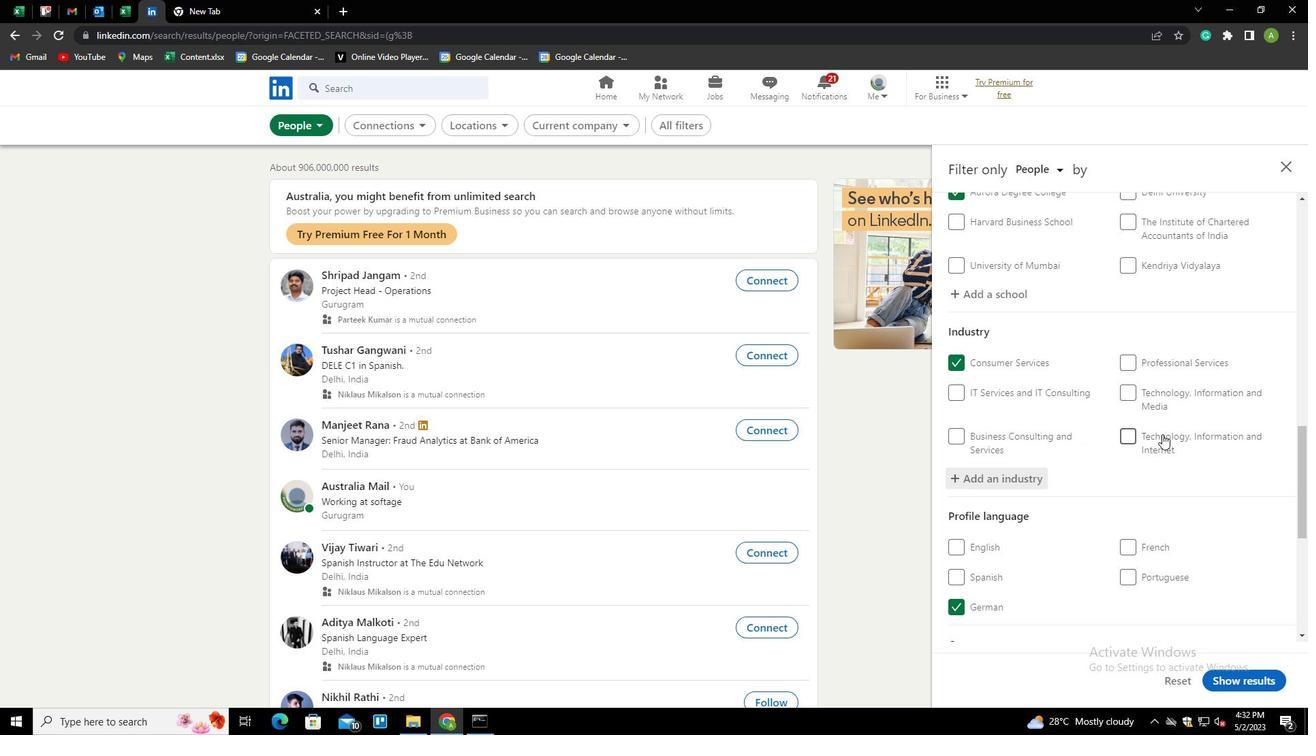 
Action: Mouse scrolled (1162, 433) with delta (0, 0)
Screenshot: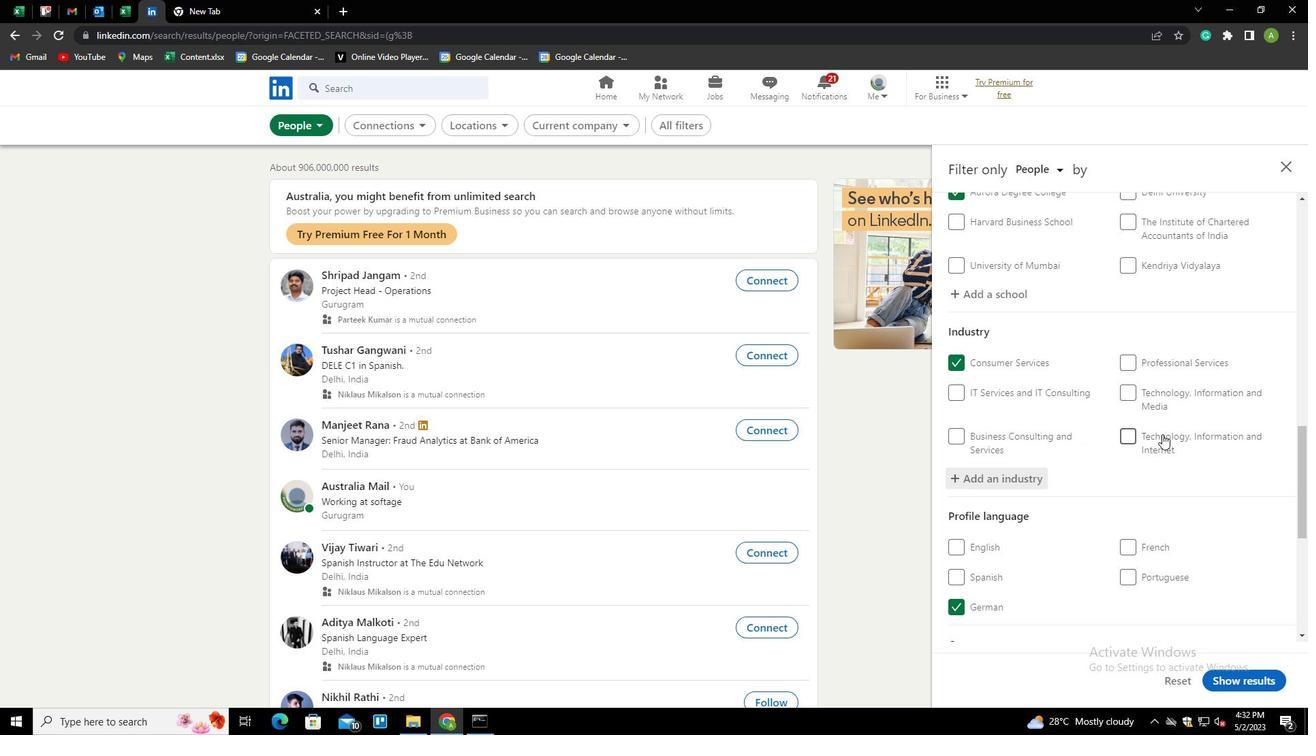 
Action: Mouse scrolled (1162, 433) with delta (0, 0)
Screenshot: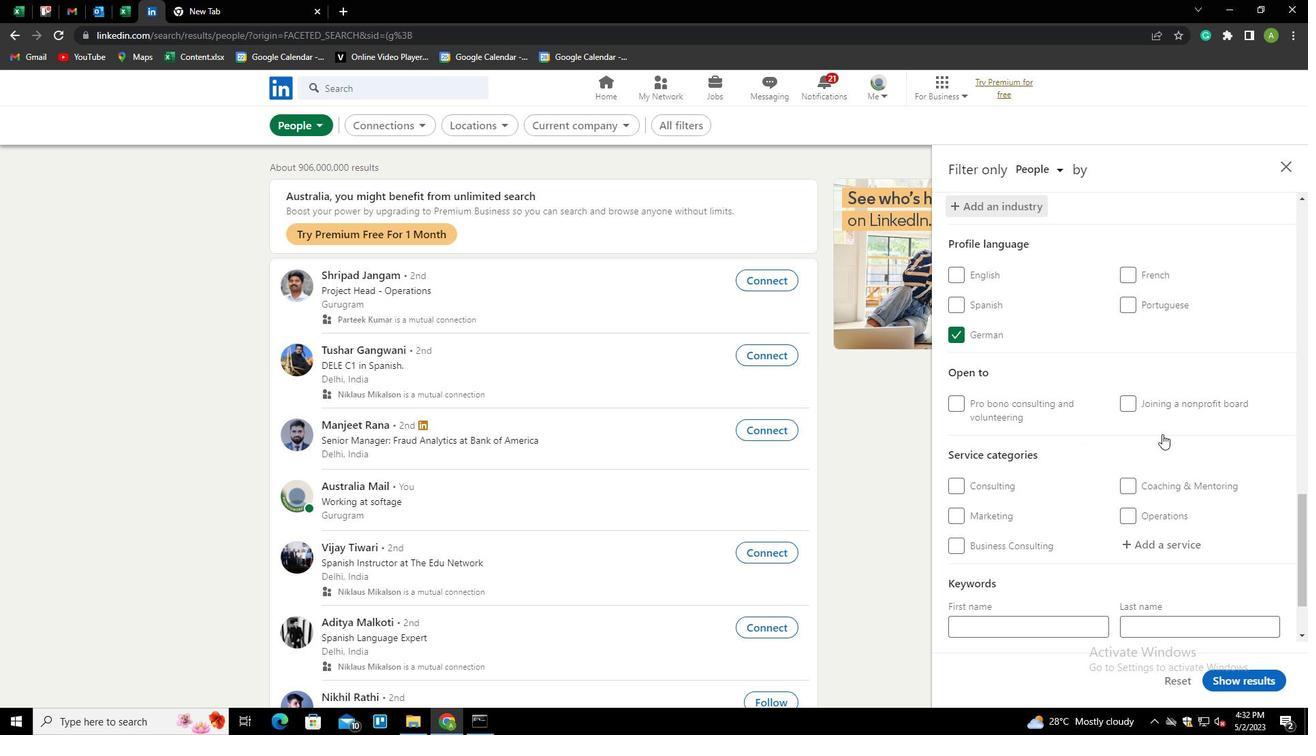 
Action: Mouse scrolled (1162, 433) with delta (0, 0)
Screenshot: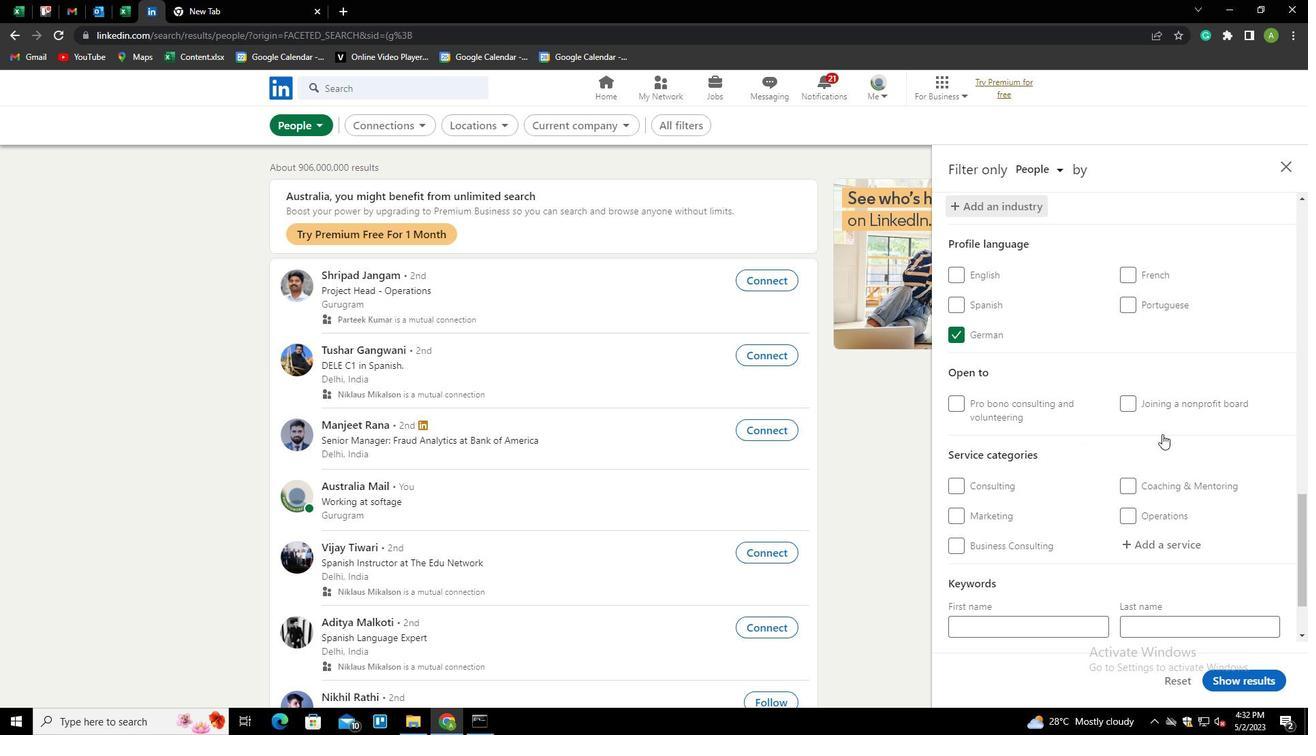 
Action: Mouse moved to (1156, 451)
Screenshot: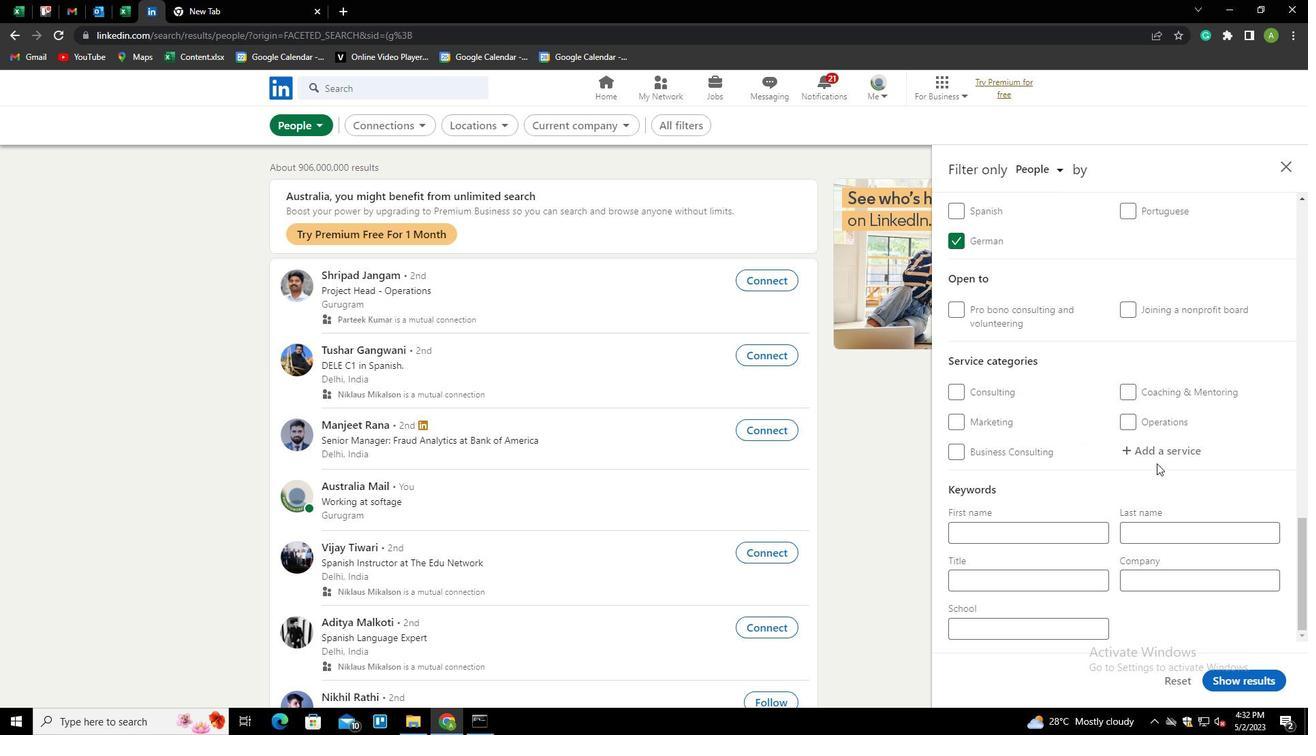 
Action: Mouse pressed left at (1156, 451)
Screenshot: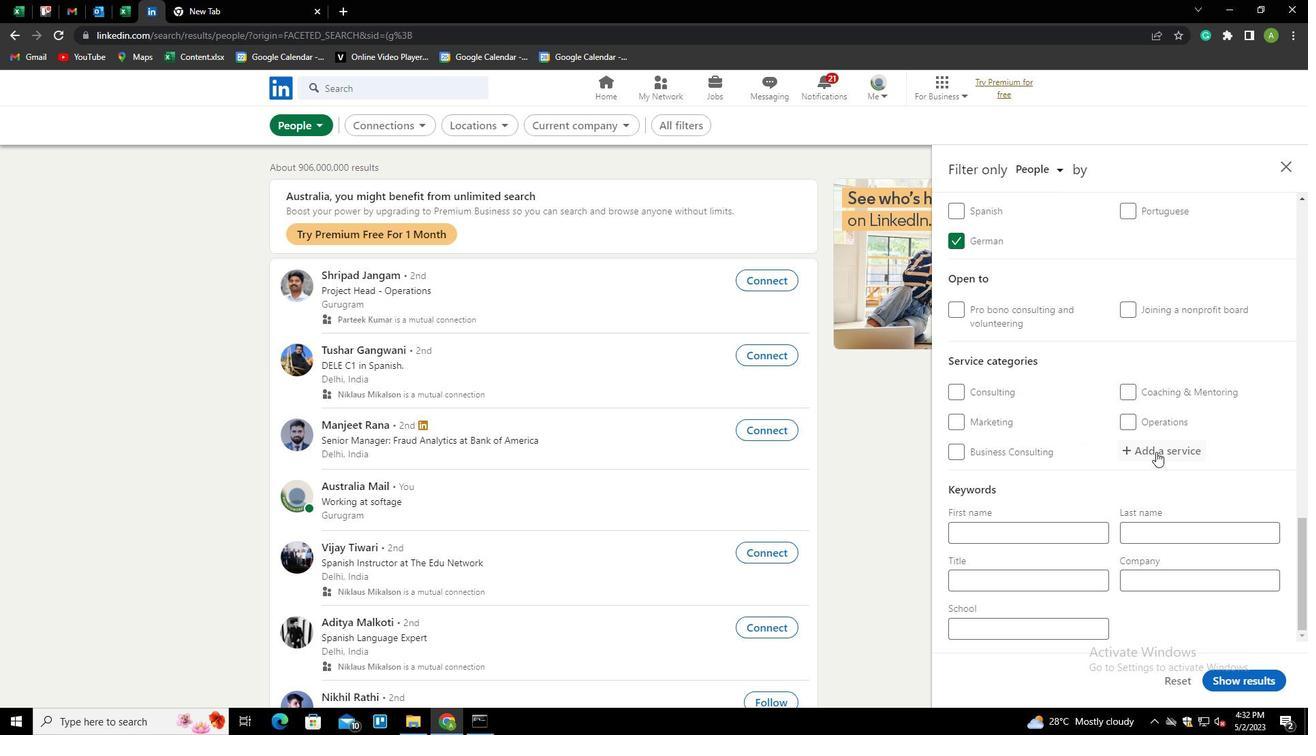 
Action: Mouse moved to (1160, 449)
Screenshot: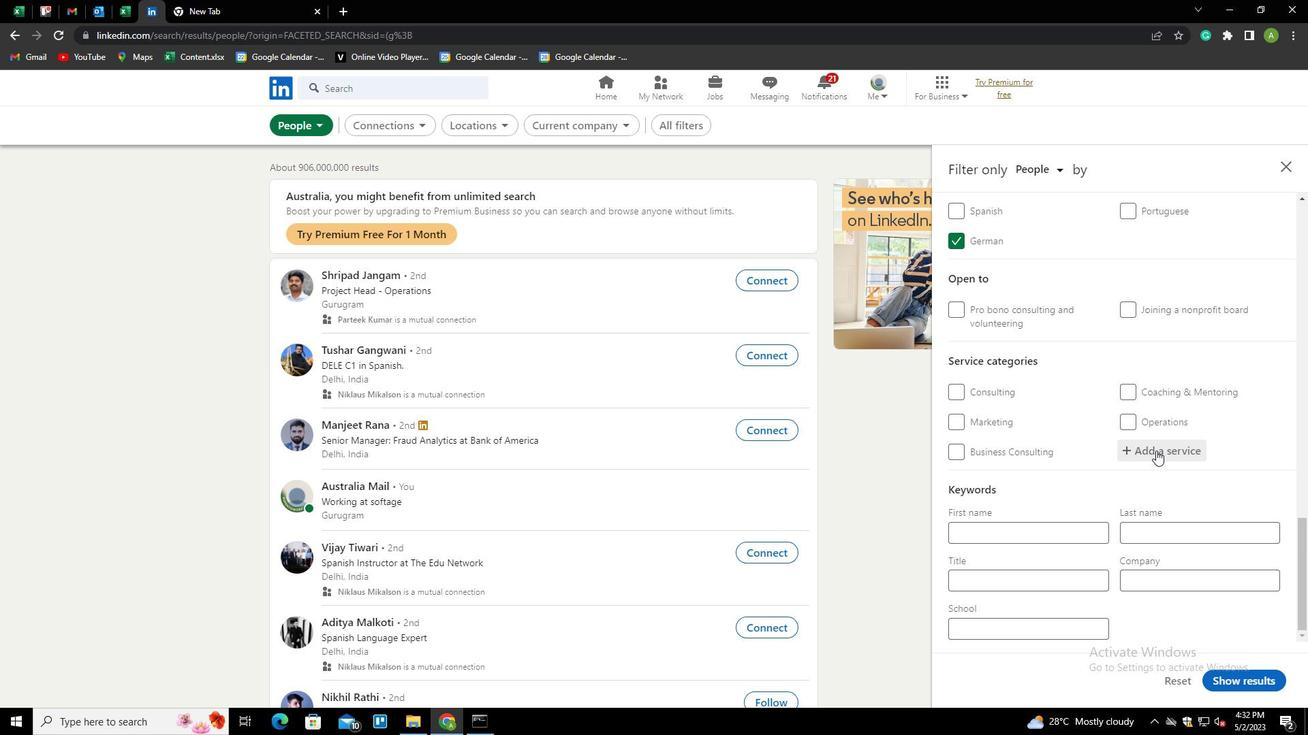 
Action: Mouse pressed left at (1160, 449)
Screenshot: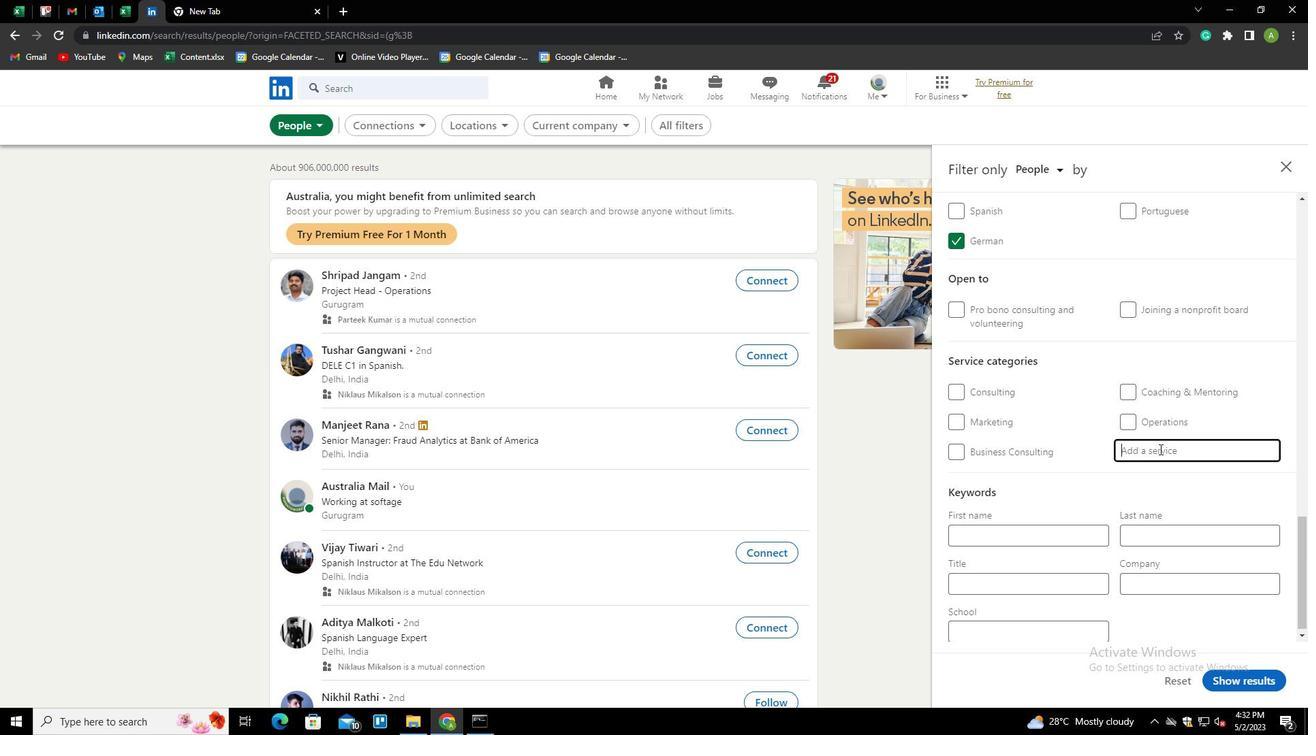 
Action: Key pressed <Key.shift><Key.shift><Key.shift><Key.shift><Key.shift><Key.shift>TRANIN<Key.down><Key.enter>
Screenshot: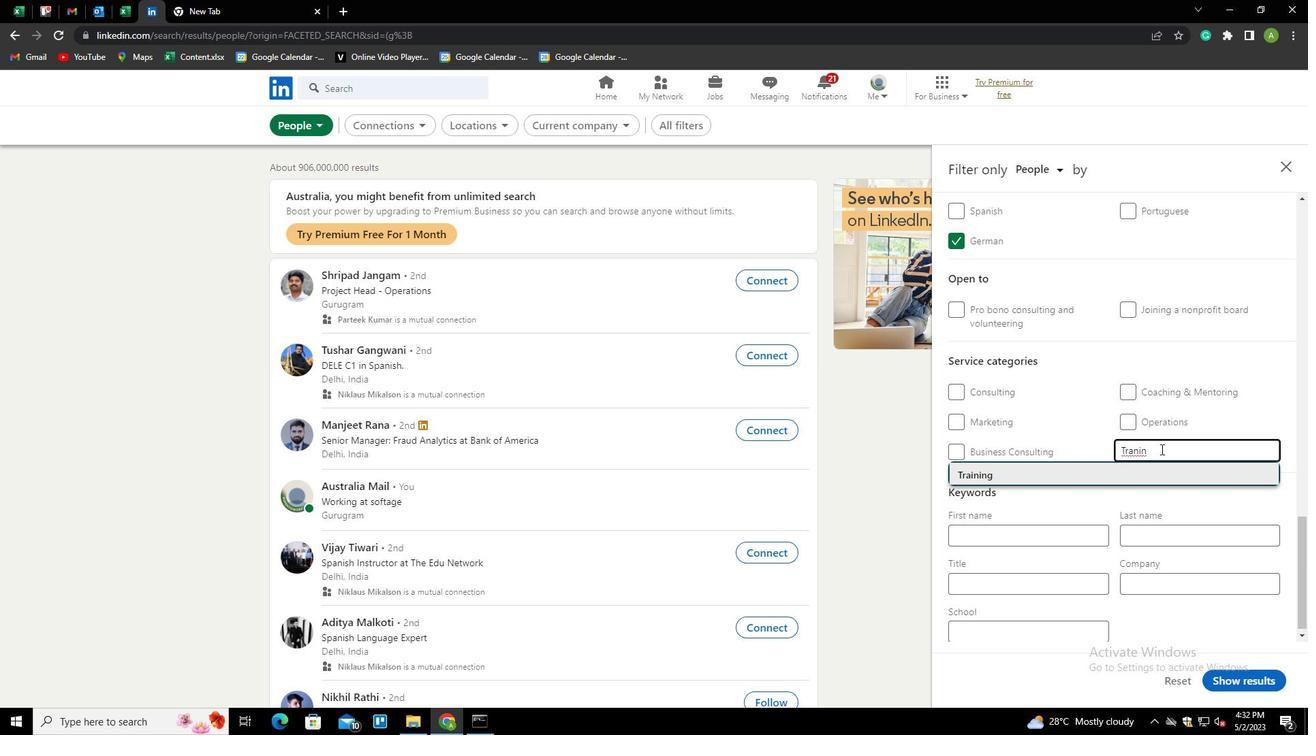 
Action: Mouse scrolled (1160, 448) with delta (0, 0)
Screenshot: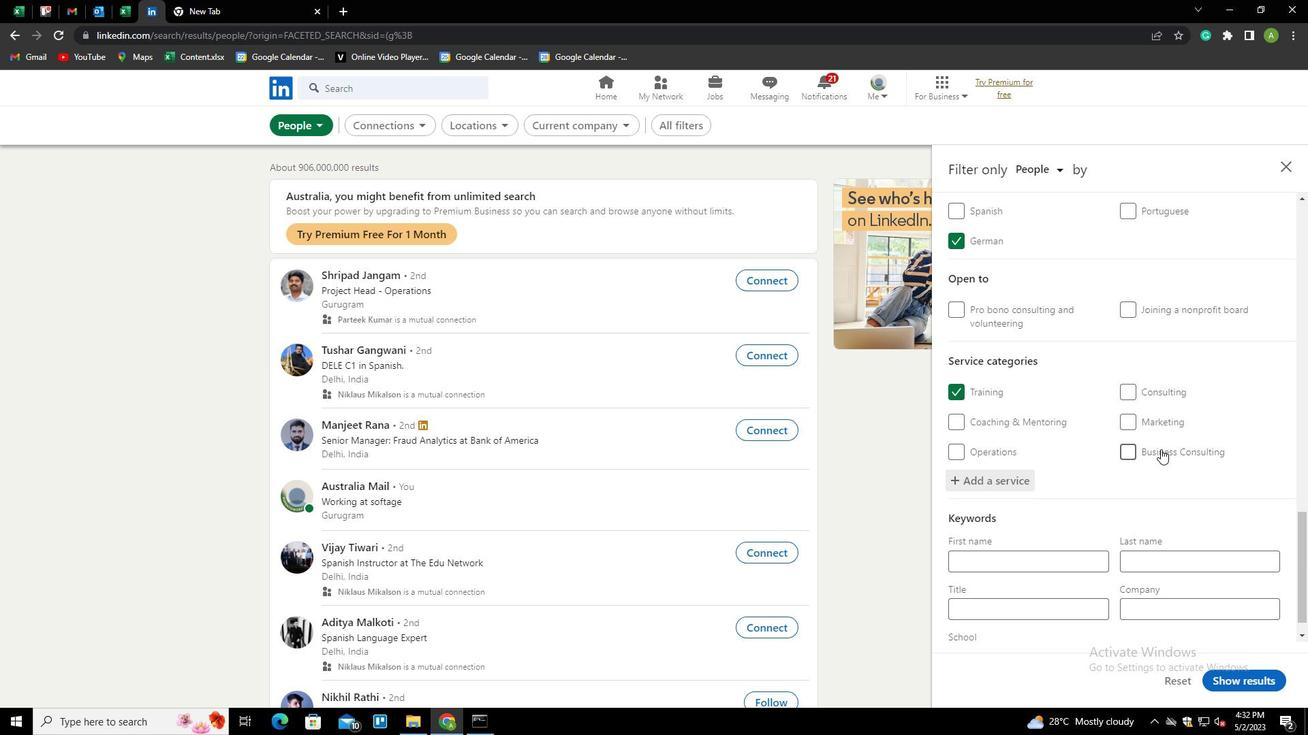 
Action: Mouse scrolled (1160, 448) with delta (0, 0)
Screenshot: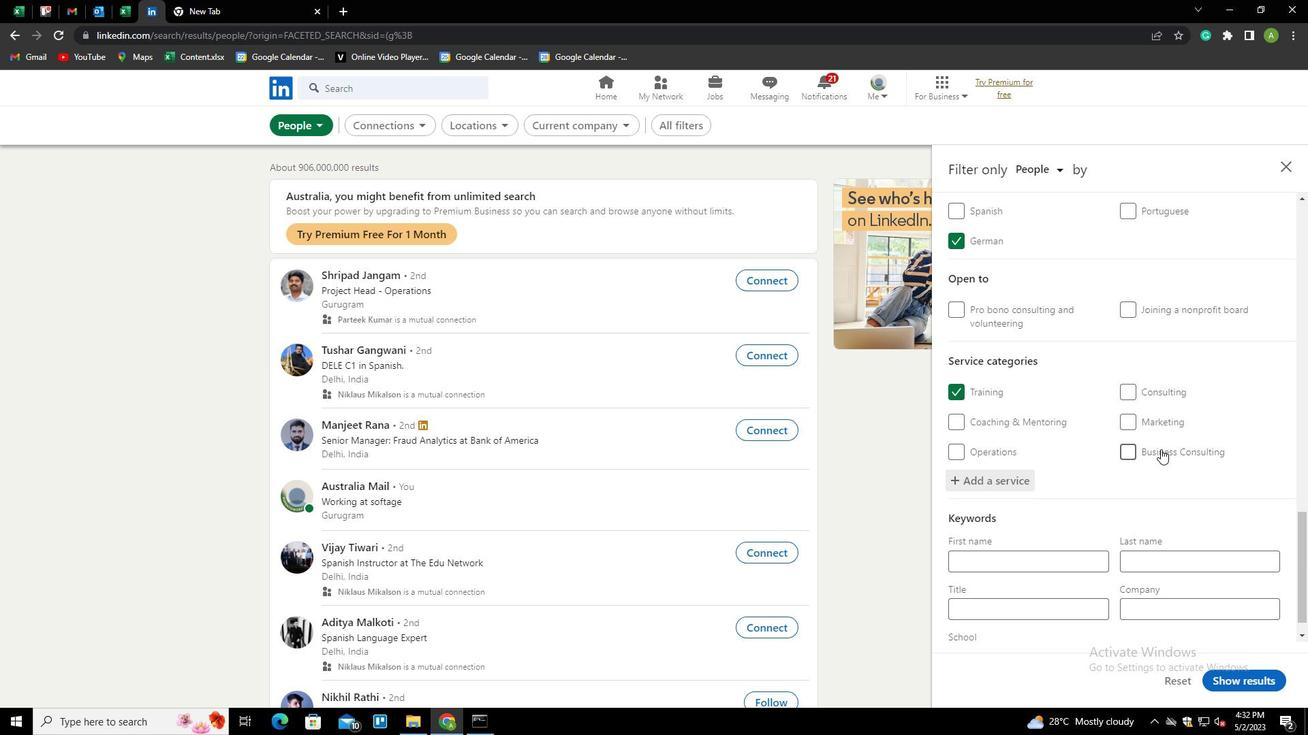 
Action: Mouse scrolled (1160, 448) with delta (0, 0)
Screenshot: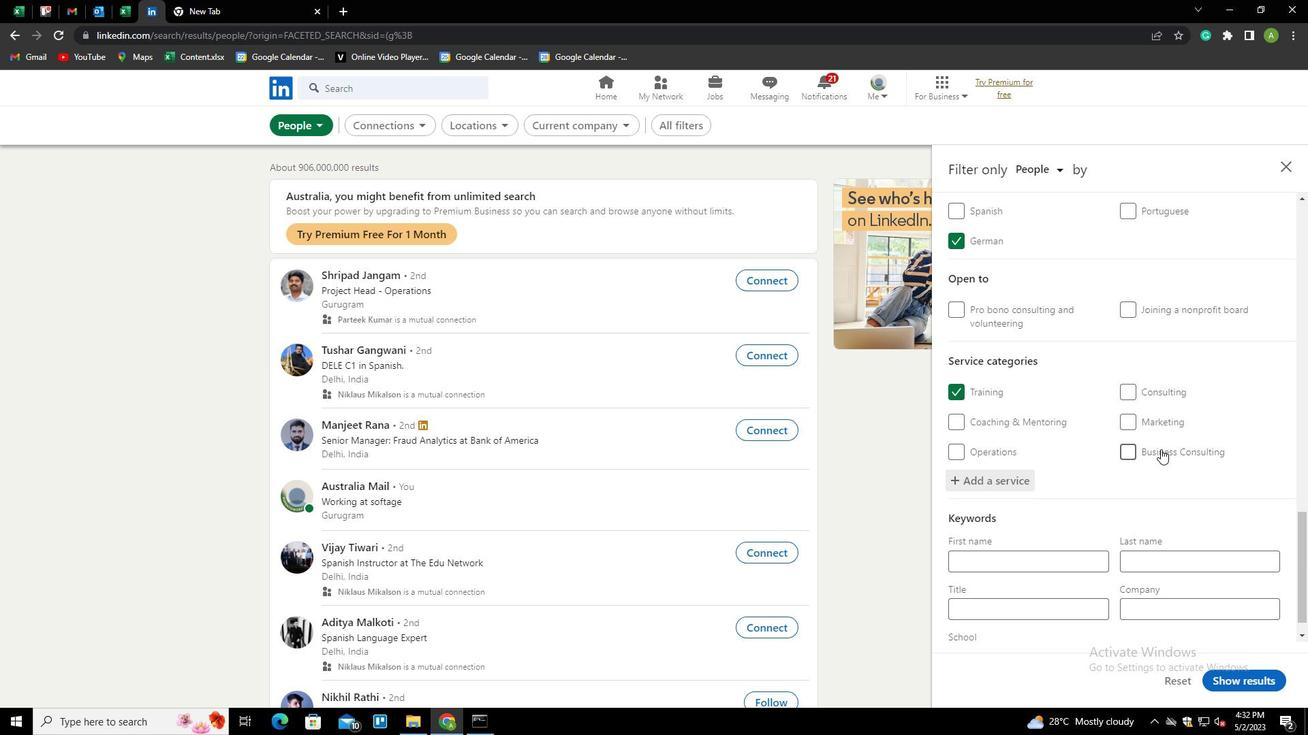 
Action: Mouse scrolled (1160, 448) with delta (0, 0)
Screenshot: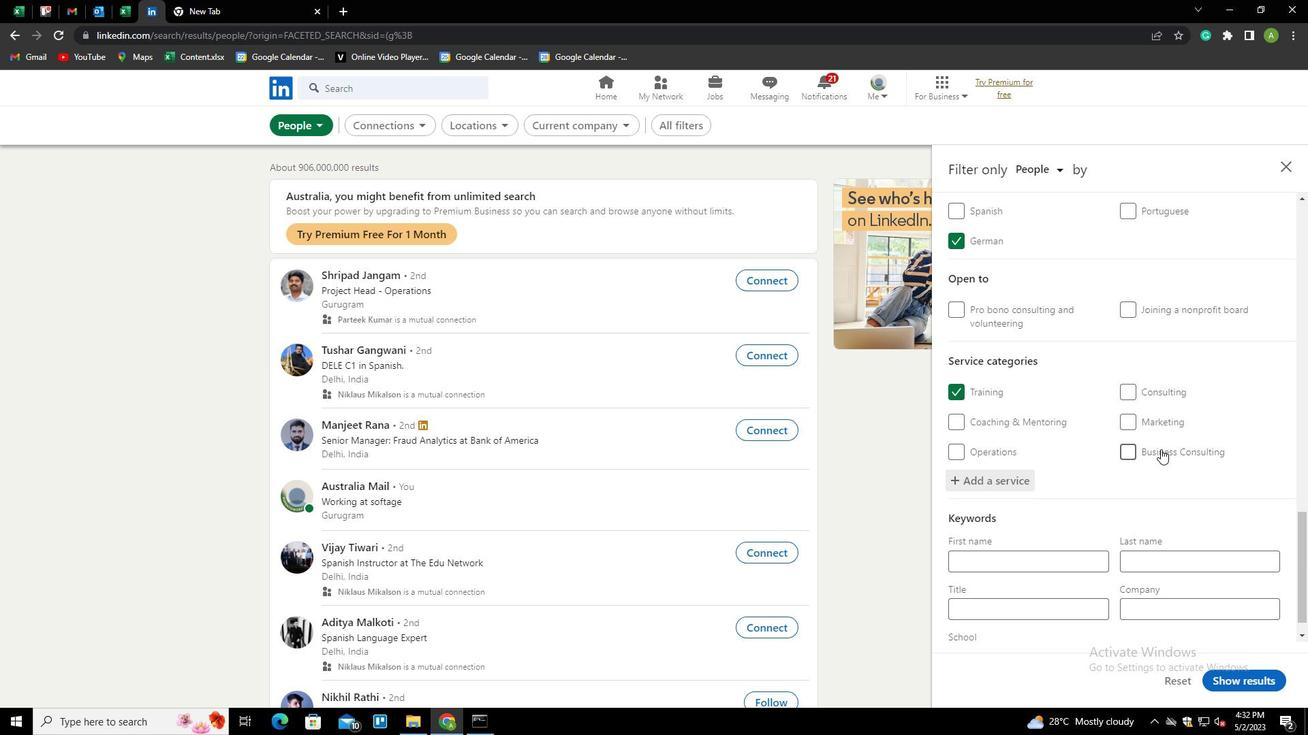 
Action: Mouse moved to (1055, 577)
Screenshot: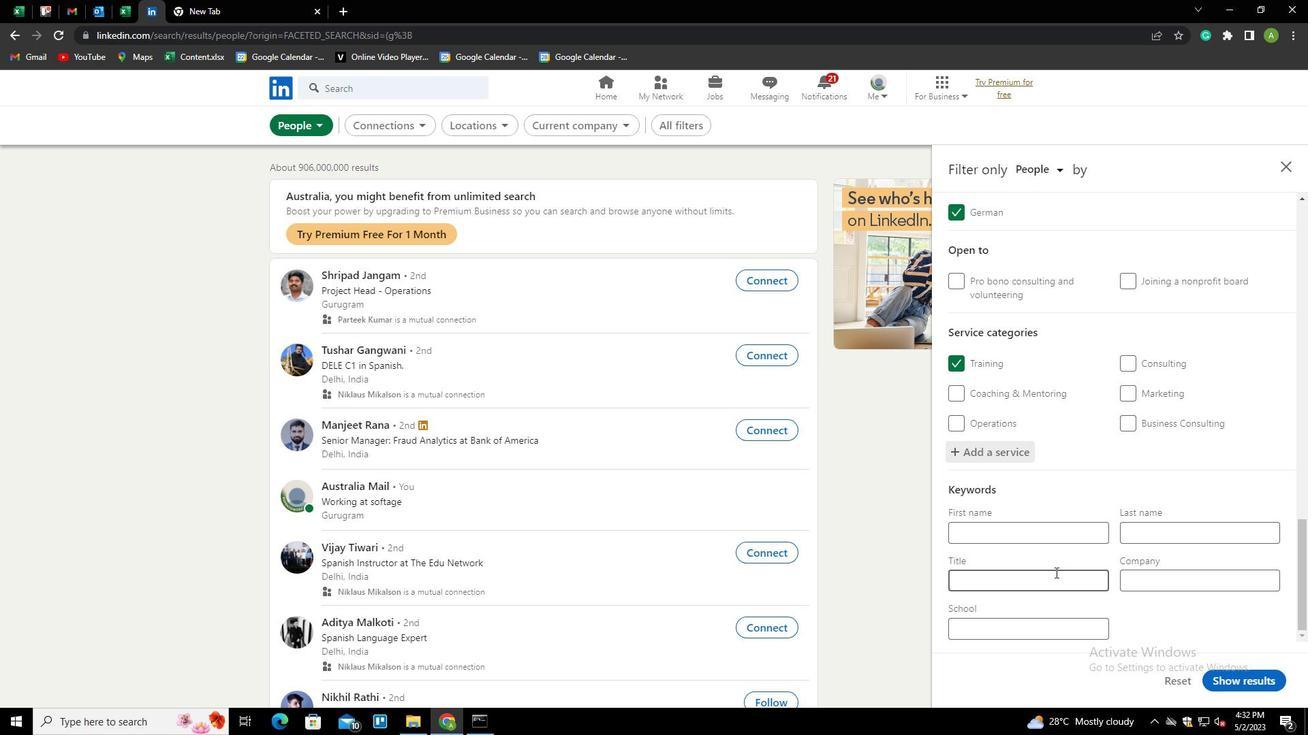 
Action: Mouse pressed left at (1055, 577)
Screenshot: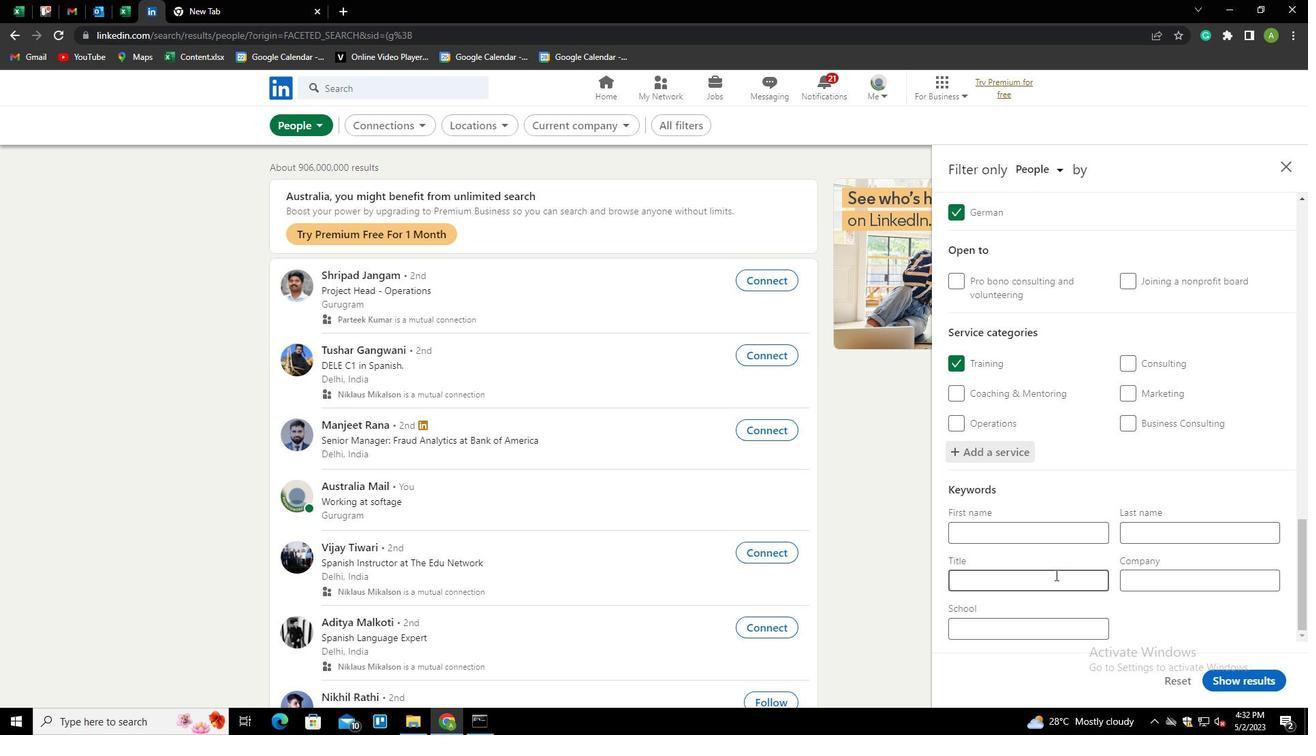 
Action: Key pressed <Key.shift>NURSE<Key.space><Key.shift>PRACTINONER
Screenshot: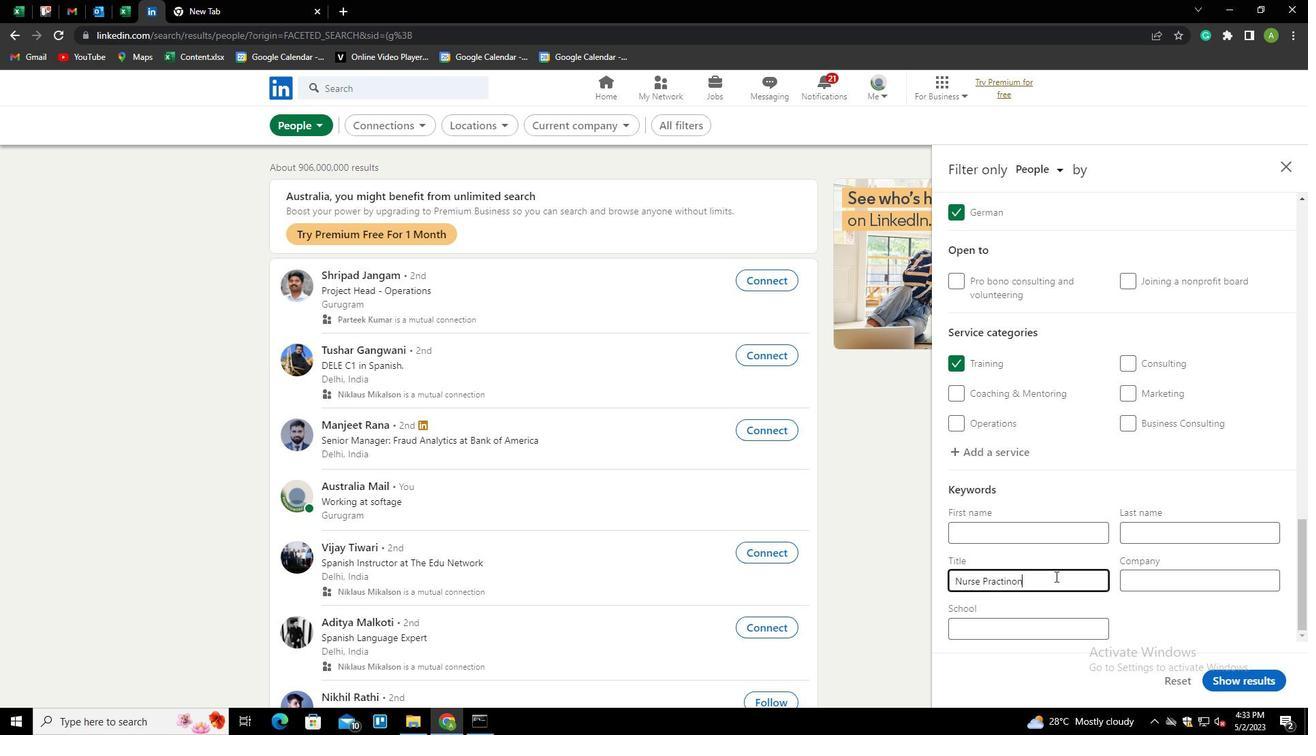 
Action: Mouse moved to (1013, 583)
Screenshot: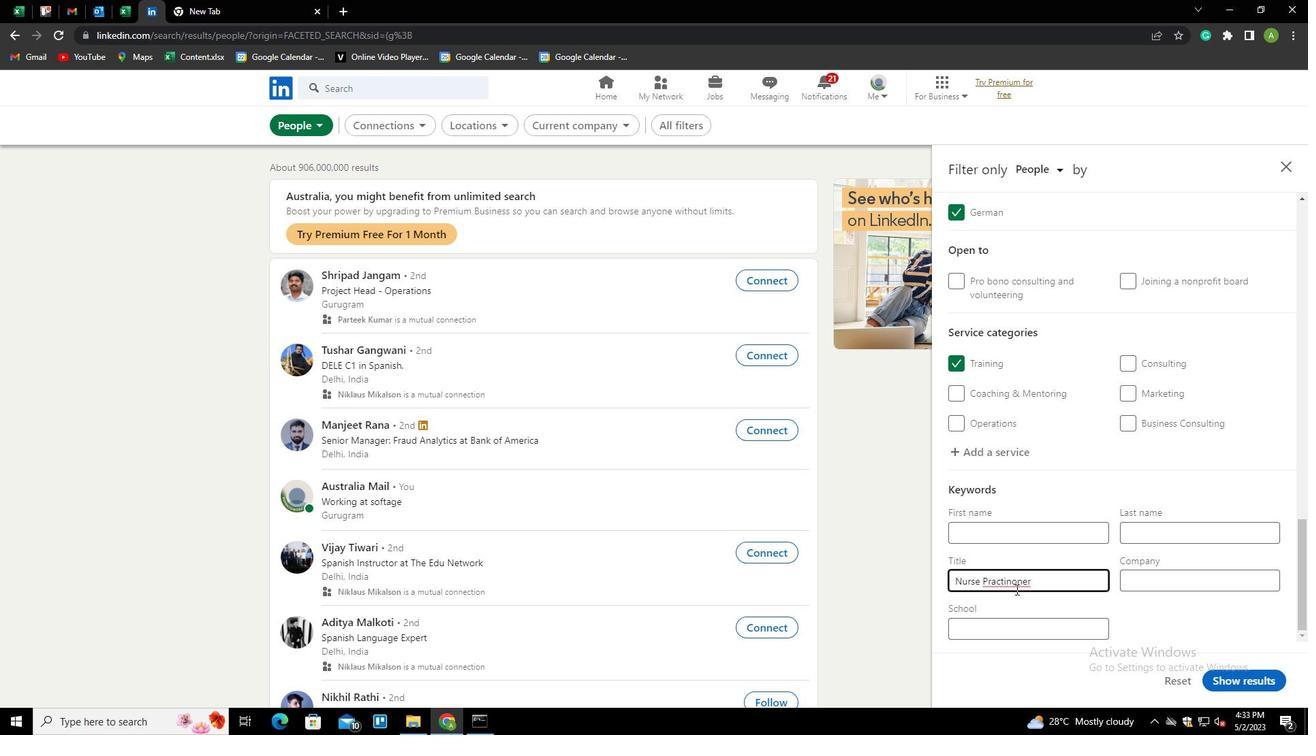 
Action: Mouse pressed left at (1013, 583)
Screenshot: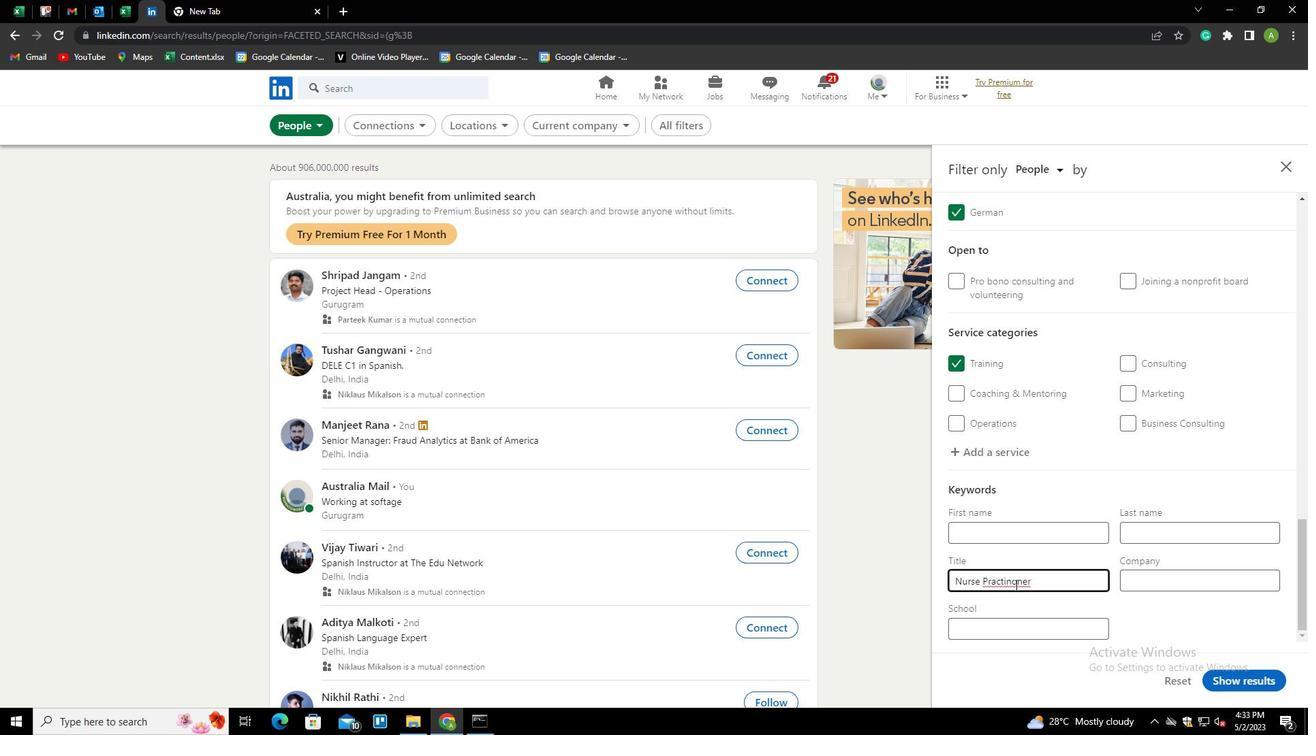 
Action: Mouse moved to (1126, 596)
Screenshot: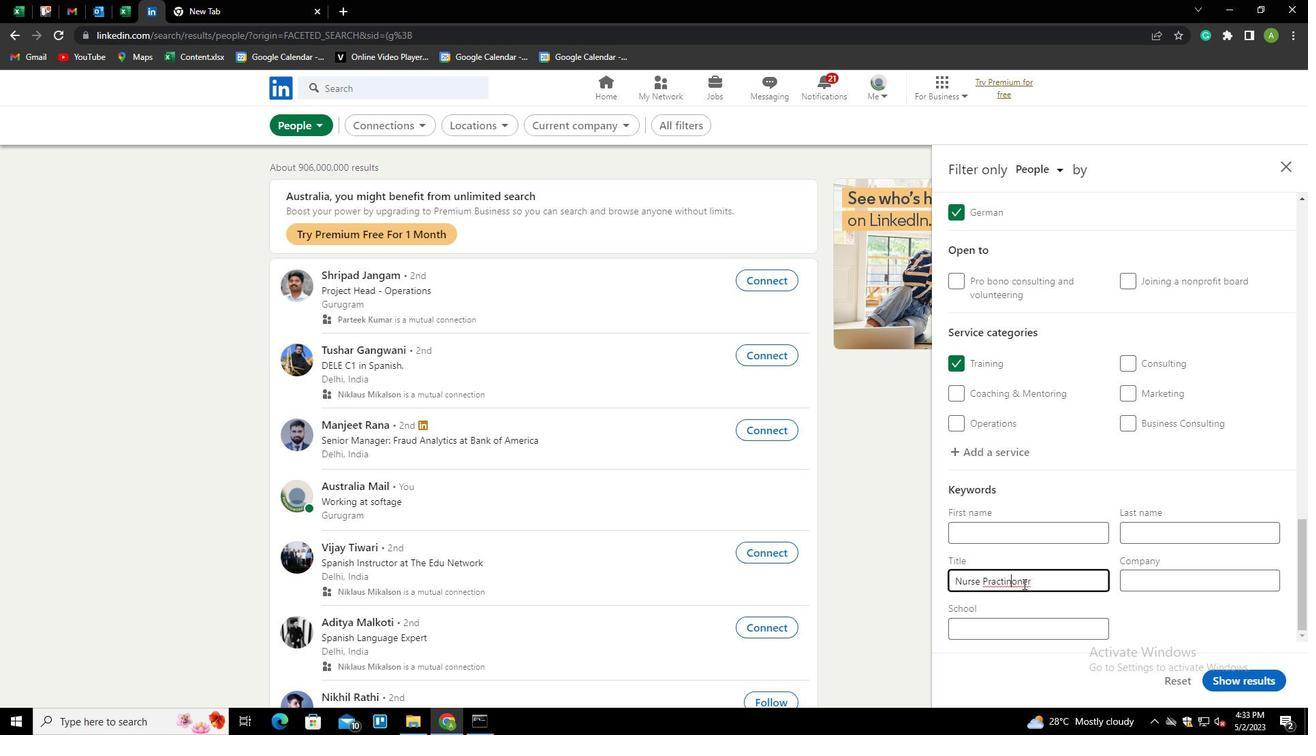 
Action: Key pressed <Key.left>O<Key.right><Key.right><Key.backspace><Key.right><Key.backspace>
Screenshot: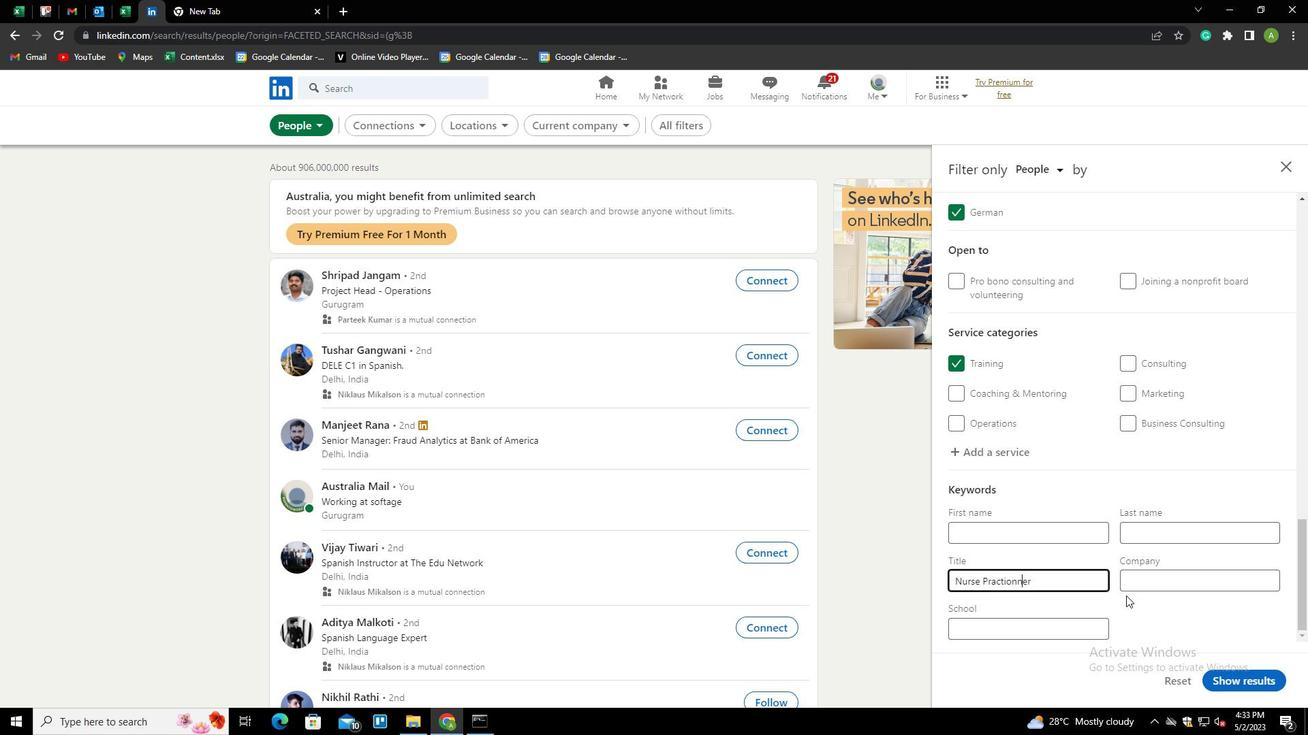 
Action: Mouse moved to (1169, 637)
Screenshot: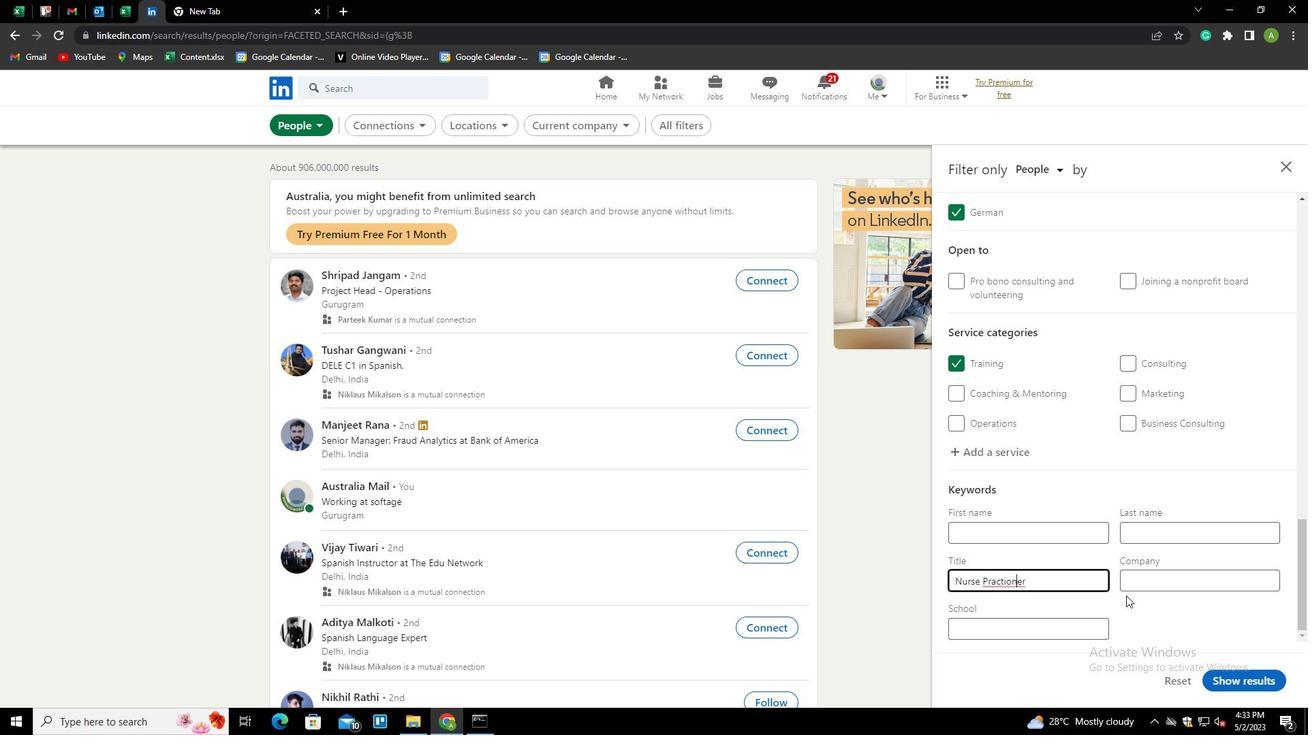 
Action: Mouse pressed left at (1169, 637)
Screenshot: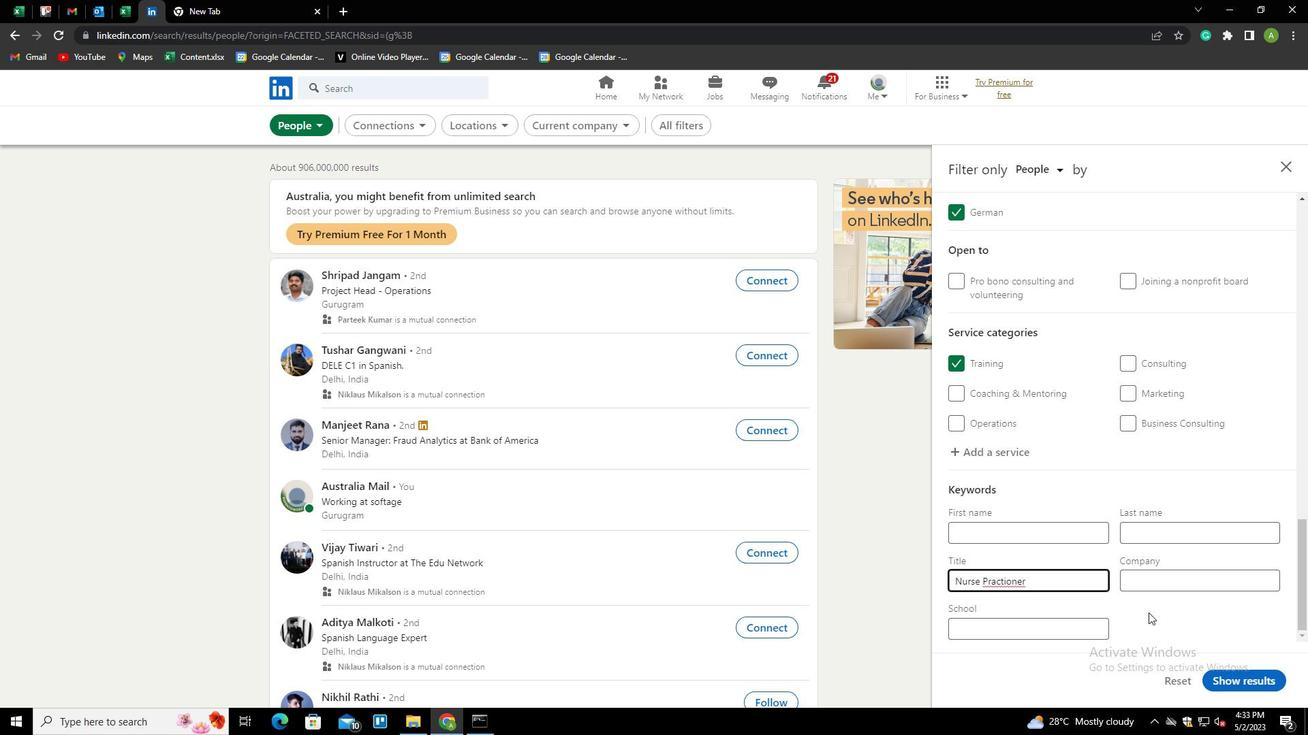 
Action: Mouse moved to (1006, 583)
Screenshot: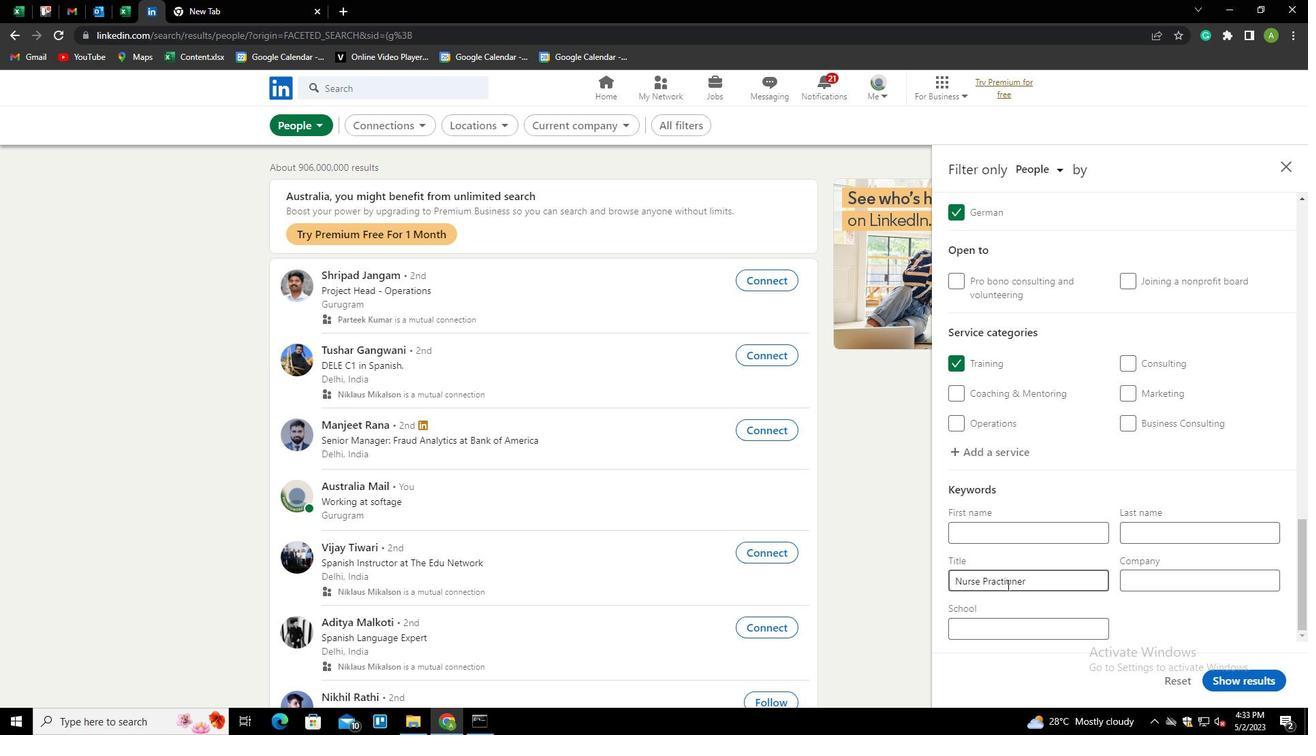 
Action: Mouse pressed left at (1006, 583)
Screenshot: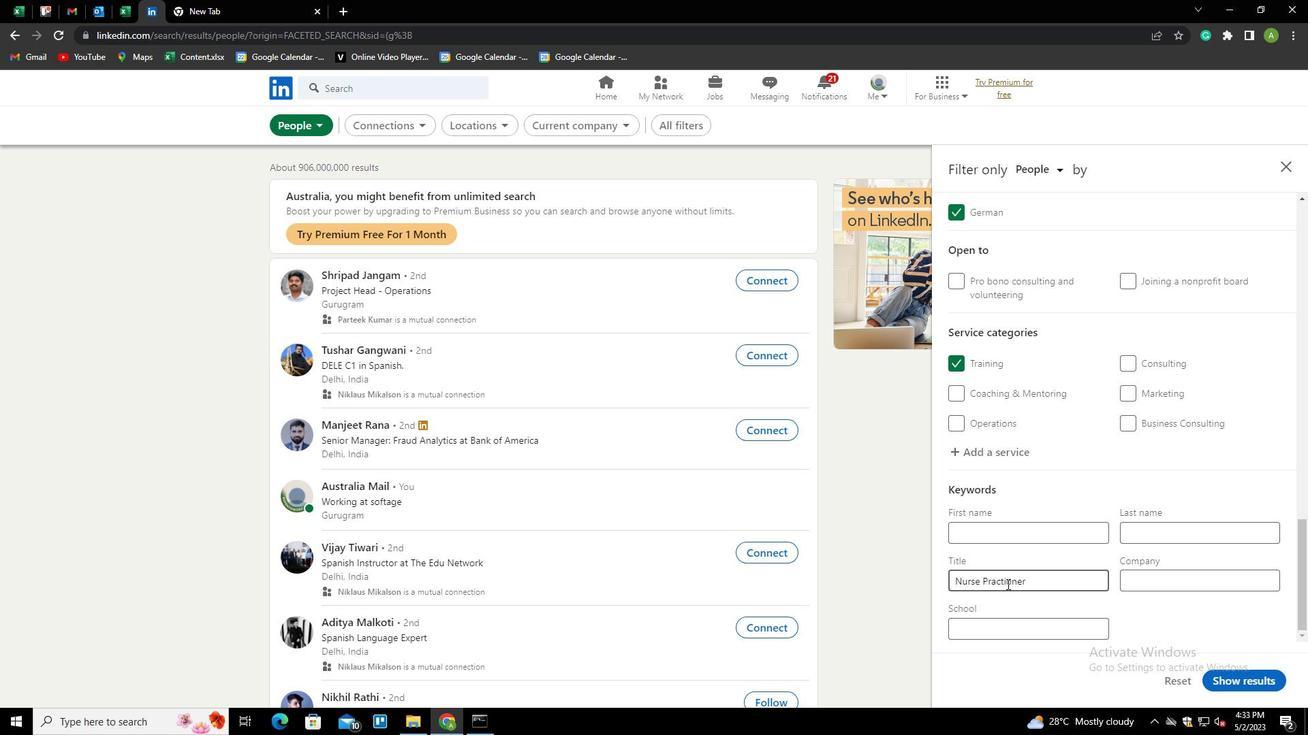 
Action: Mouse moved to (1023, 581)
Screenshot: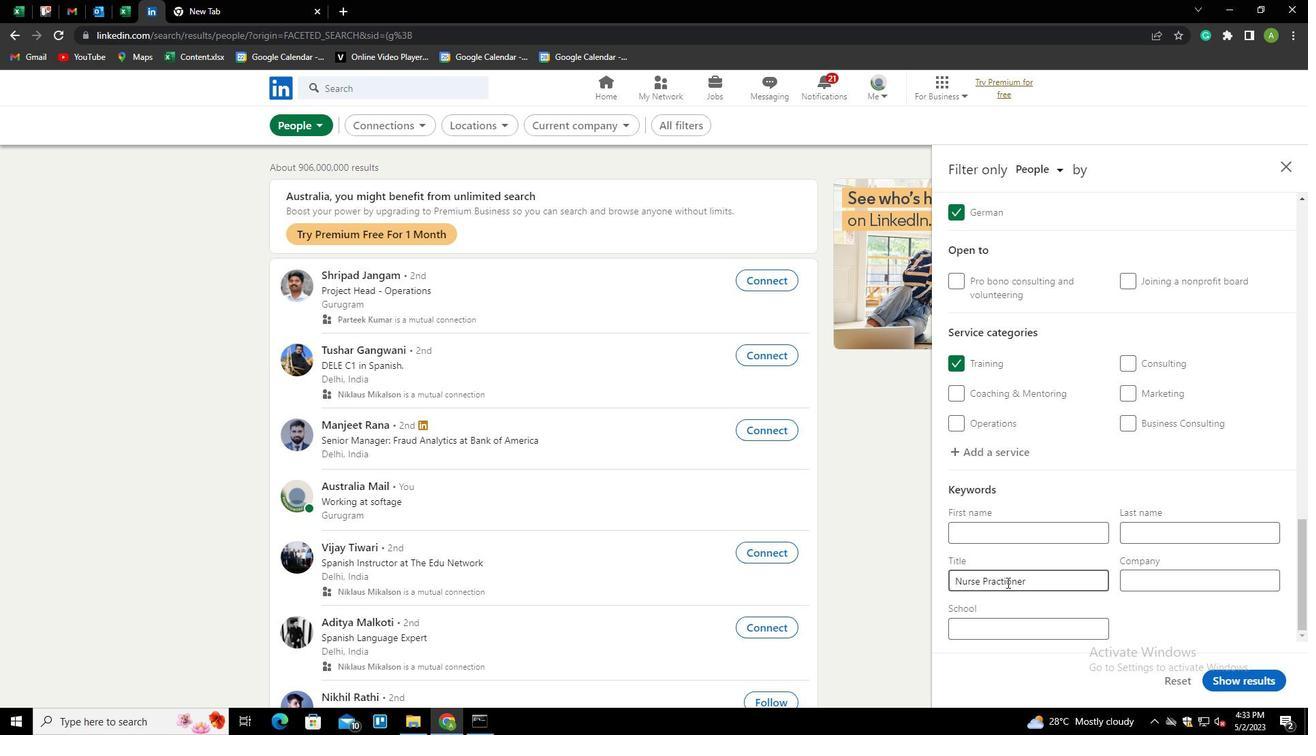 
Action: Key pressed TI
Screenshot: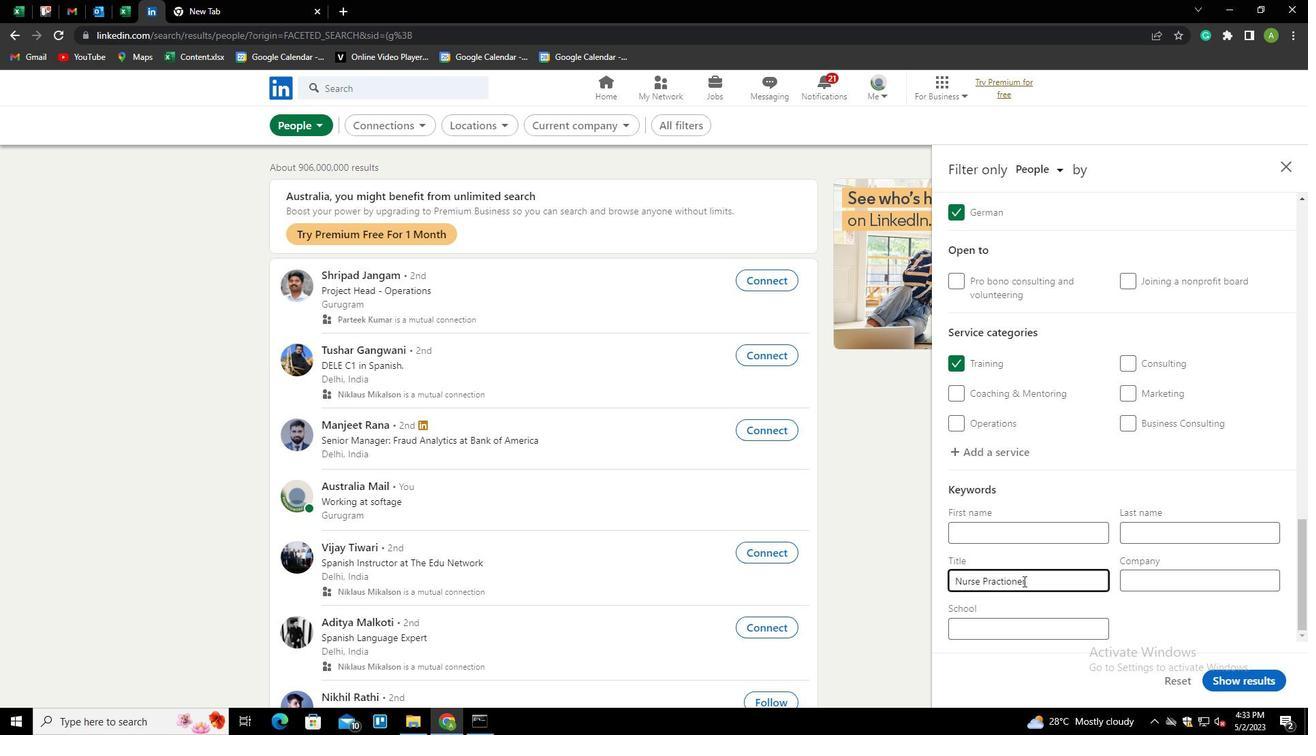 
Action: Mouse moved to (1256, 675)
Screenshot: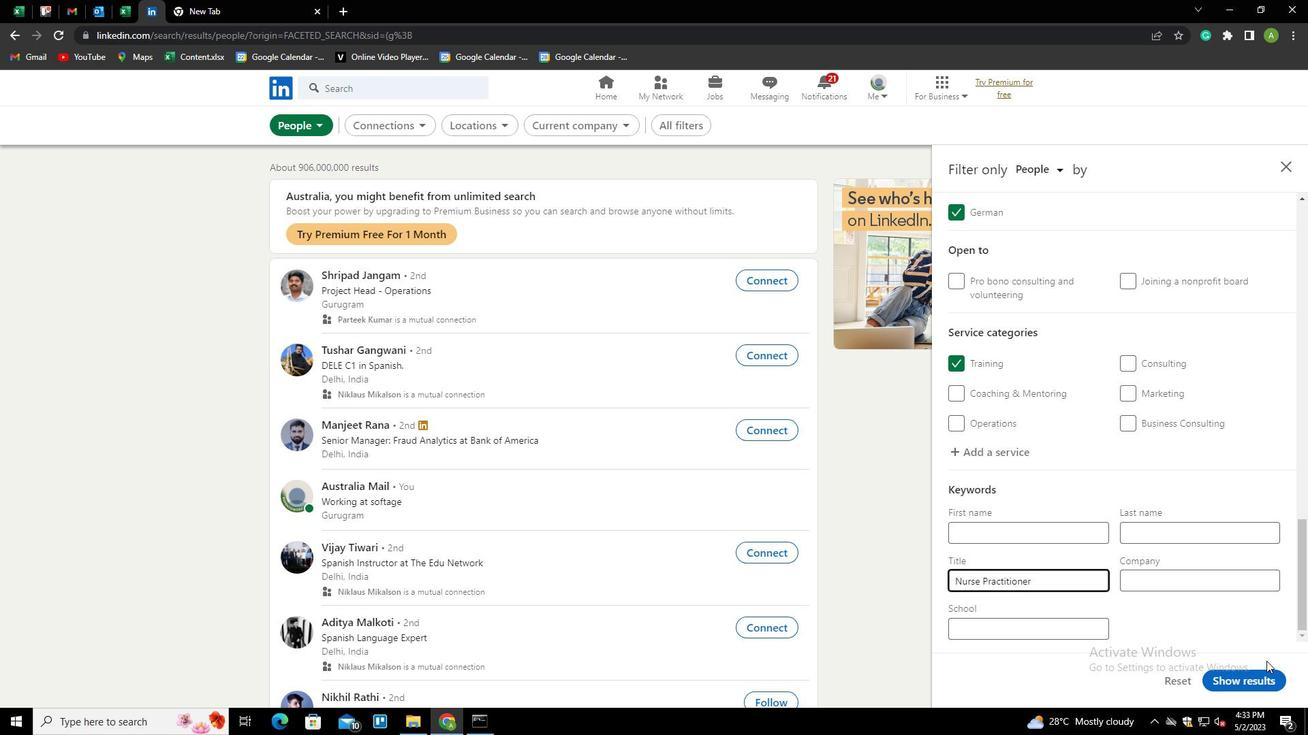 
Action: Mouse pressed left at (1256, 675)
Screenshot: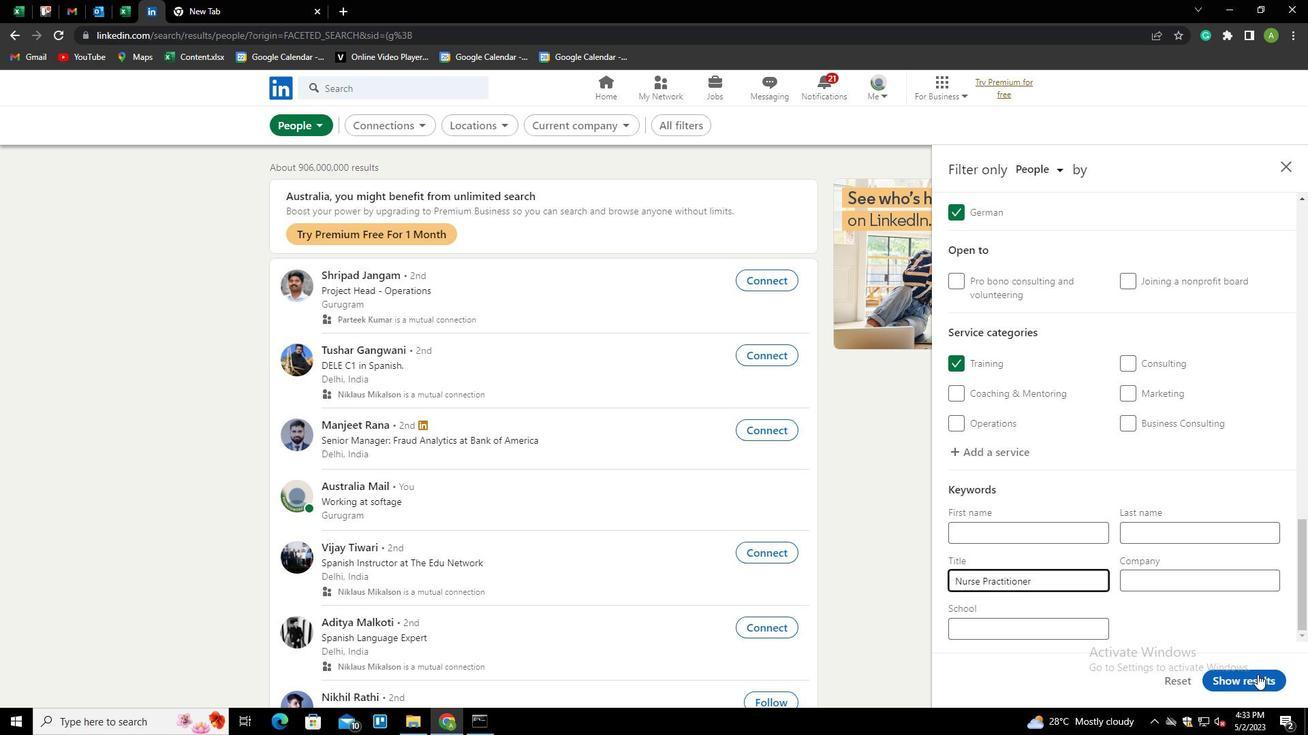 
